 Task: Look for space in Vanves, France from 8th June, 2023 to 19th June, 2023 for 1 adult in price range Rs.5000 to Rs.12000. Place can be shared room with 1  bedroom having 1 bed and 1 bathroom. Property type can be house, flat, guest house, hotel. Booking option can be shelf check-in. Required host language is English.
Action: Mouse moved to (473, 98)
Screenshot: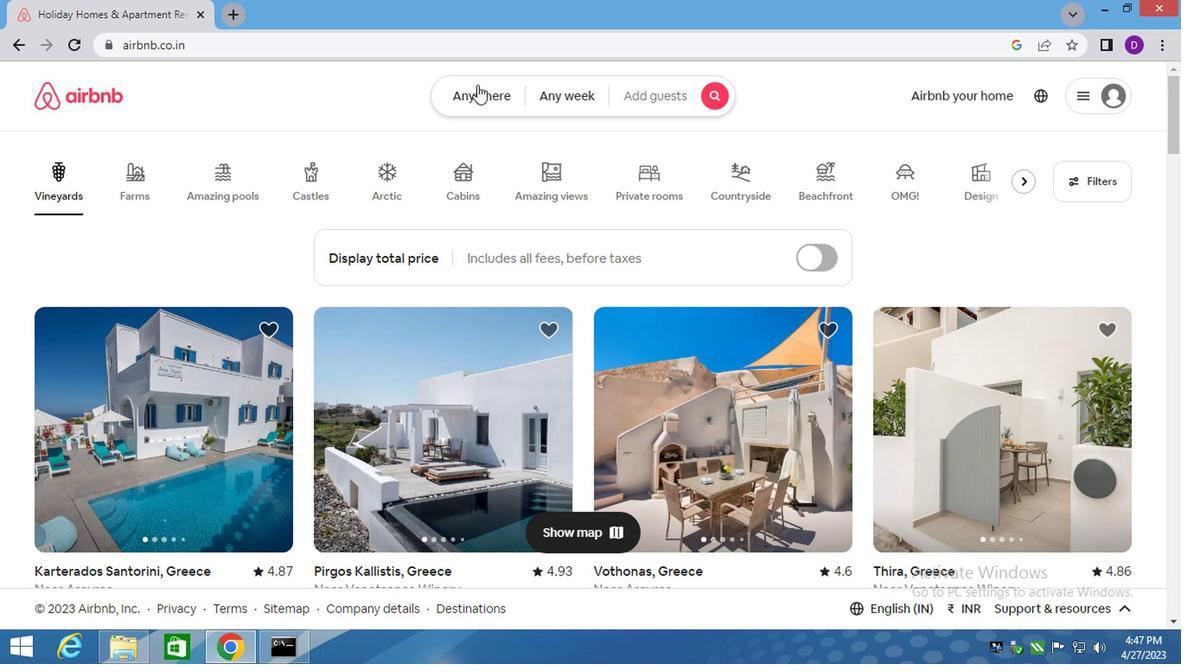 
Action: Mouse pressed left at (473, 98)
Screenshot: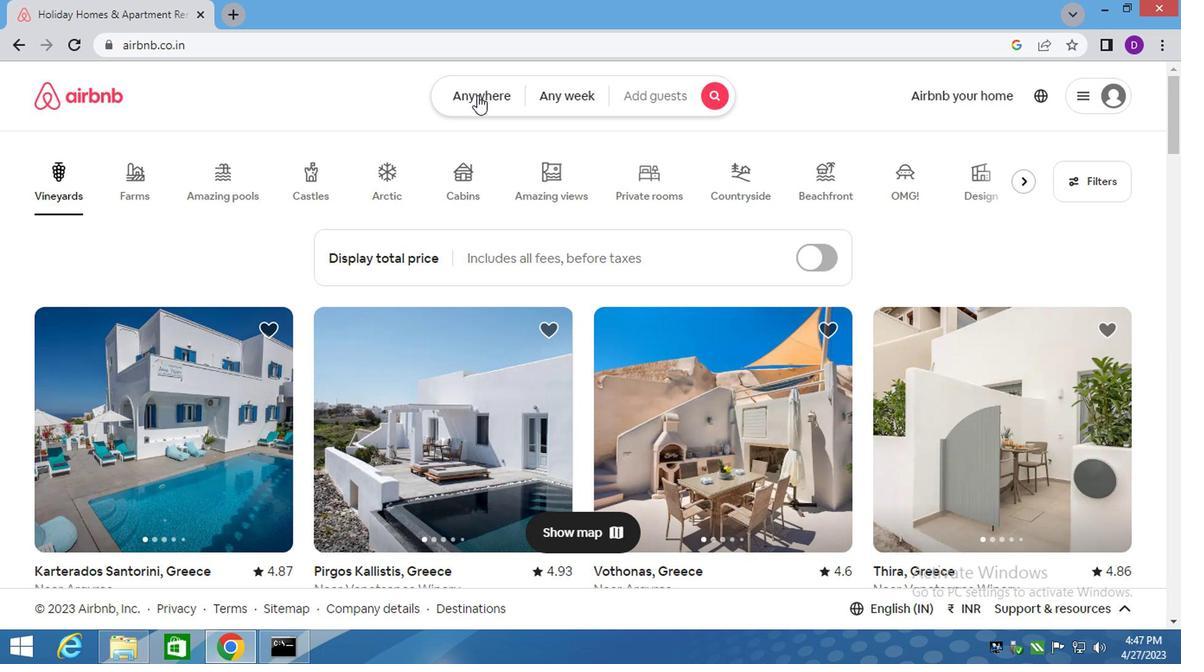 
Action: Mouse moved to (275, 170)
Screenshot: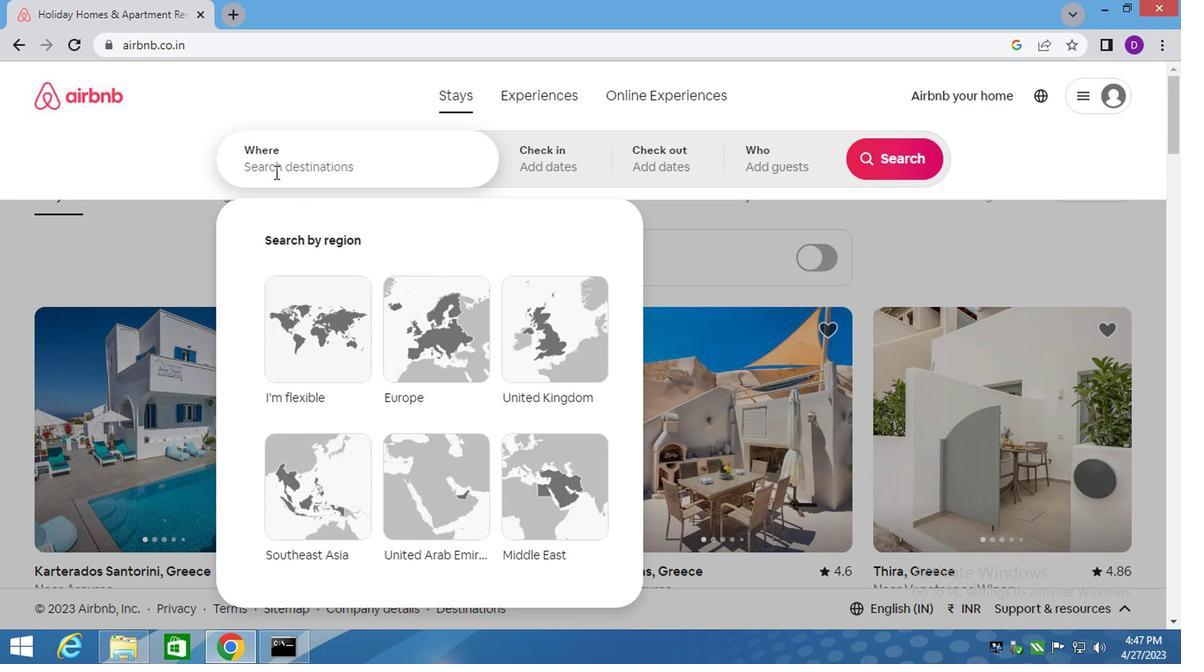 
Action: Mouse pressed left at (275, 170)
Screenshot: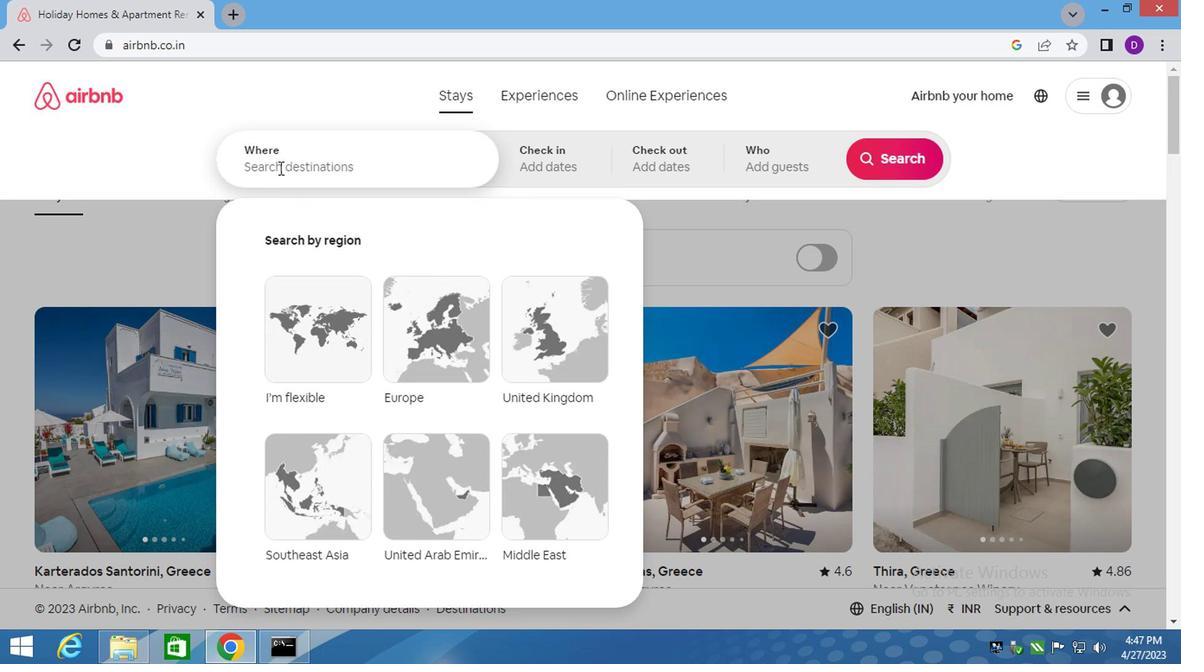 
Action: Key pressed <Key.shift>VANVES,<Key.shift>FRANCE<Key.down><Key.enter>
Screenshot: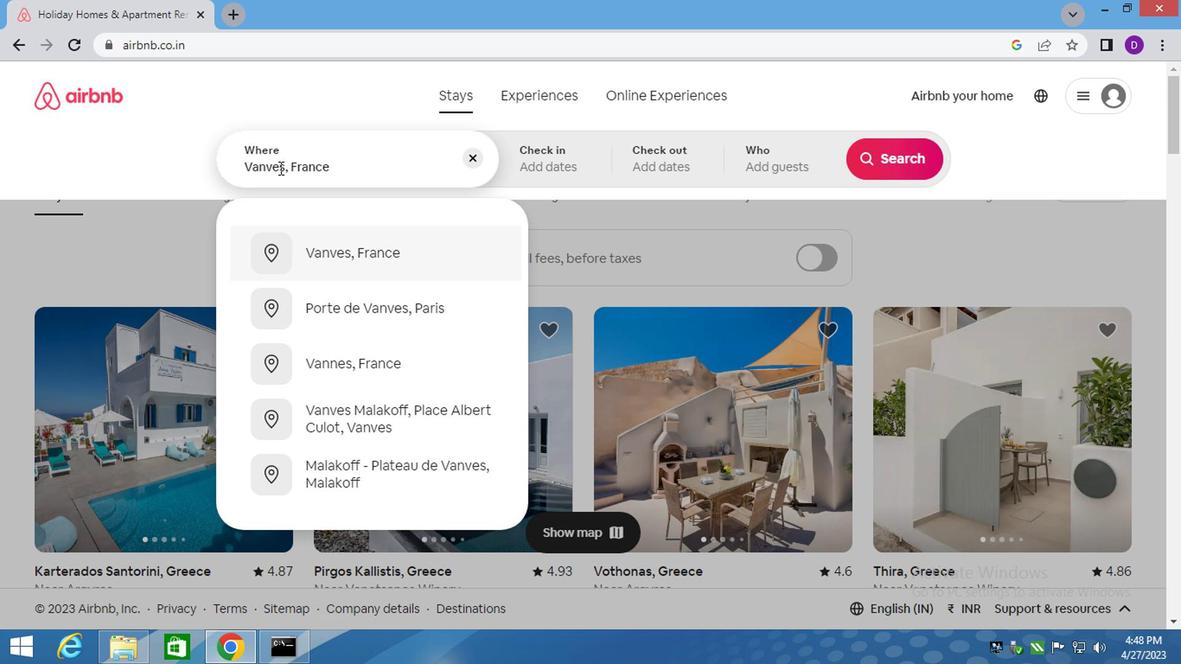 
Action: Mouse moved to (881, 295)
Screenshot: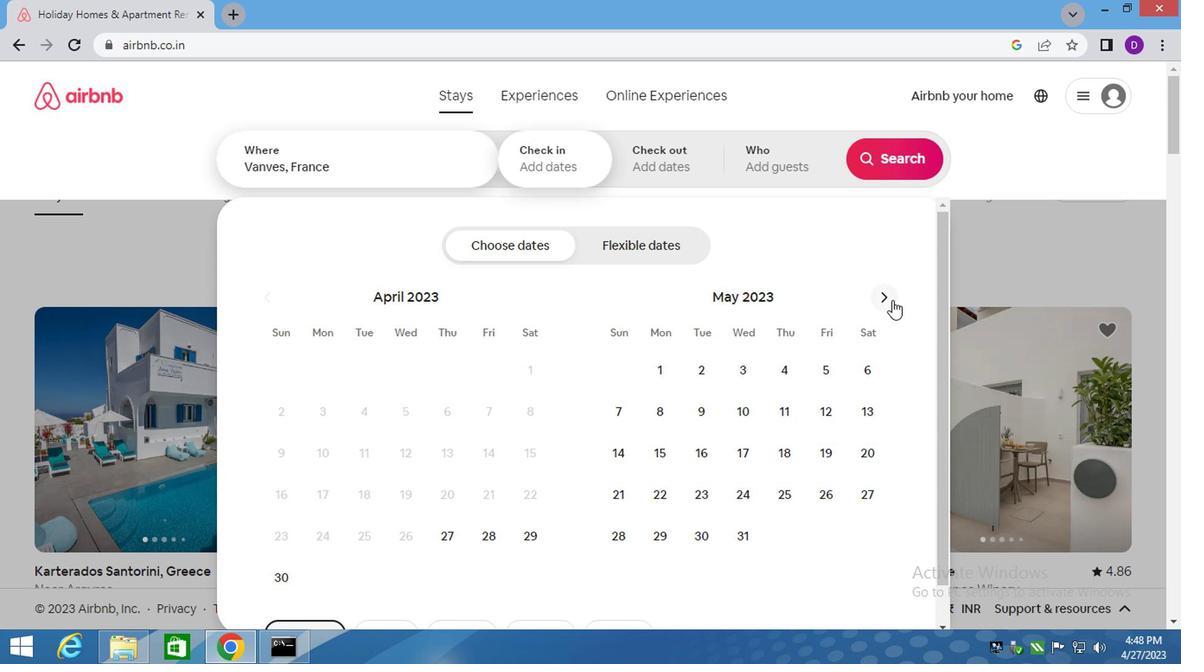 
Action: Mouse pressed left at (881, 295)
Screenshot: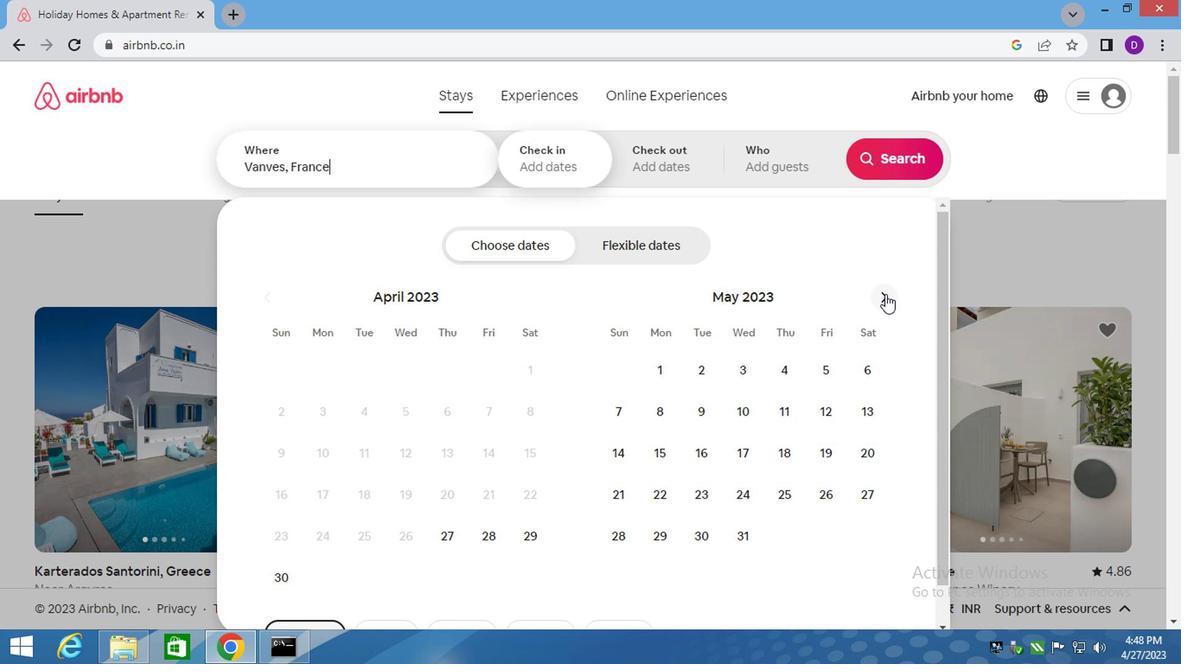 
Action: Mouse moved to (775, 409)
Screenshot: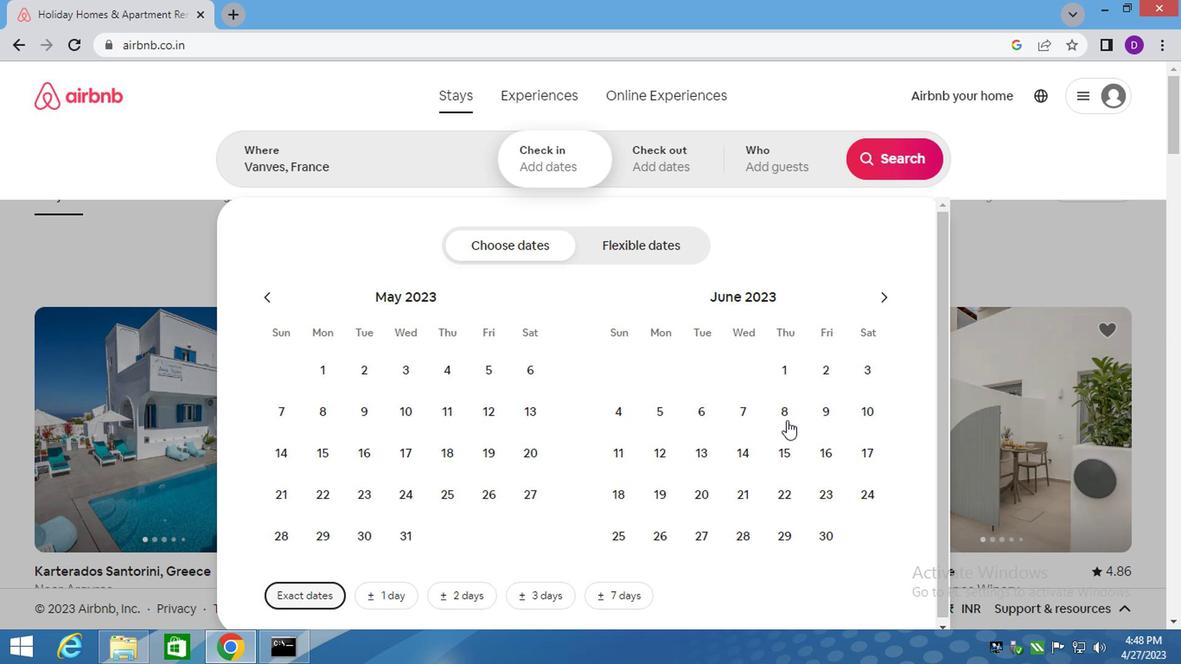 
Action: Mouse pressed left at (775, 409)
Screenshot: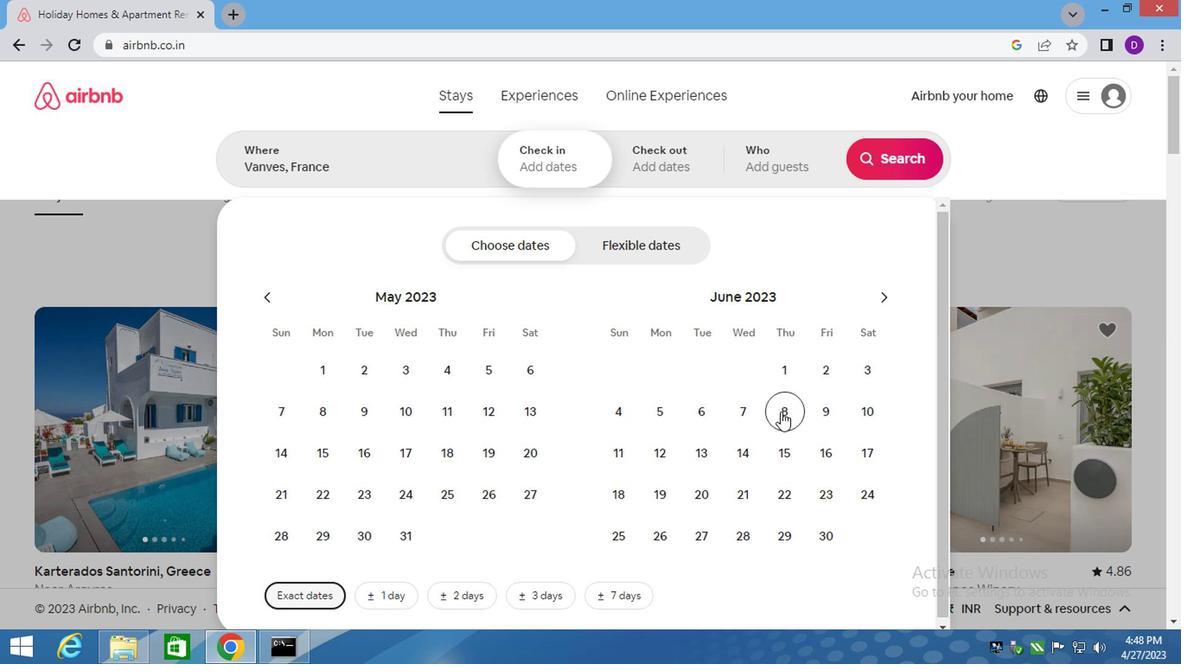 
Action: Mouse moved to (659, 494)
Screenshot: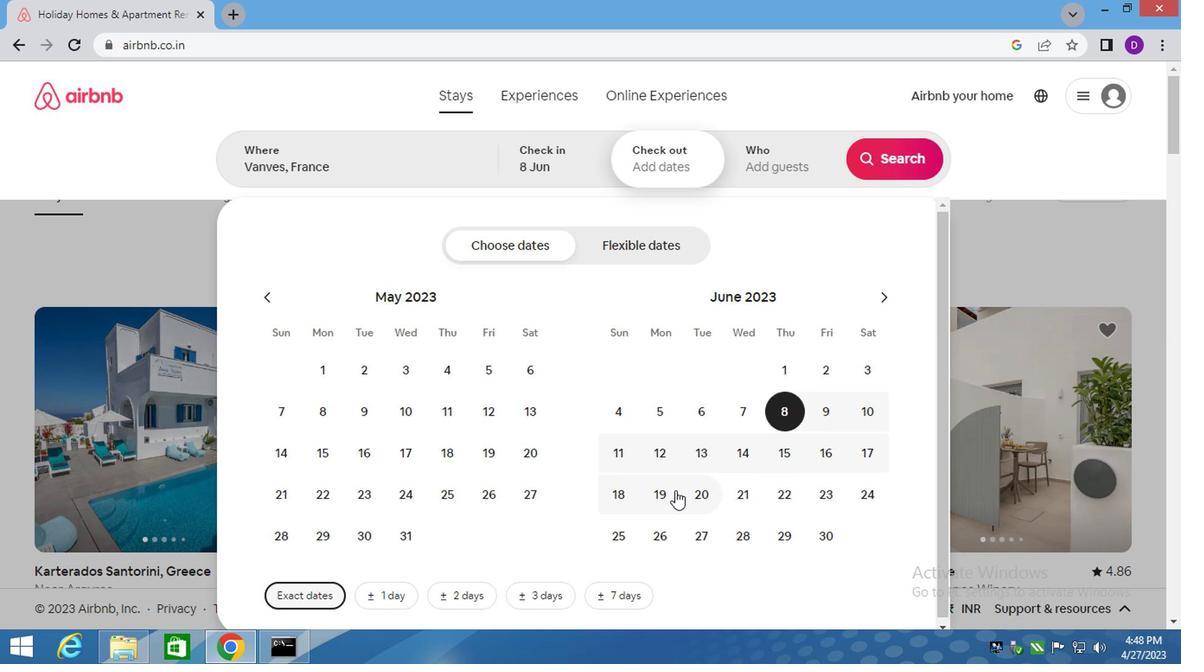 
Action: Mouse pressed left at (659, 494)
Screenshot: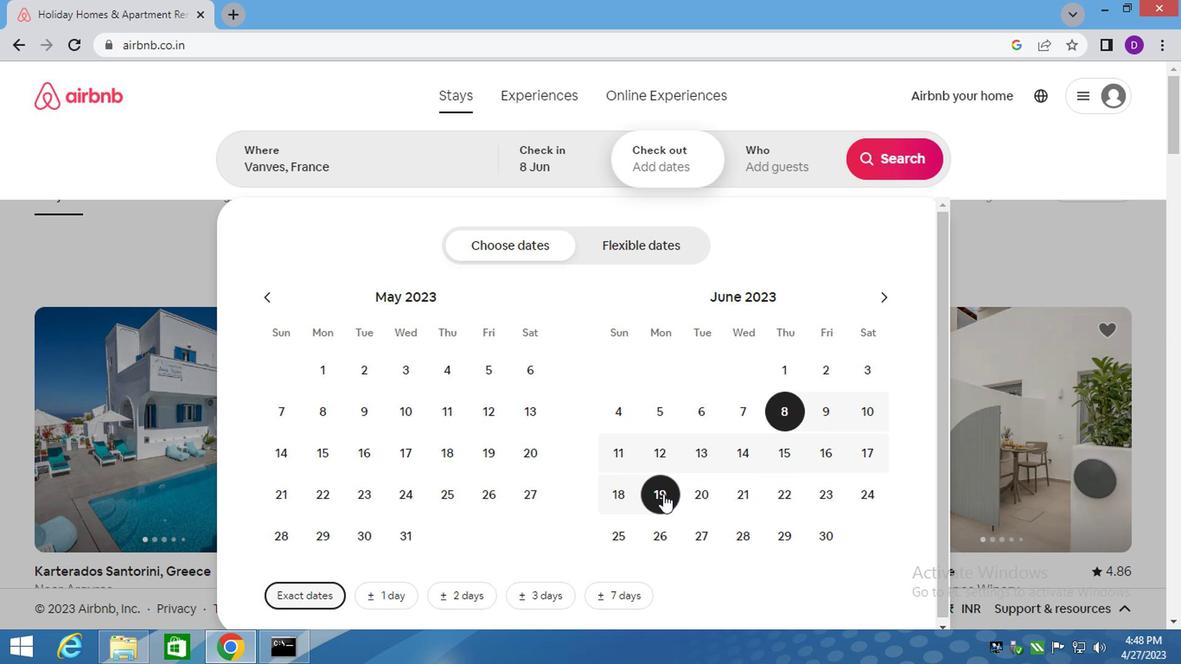 
Action: Mouse moved to (775, 167)
Screenshot: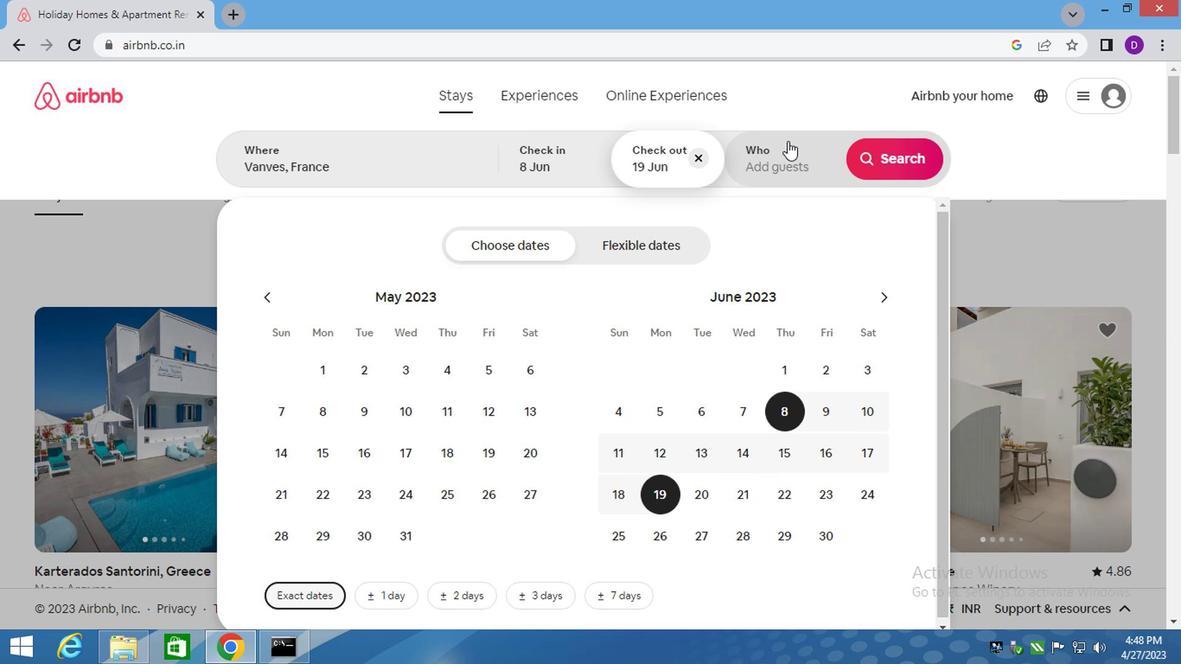 
Action: Mouse pressed left at (775, 167)
Screenshot: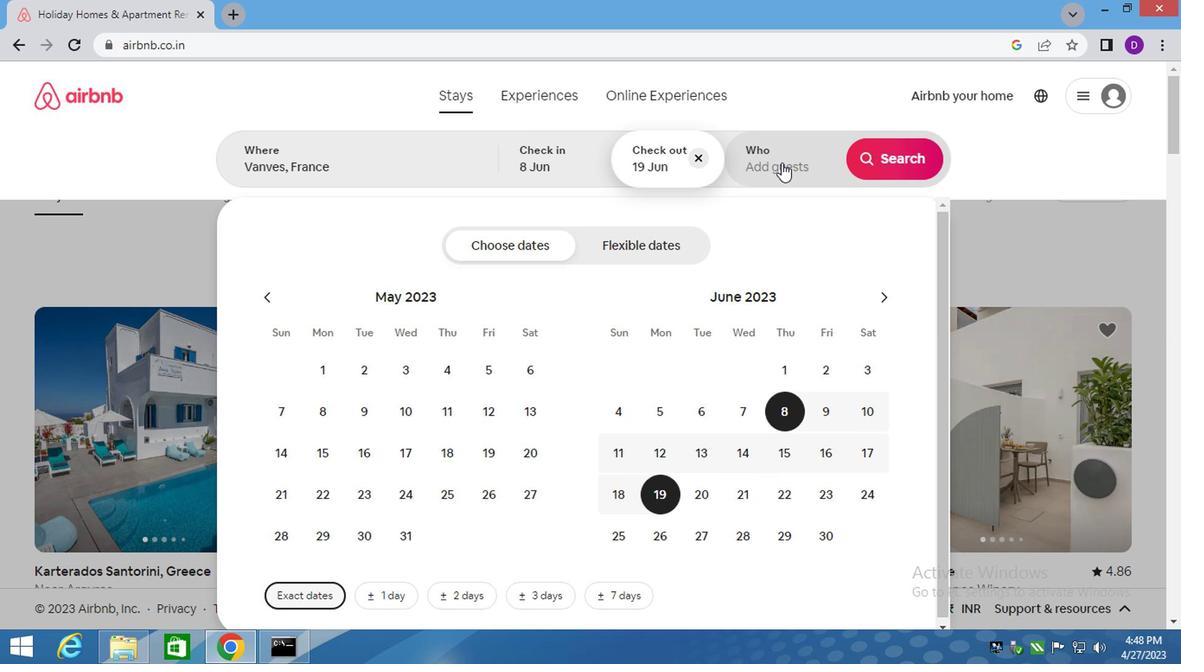 
Action: Mouse moved to (906, 246)
Screenshot: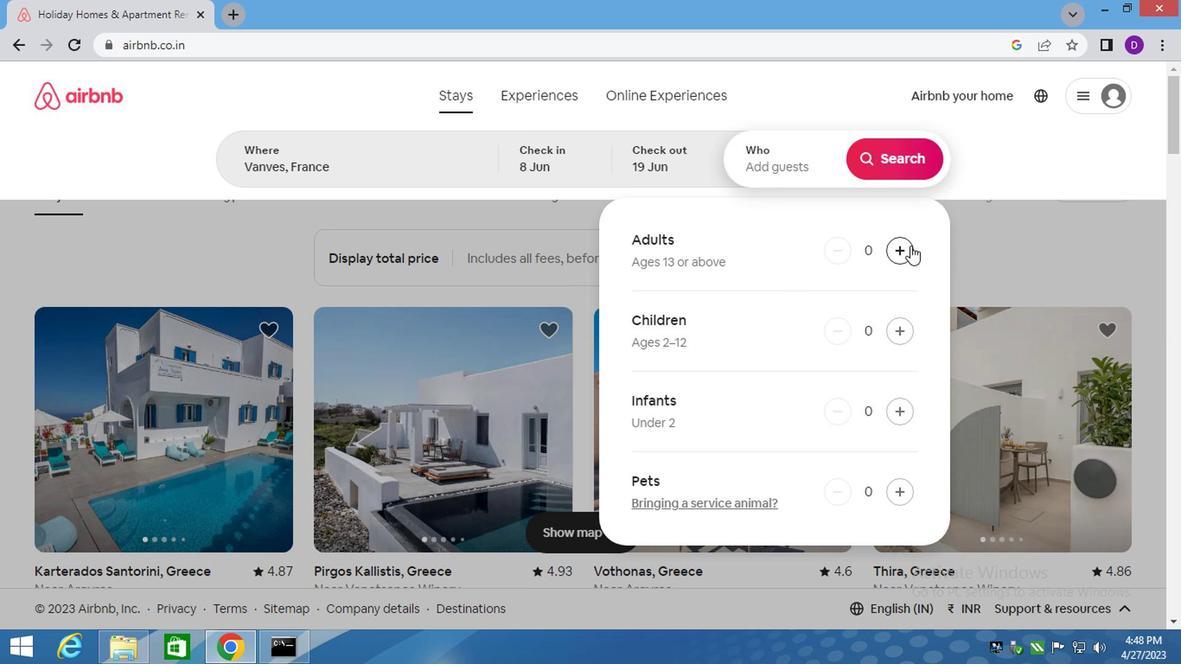 
Action: Mouse pressed left at (906, 246)
Screenshot: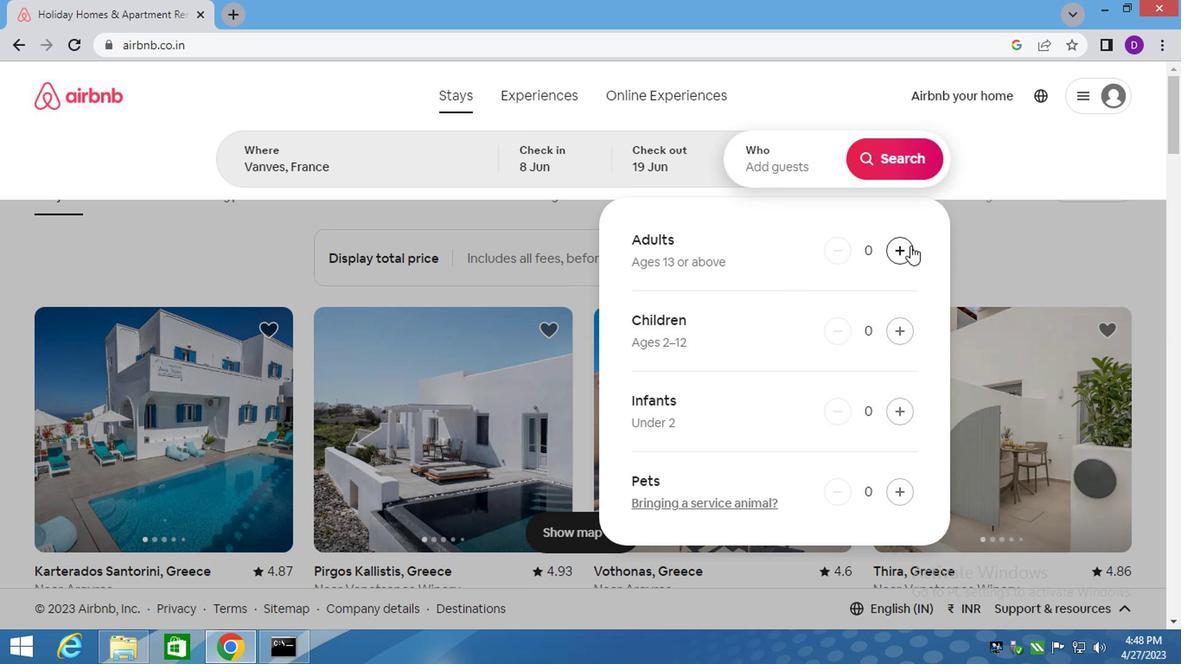 
Action: Mouse moved to (894, 169)
Screenshot: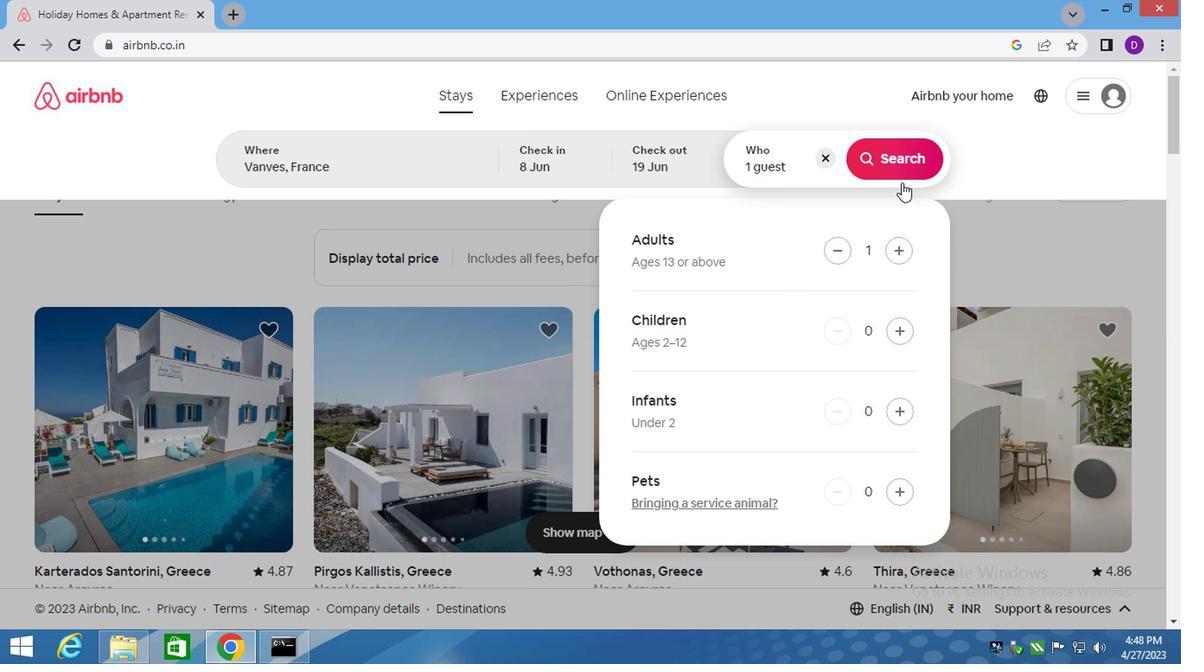 
Action: Mouse pressed left at (894, 169)
Screenshot: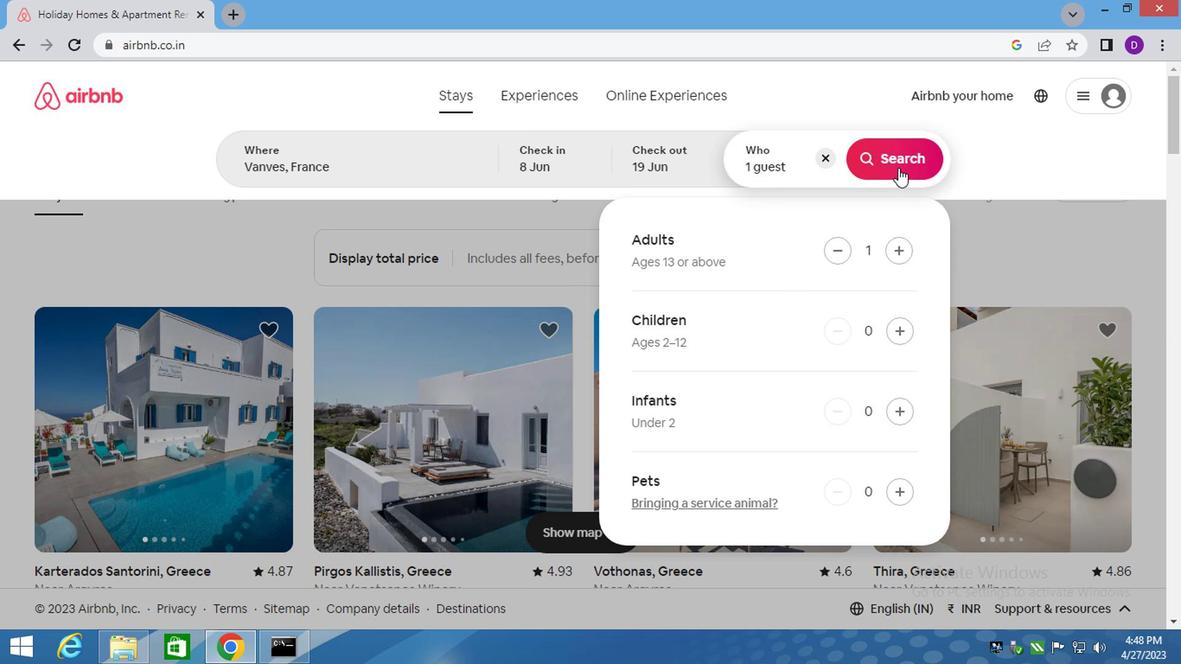 
Action: Mouse moved to (1099, 166)
Screenshot: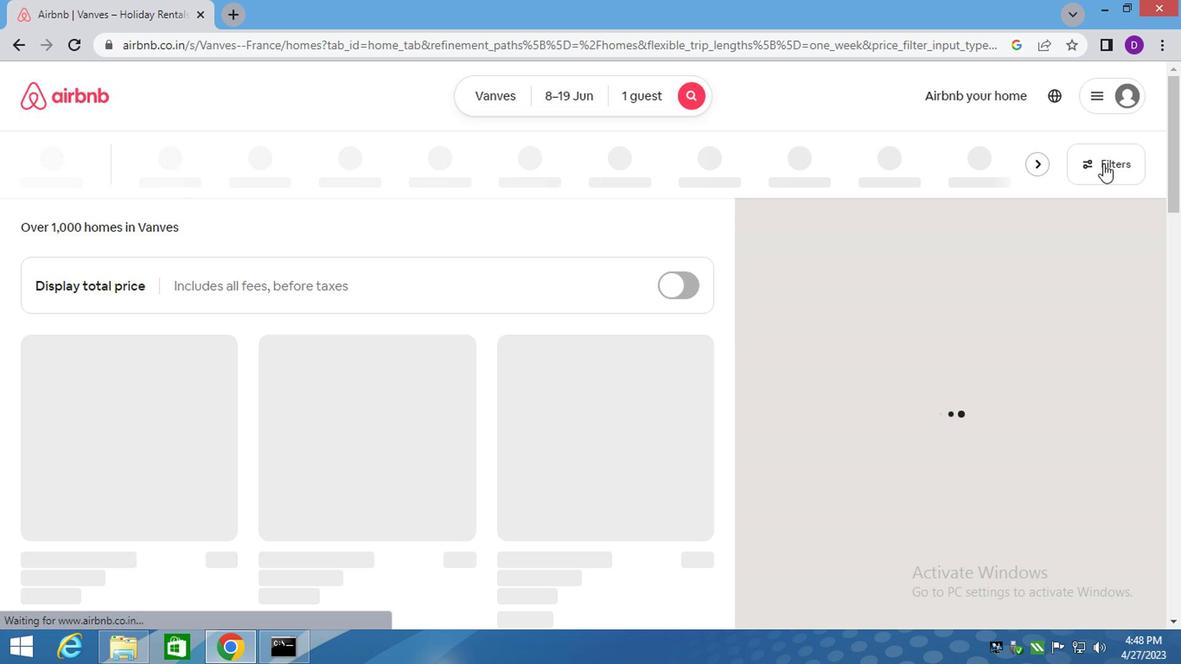 
Action: Mouse pressed left at (1099, 166)
Screenshot: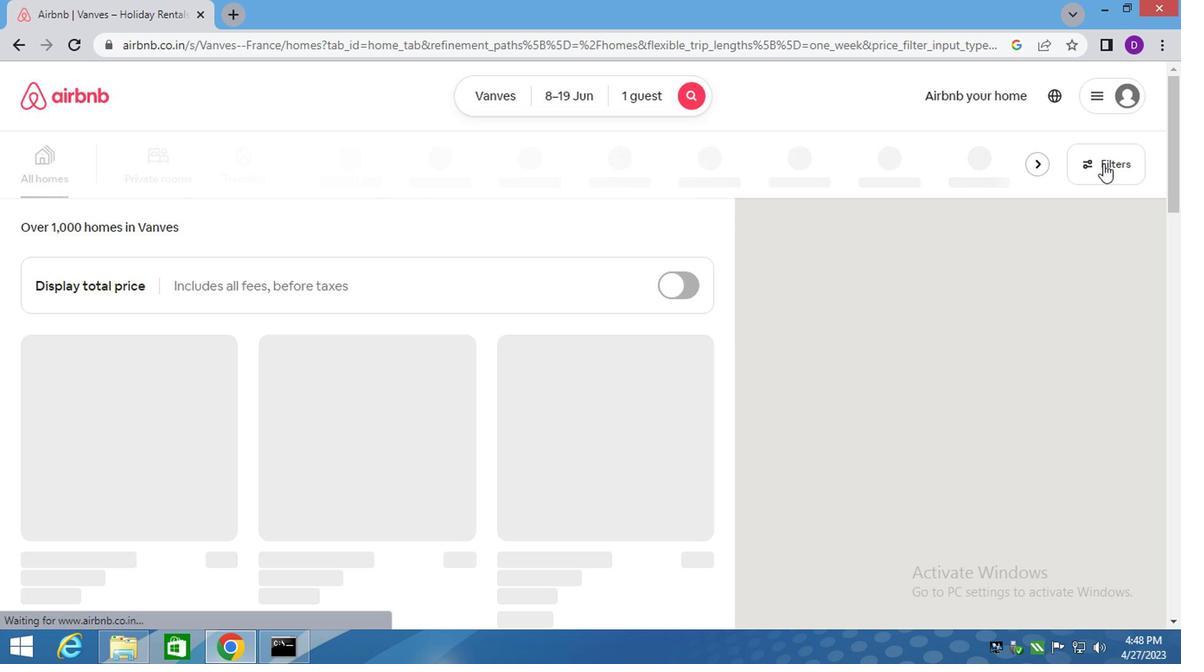 
Action: Mouse moved to (433, 379)
Screenshot: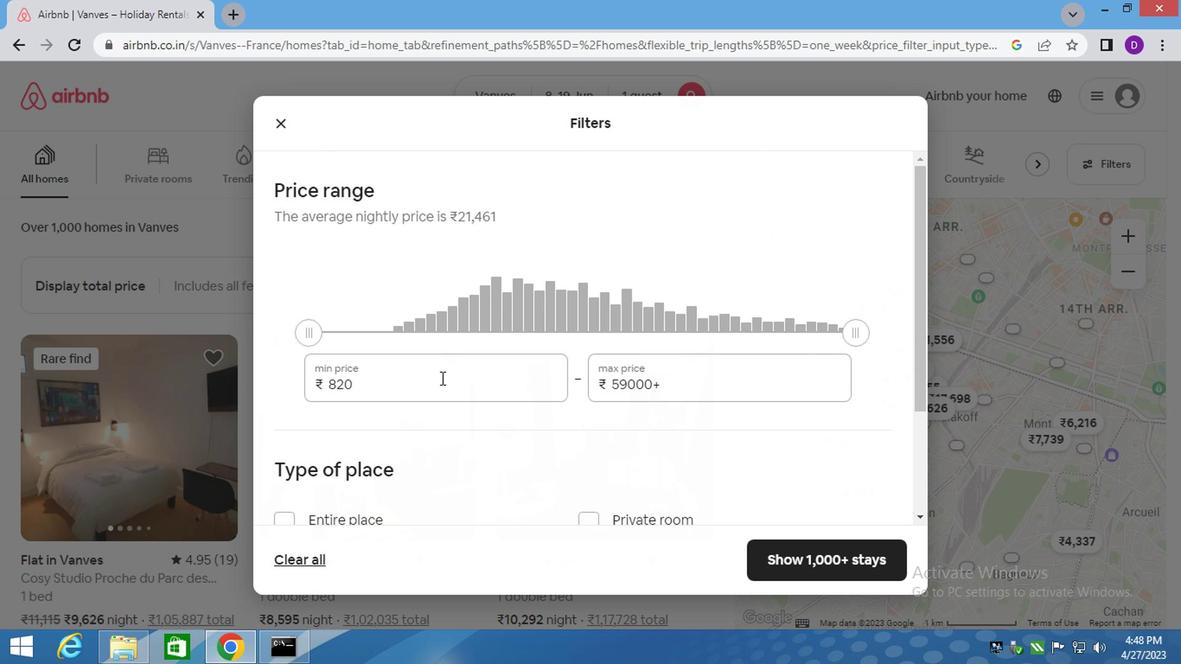 
Action: Mouse pressed left at (433, 379)
Screenshot: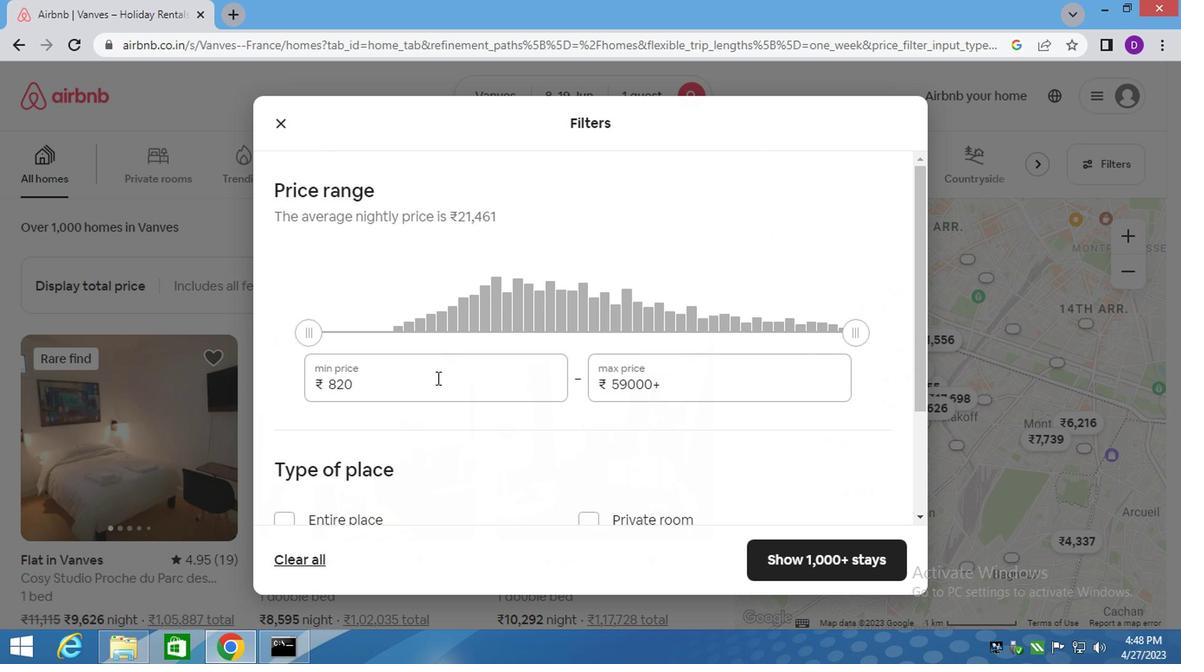 
Action: Mouse pressed left at (433, 379)
Screenshot: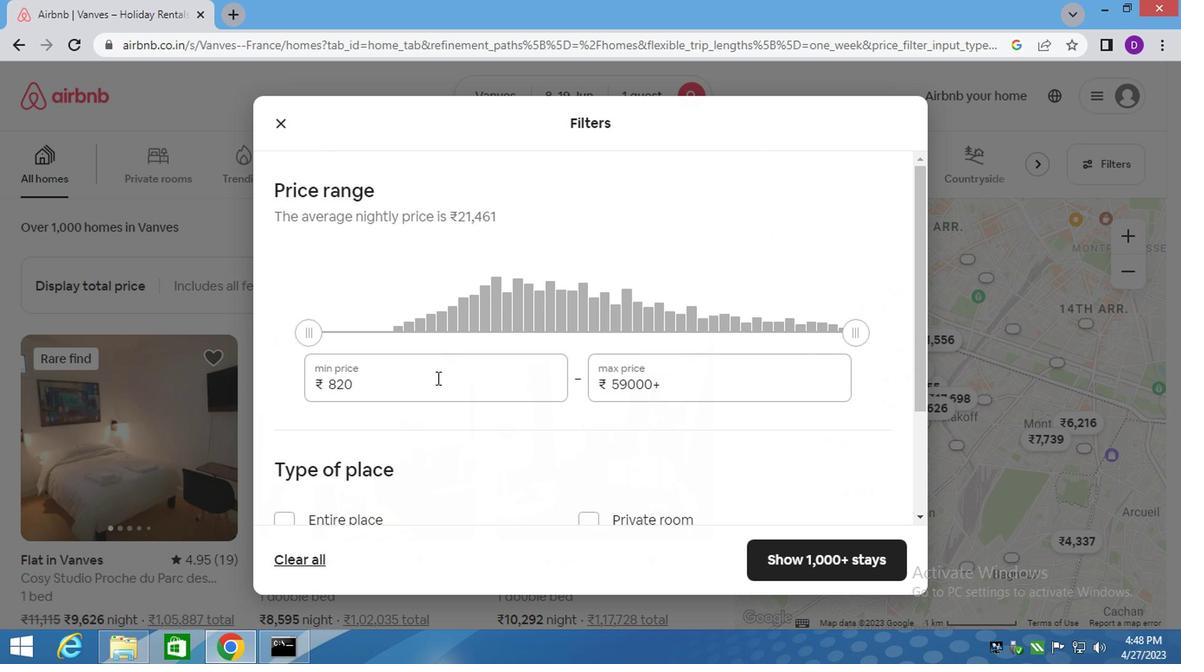 
Action: Mouse pressed left at (433, 379)
Screenshot: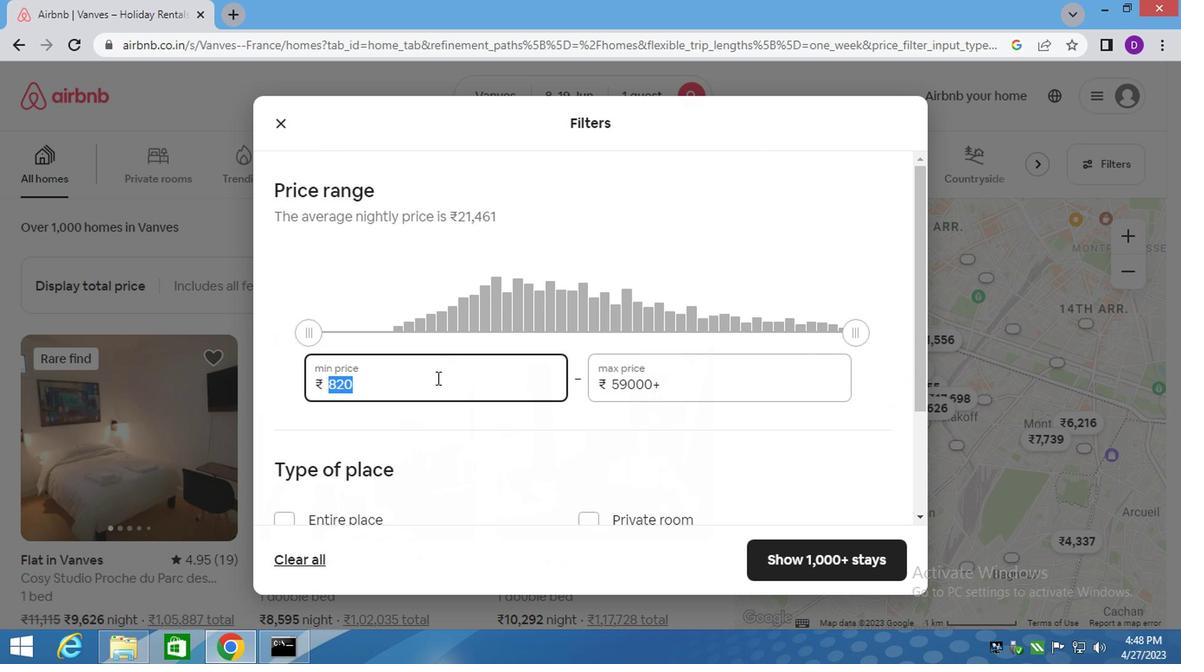 
Action: Key pressed 5000
Screenshot: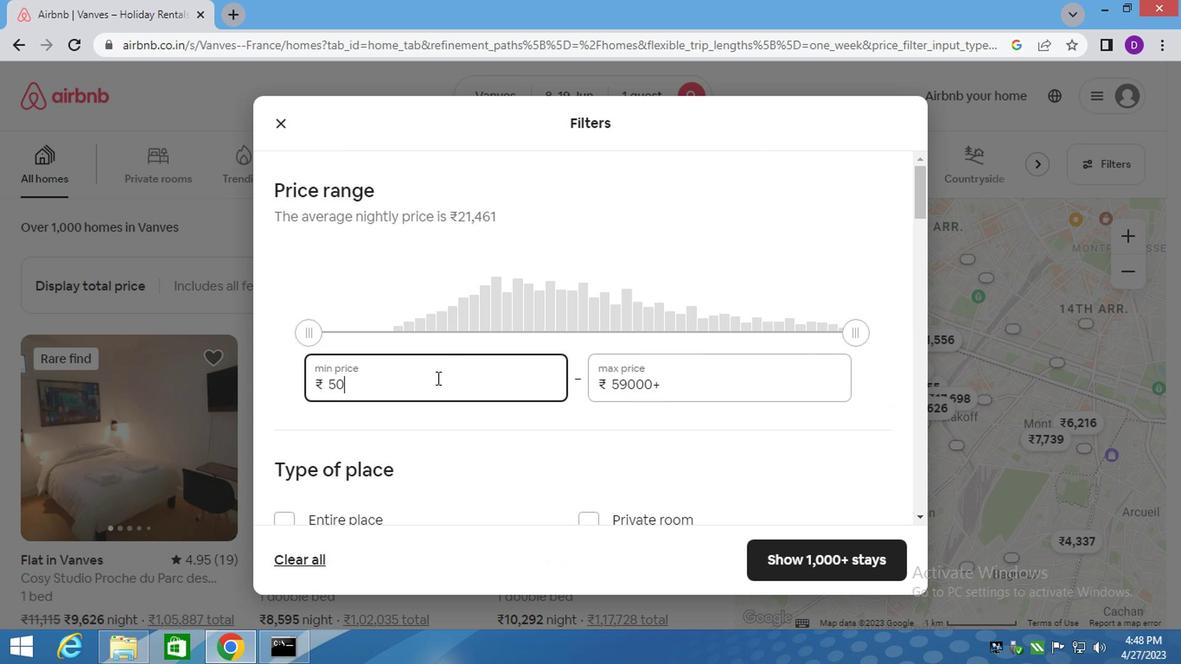 
Action: Mouse moved to (661, 382)
Screenshot: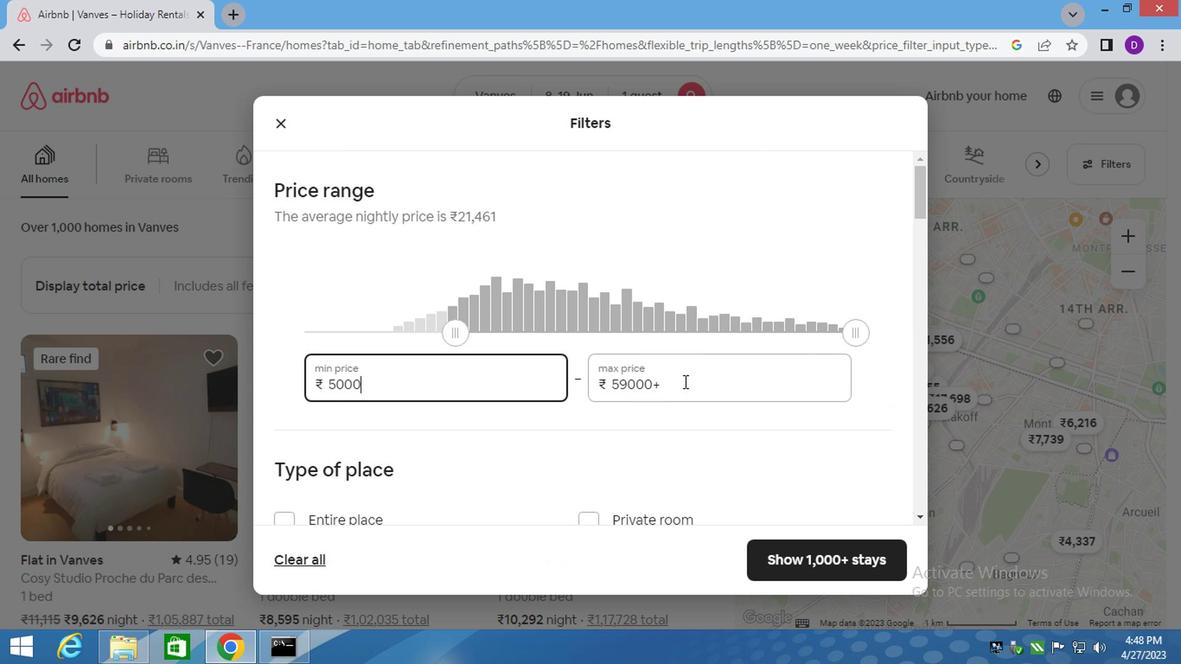 
Action: Mouse pressed left at (661, 382)
Screenshot: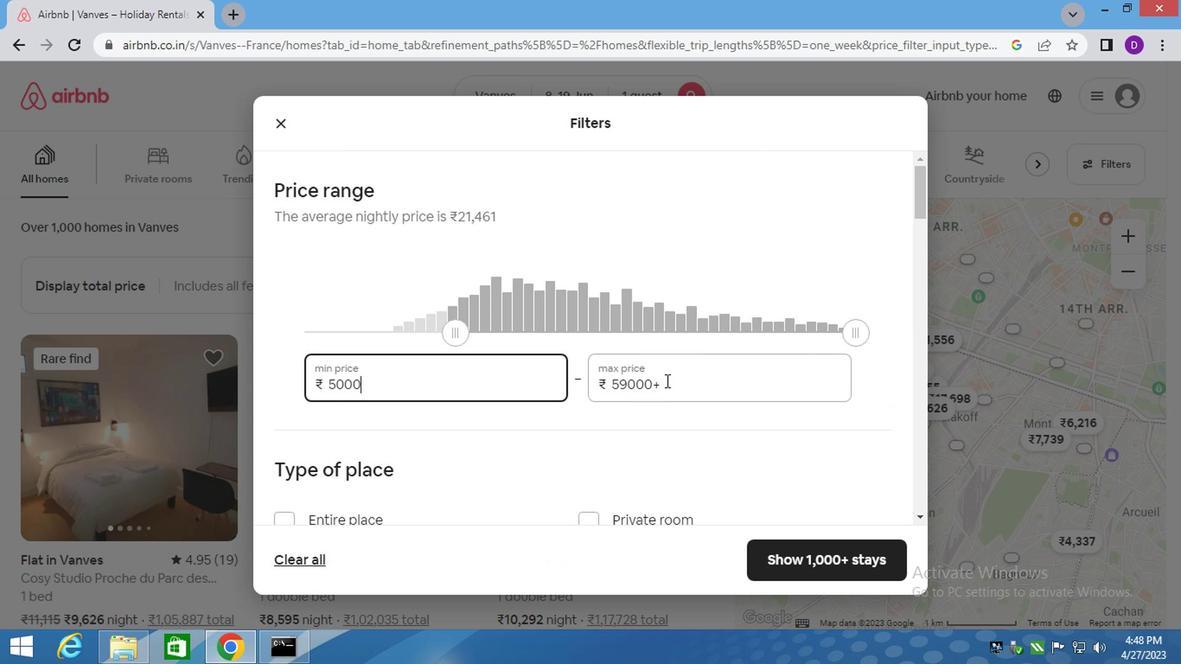 
Action: Mouse pressed left at (661, 382)
Screenshot: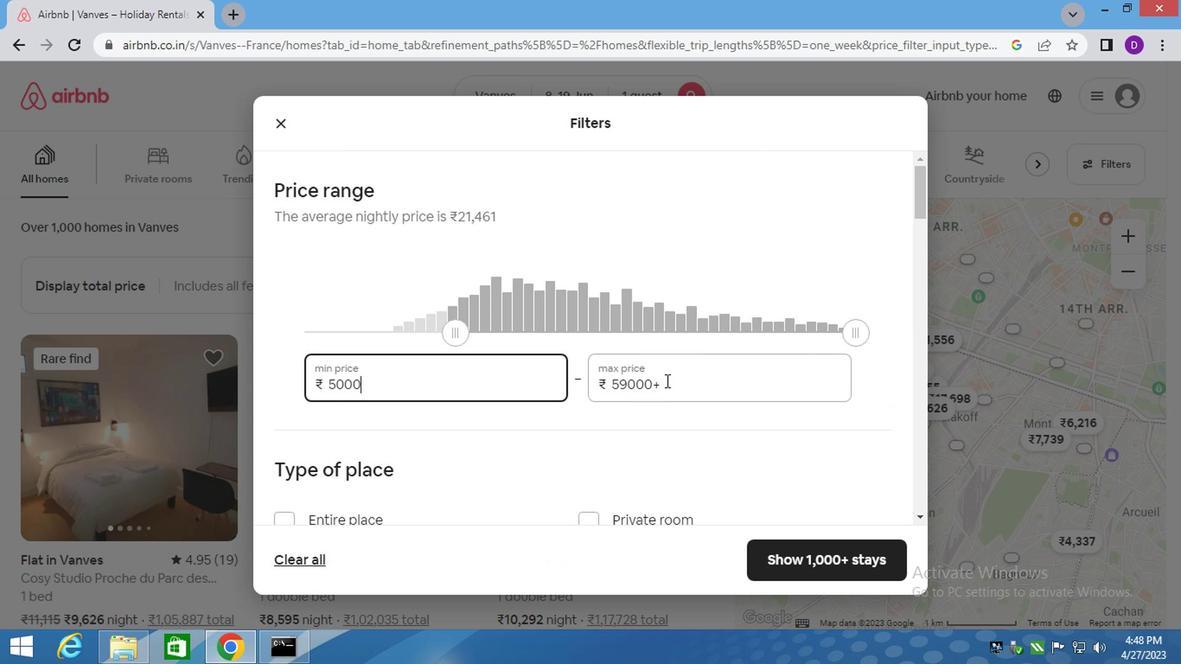 
Action: Mouse pressed left at (661, 382)
Screenshot: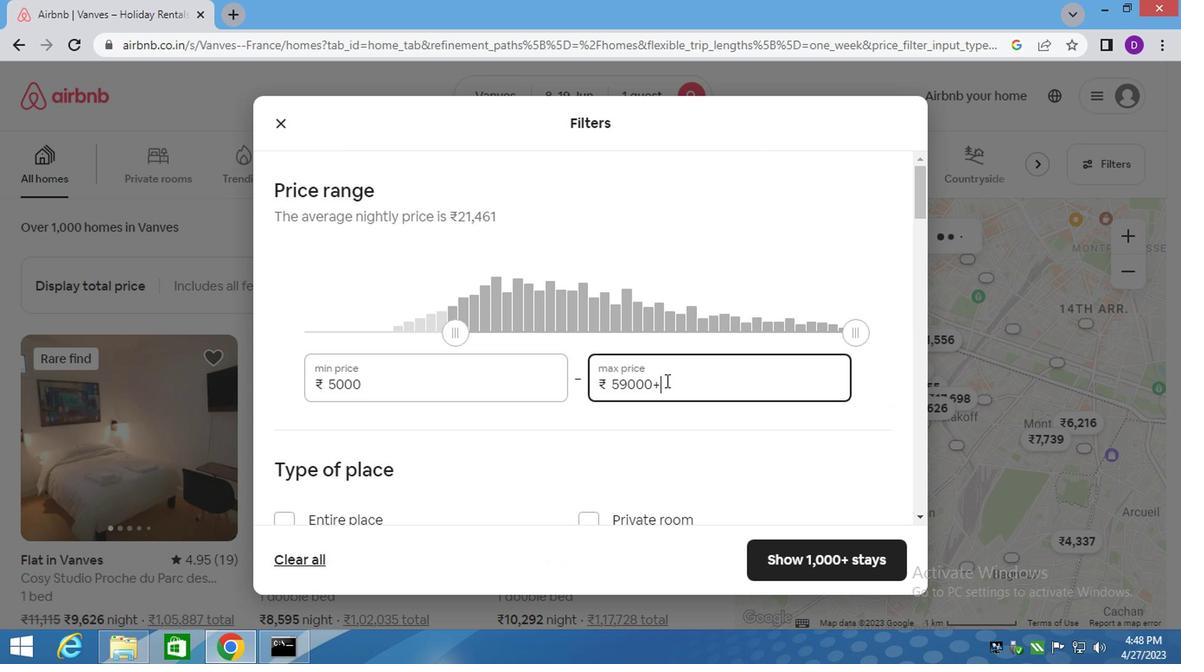 
Action: Key pressed 120
Screenshot: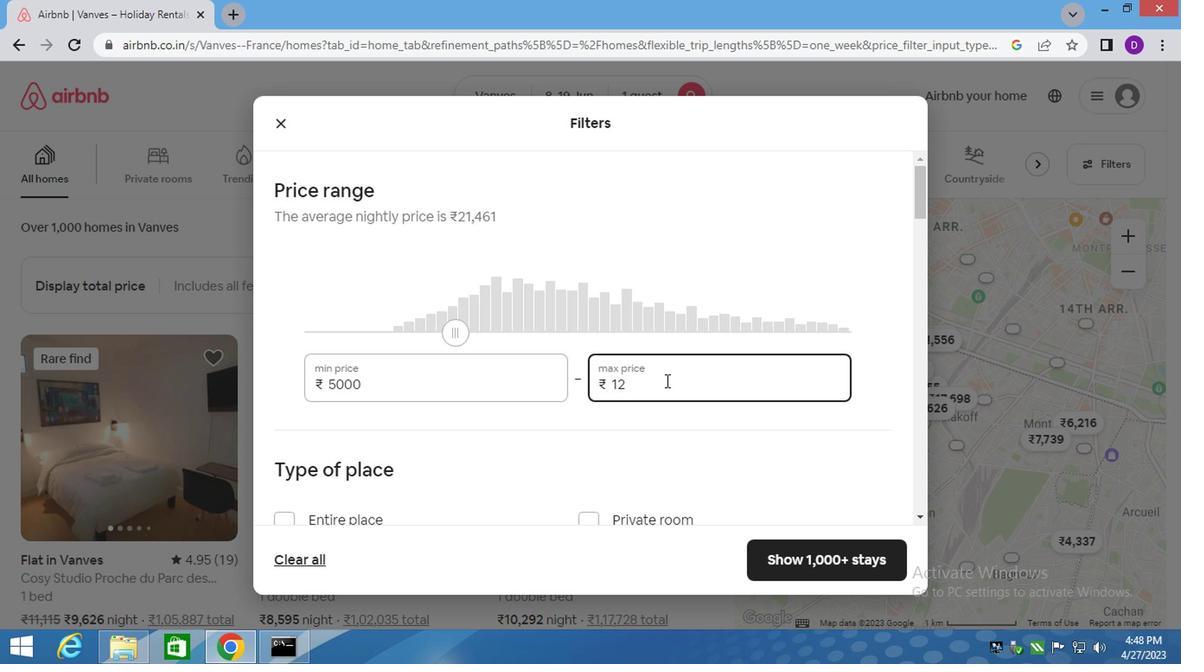 
Action: Mouse moved to (661, 382)
Screenshot: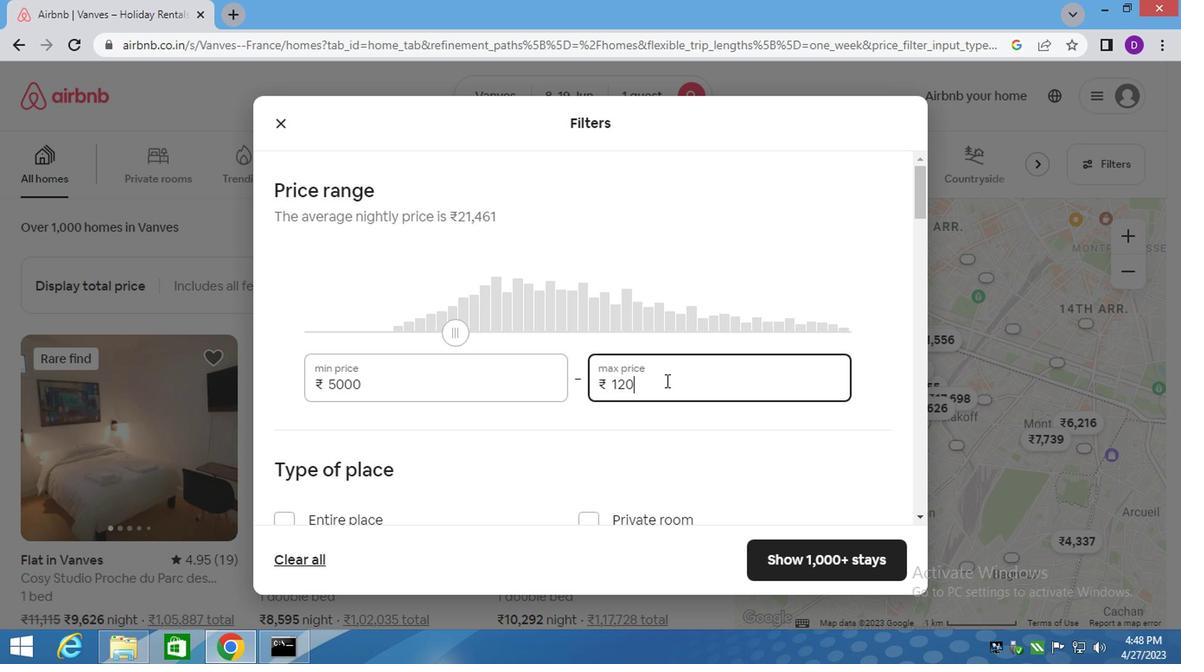 
Action: Key pressed 00
Screenshot: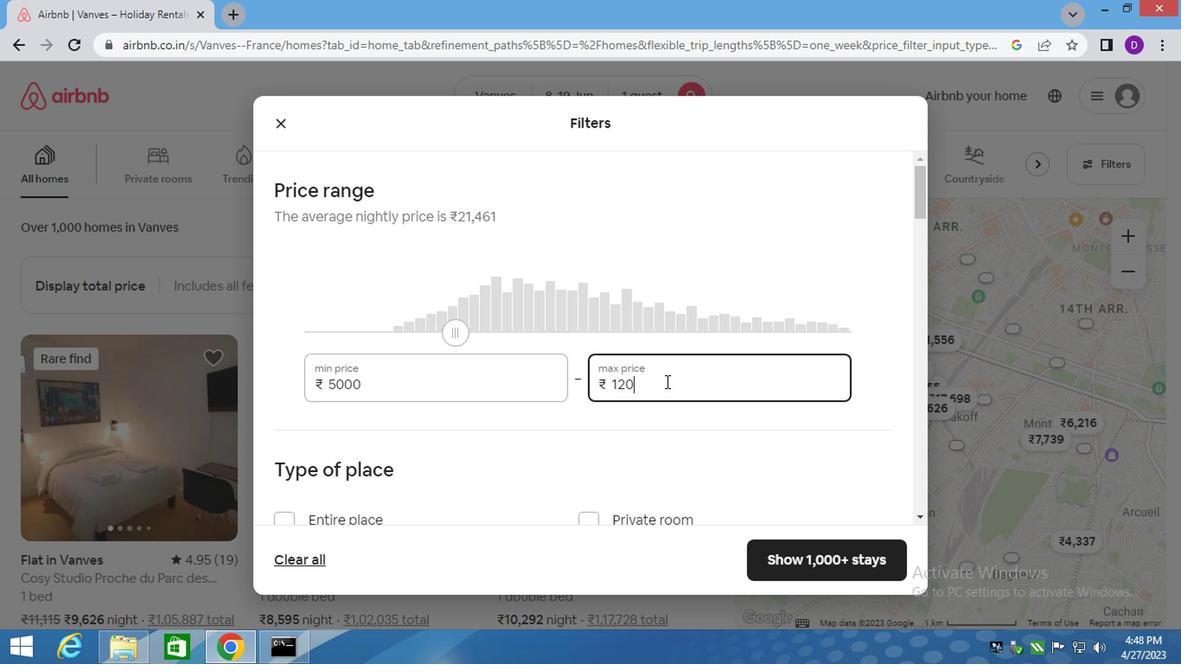 
Action: Mouse moved to (539, 436)
Screenshot: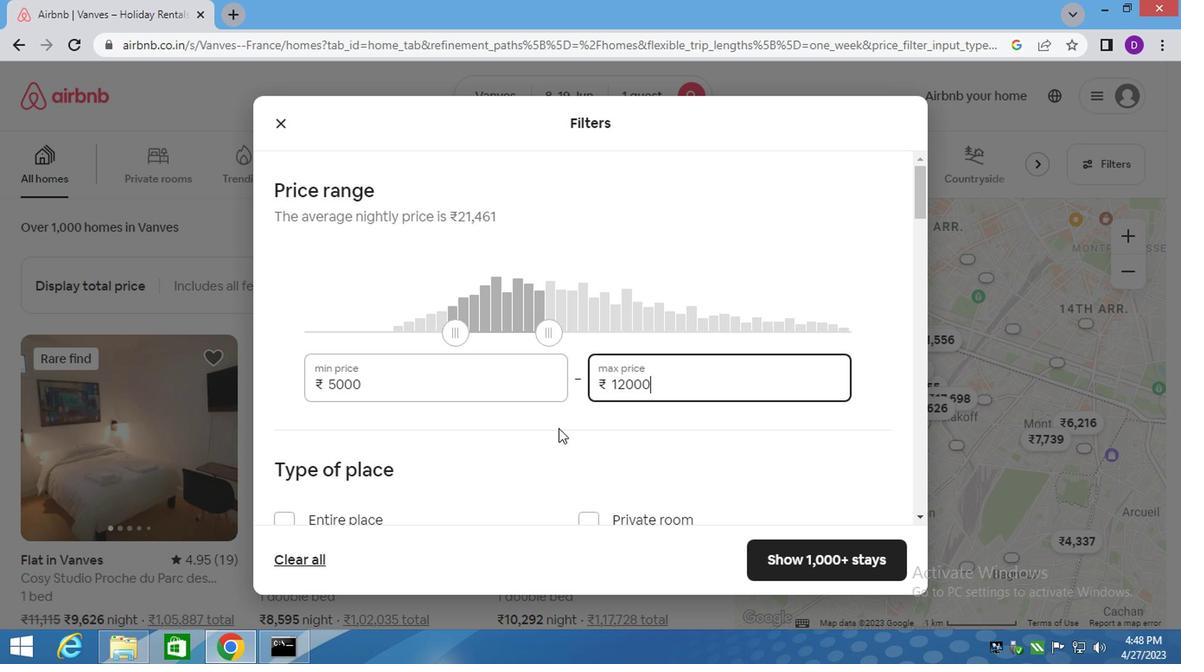 
Action: Mouse scrolled (539, 435) with delta (0, 0)
Screenshot: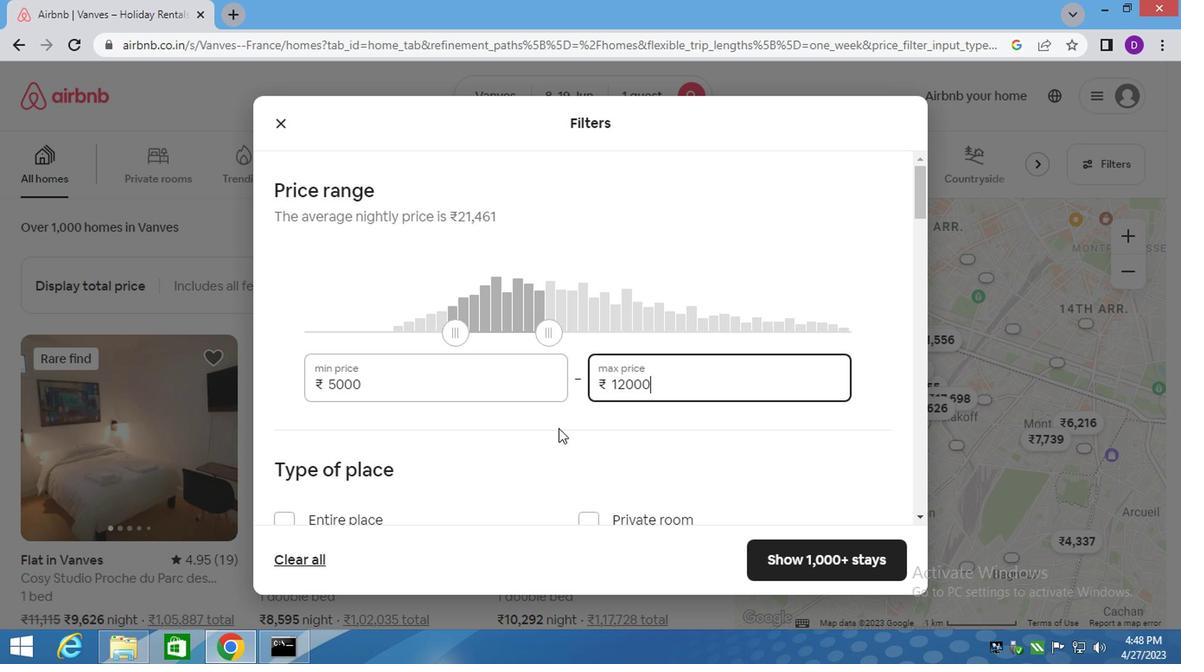 
Action: Mouse moved to (465, 492)
Screenshot: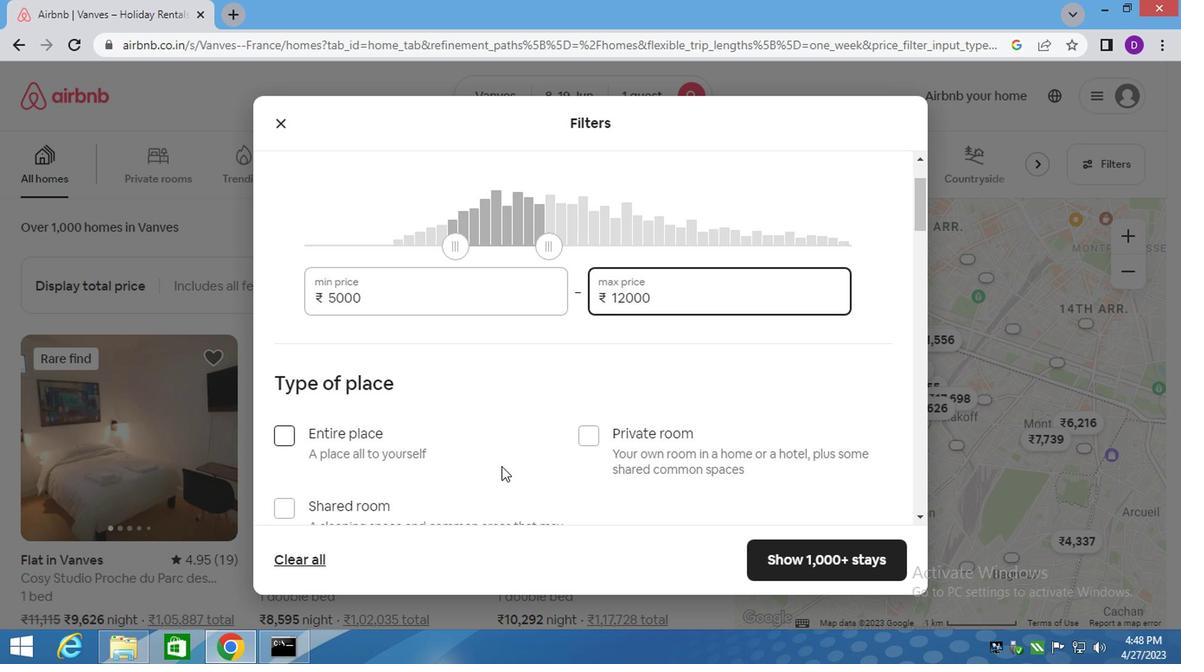 
Action: Mouse scrolled (465, 492) with delta (0, 0)
Screenshot: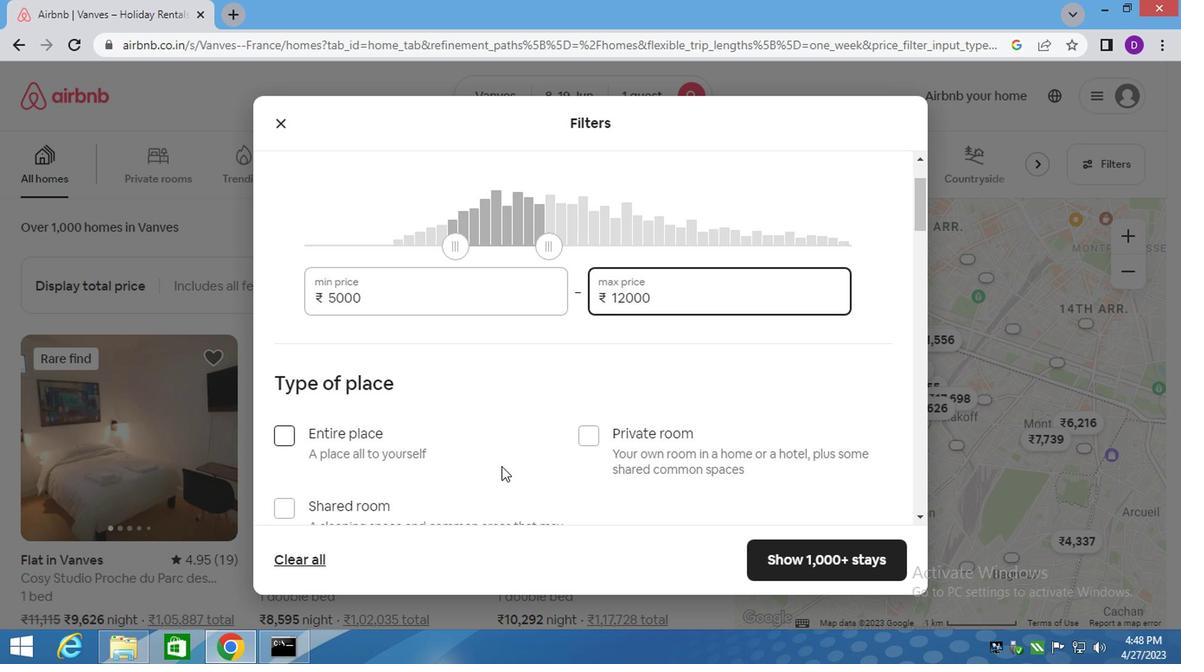 
Action: Mouse scrolled (465, 492) with delta (0, 0)
Screenshot: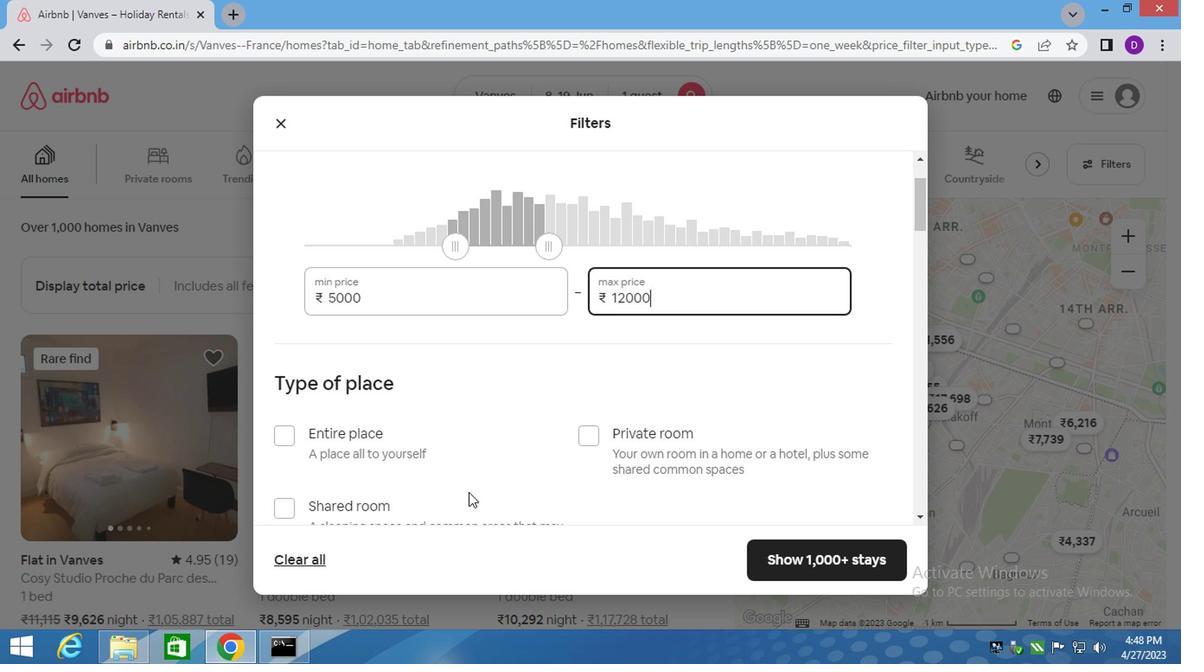 
Action: Mouse moved to (373, 356)
Screenshot: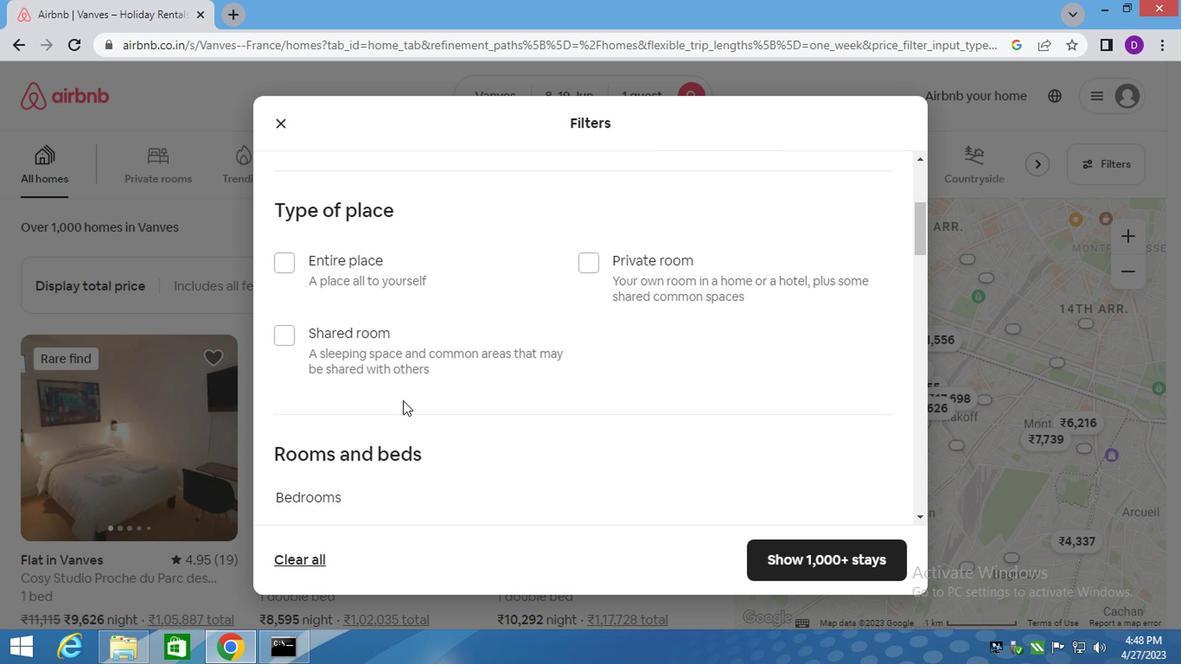 
Action: Mouse pressed left at (373, 356)
Screenshot: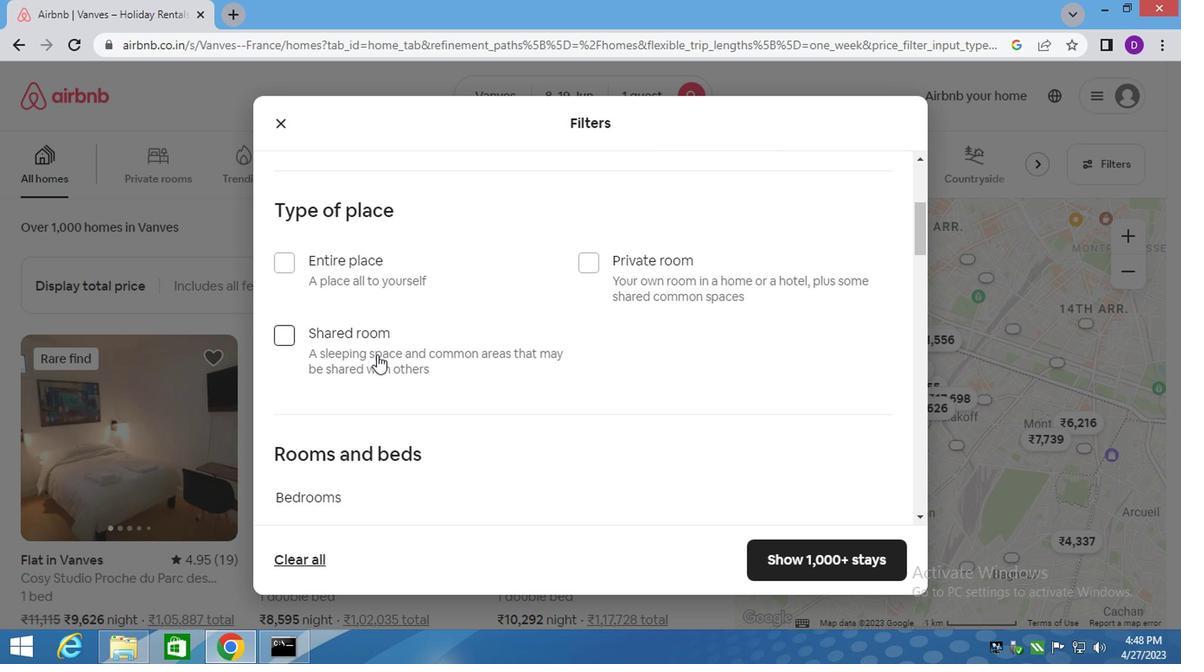 
Action: Mouse scrolled (373, 355) with delta (0, 0)
Screenshot: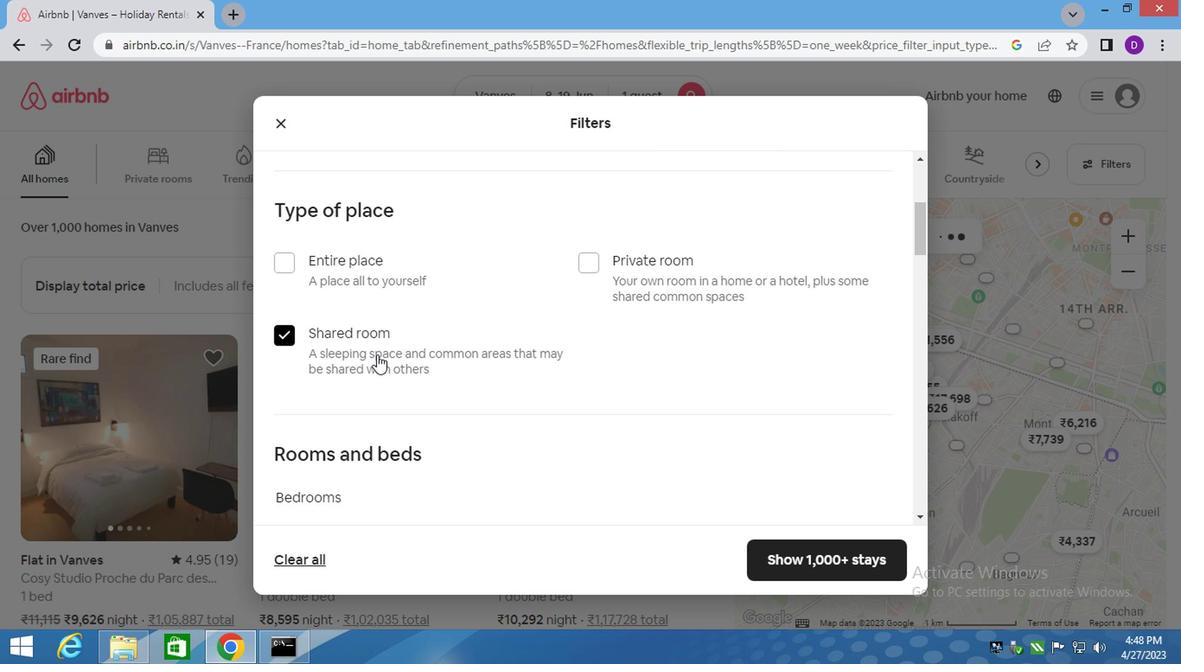 
Action: Mouse scrolled (373, 355) with delta (0, 0)
Screenshot: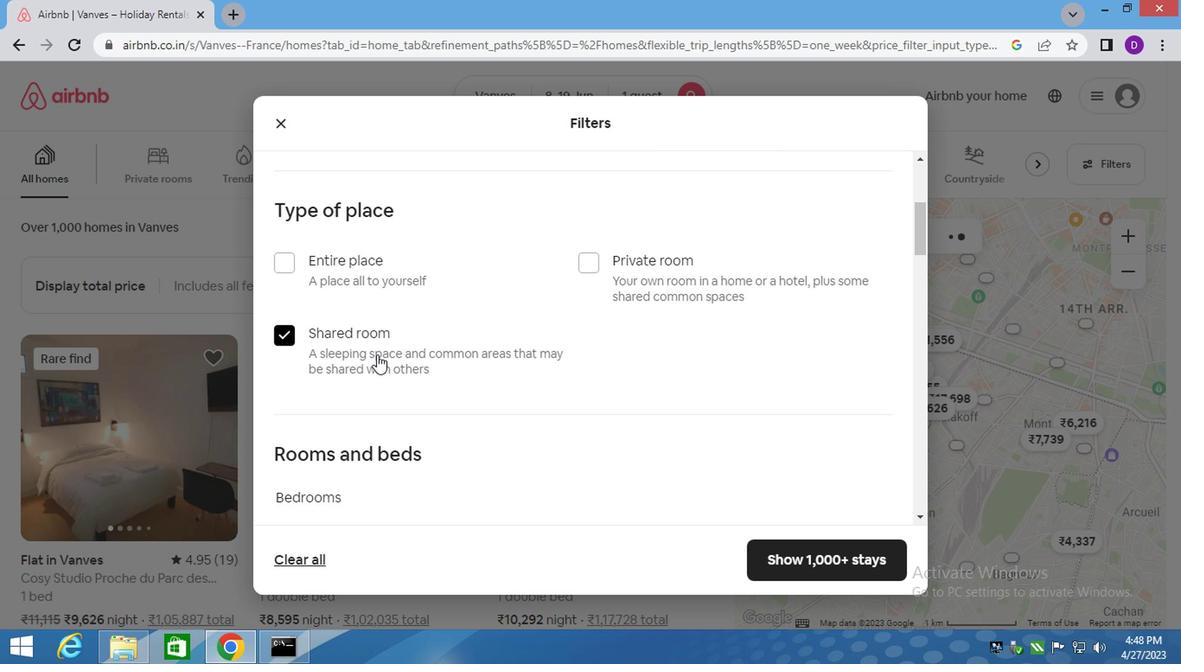 
Action: Mouse scrolled (373, 355) with delta (0, 0)
Screenshot: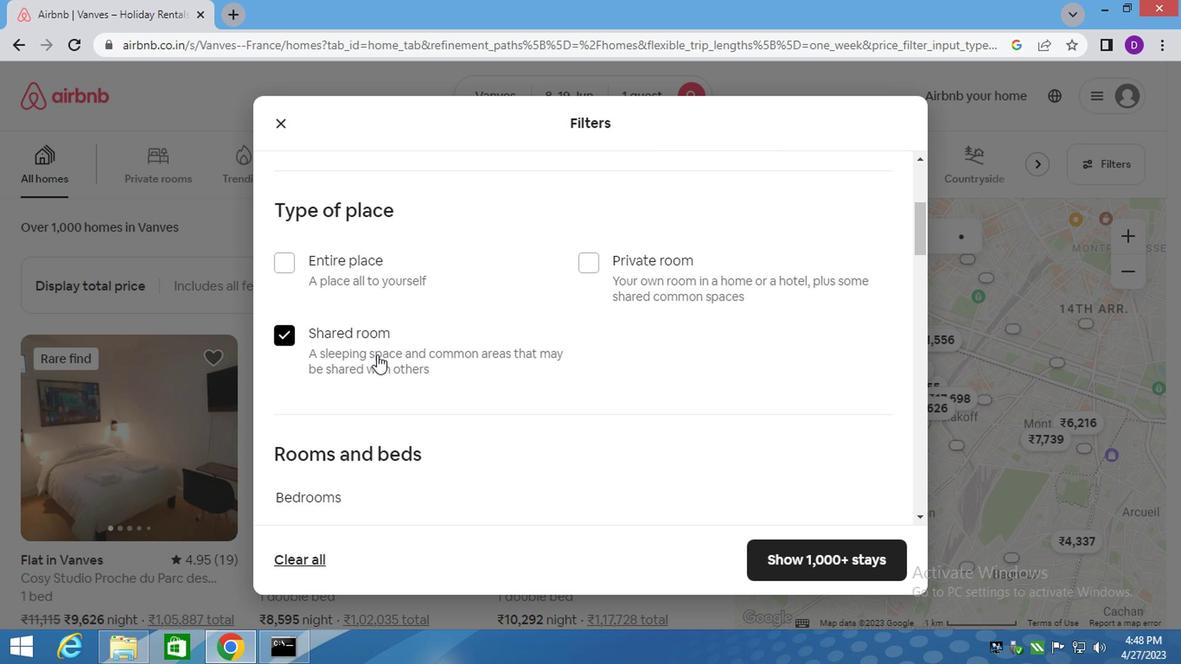 
Action: Mouse moved to (380, 295)
Screenshot: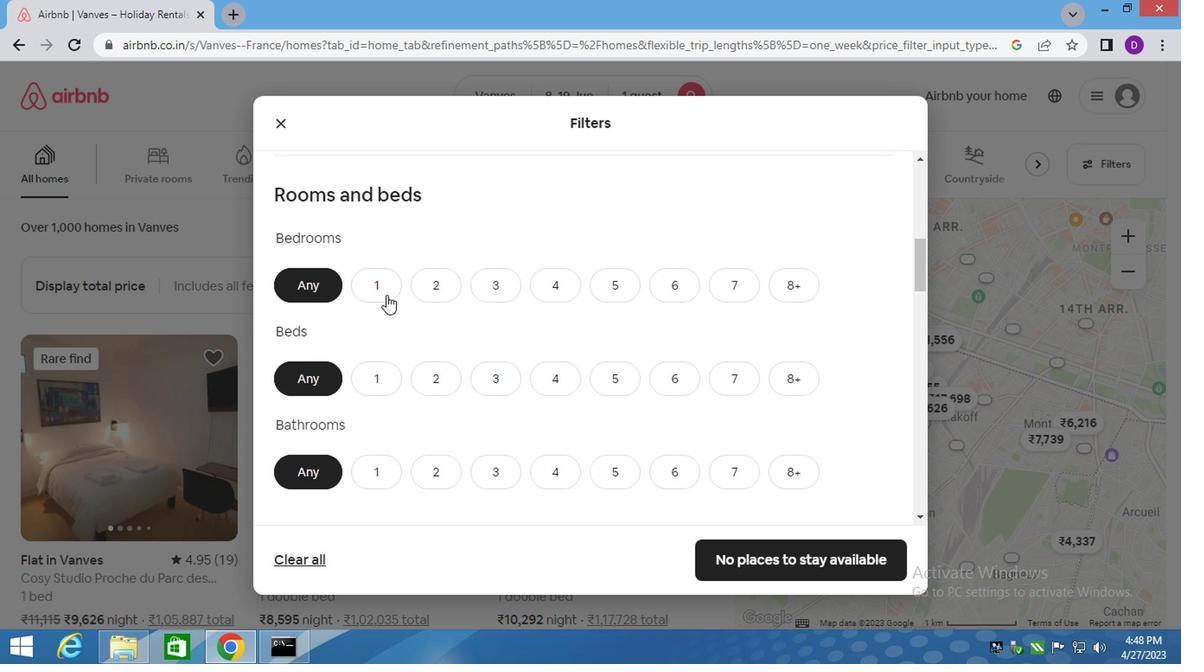 
Action: Mouse pressed left at (380, 295)
Screenshot: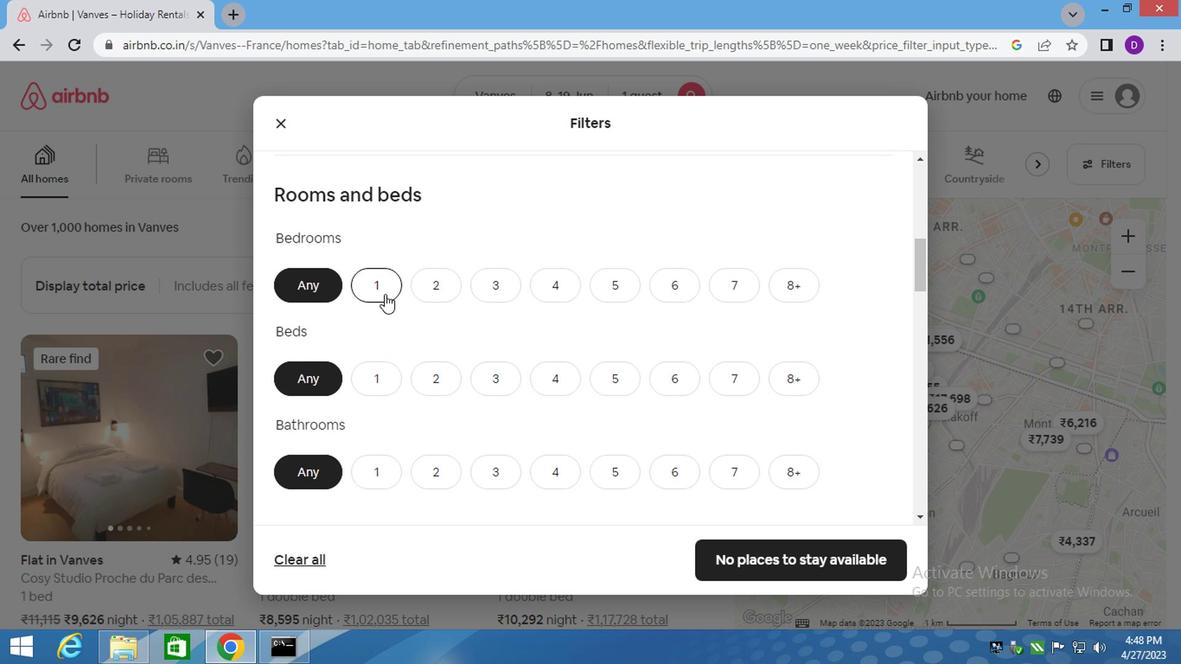 
Action: Mouse moved to (377, 388)
Screenshot: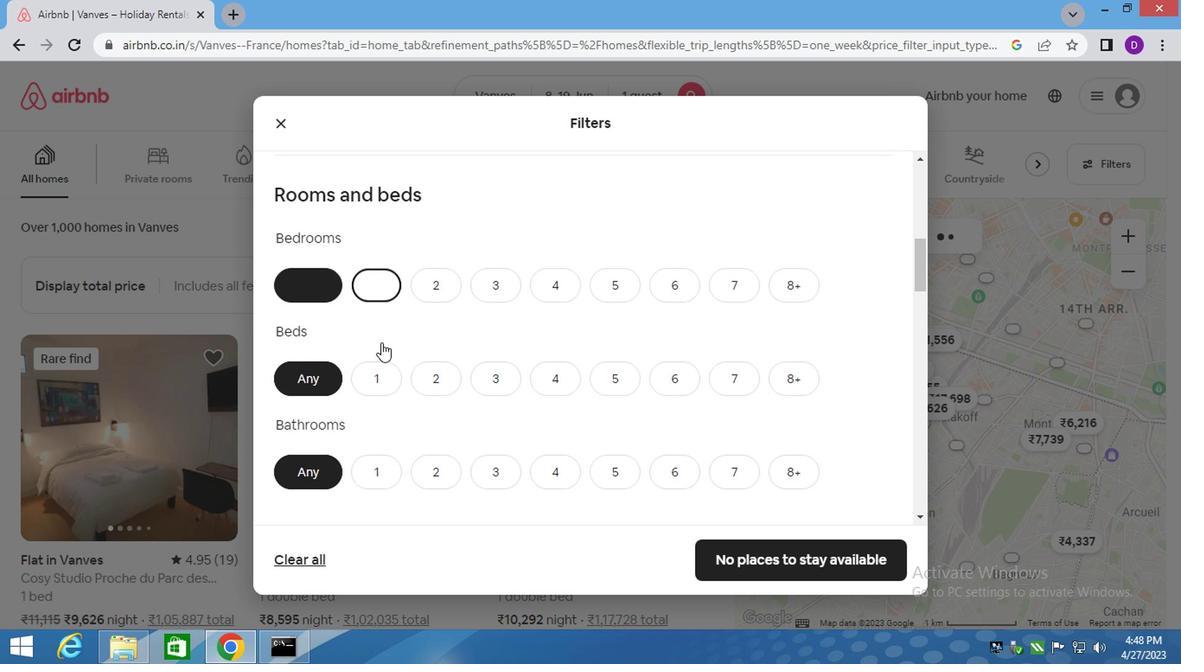 
Action: Mouse pressed left at (377, 388)
Screenshot: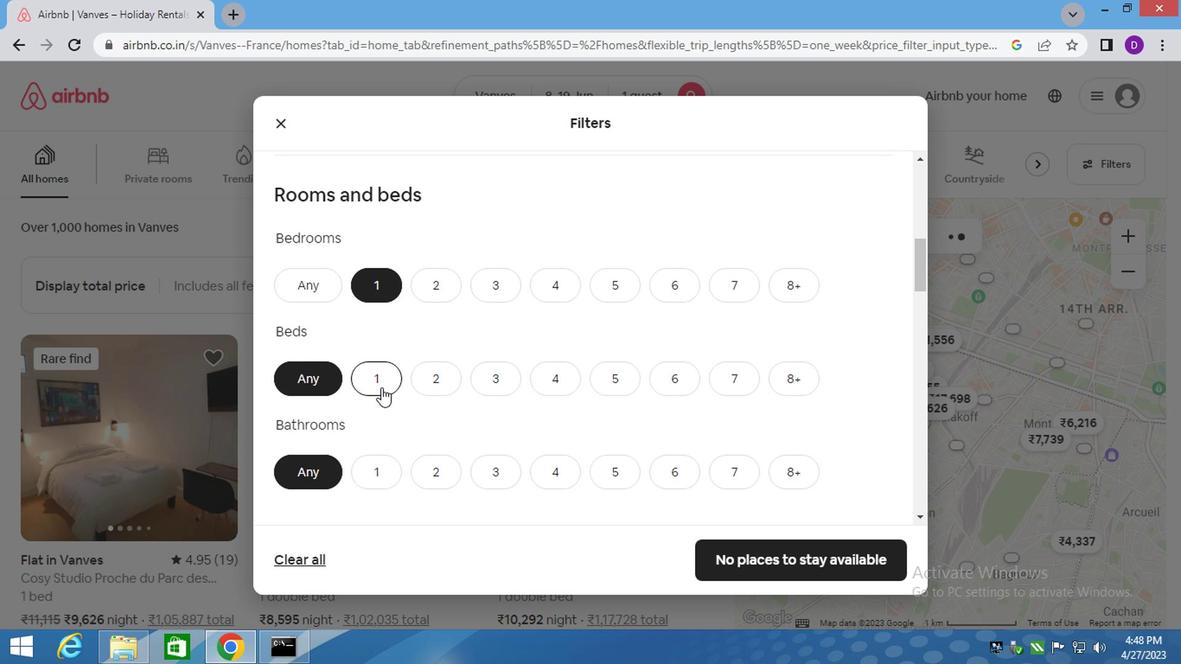 
Action: Mouse moved to (384, 471)
Screenshot: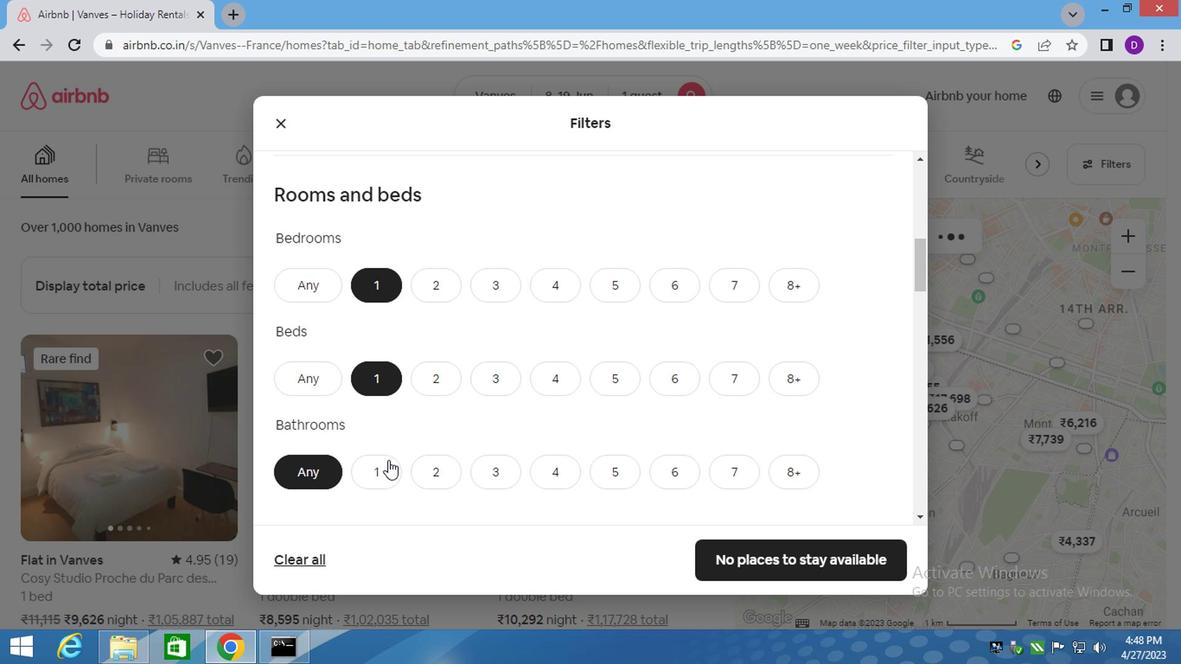 
Action: Mouse pressed left at (384, 471)
Screenshot: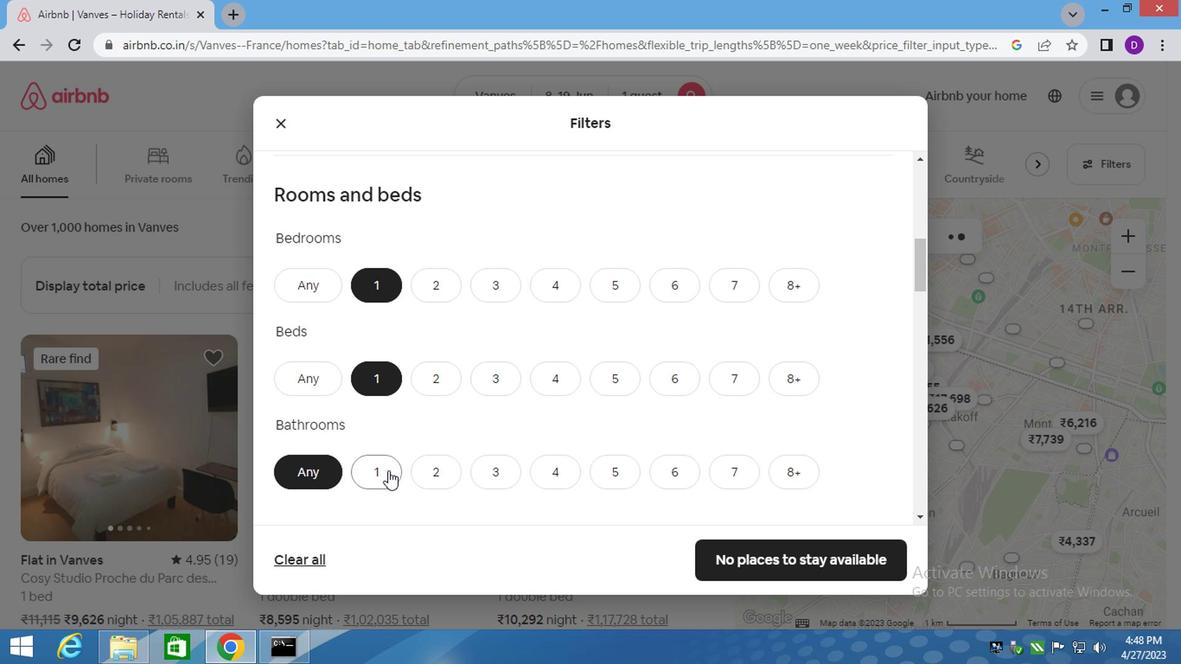 
Action: Mouse scrolled (384, 470) with delta (0, 0)
Screenshot: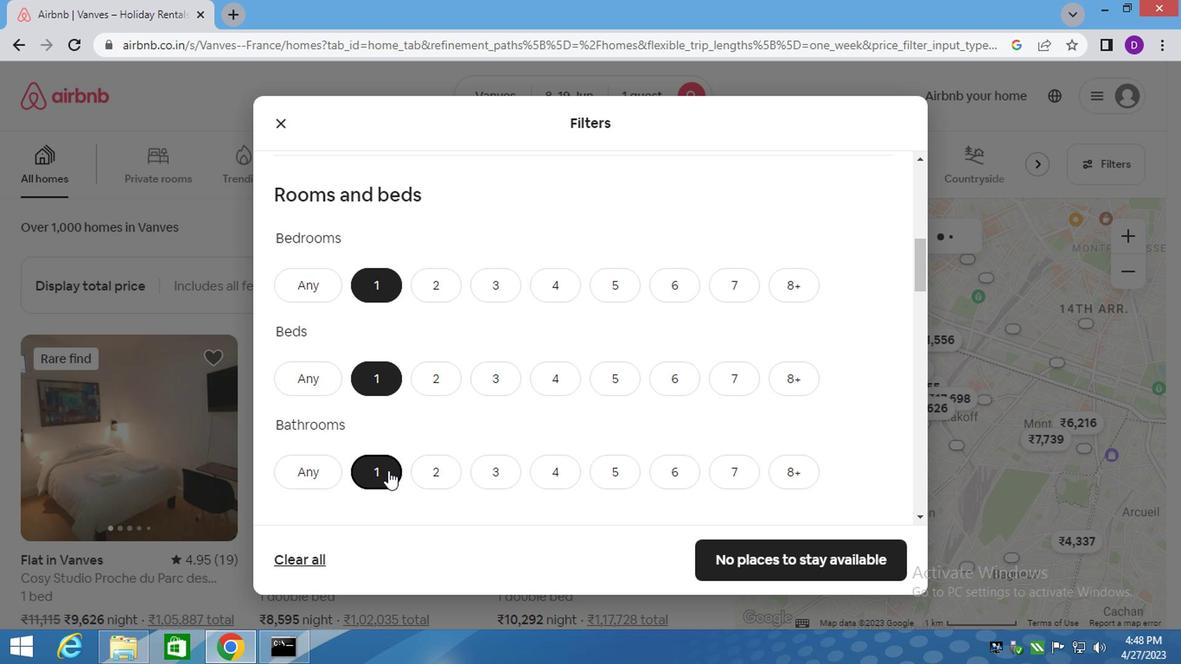 
Action: Mouse scrolled (384, 470) with delta (0, 0)
Screenshot: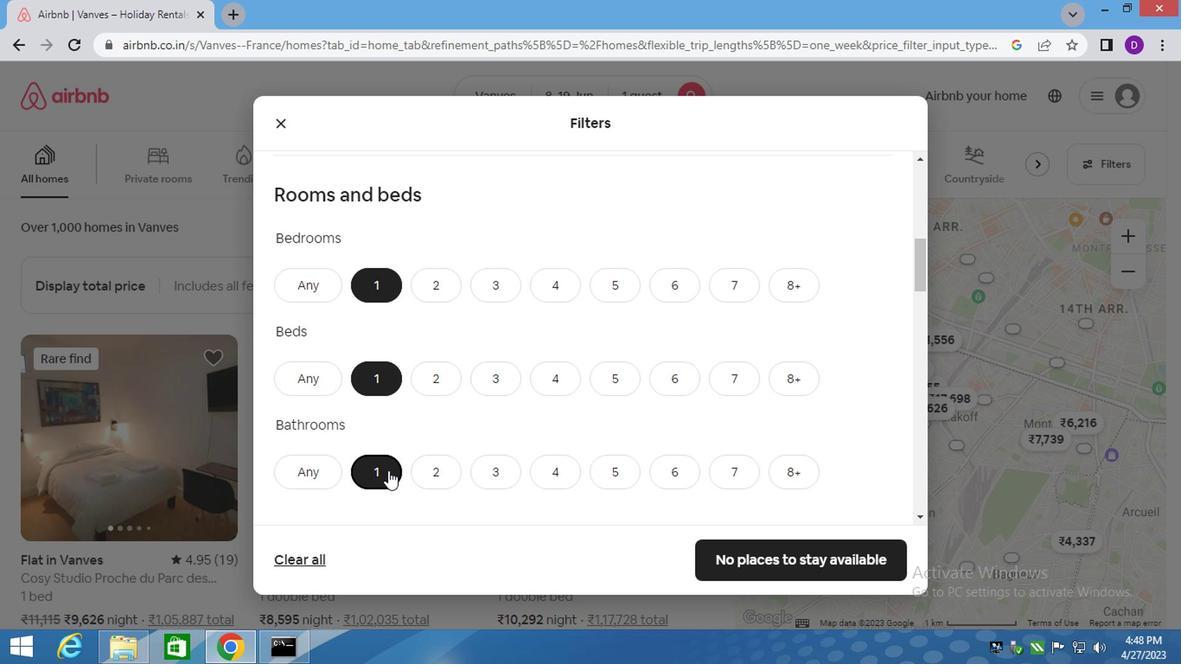 
Action: Mouse moved to (369, 496)
Screenshot: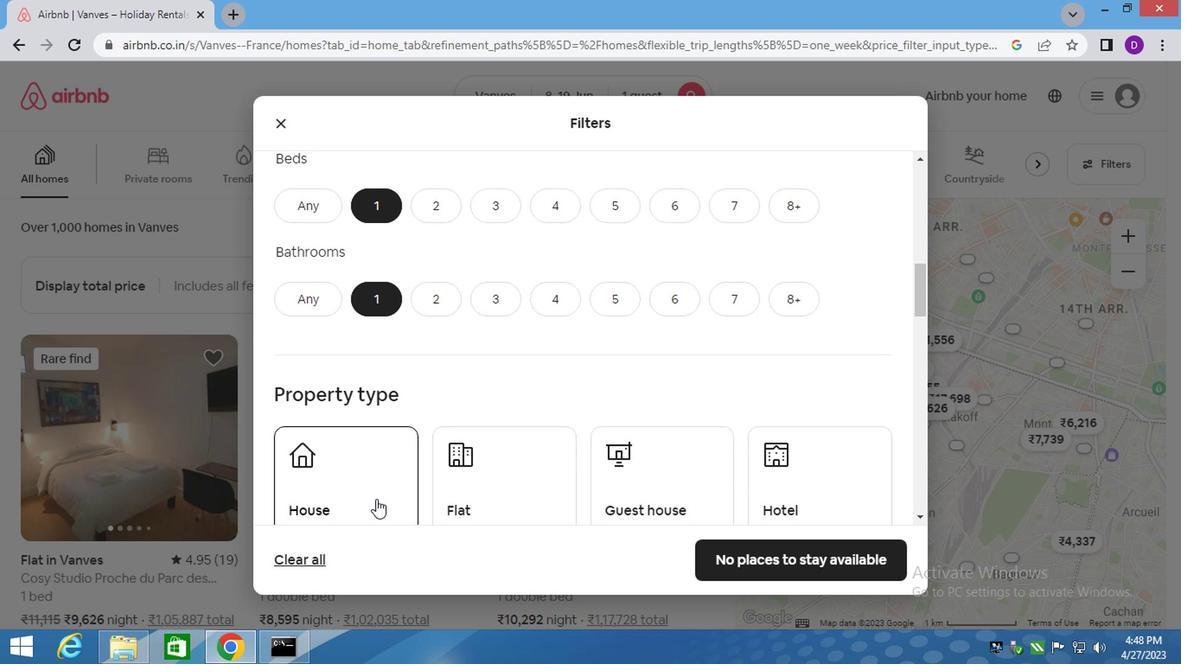 
Action: Mouse pressed left at (369, 496)
Screenshot: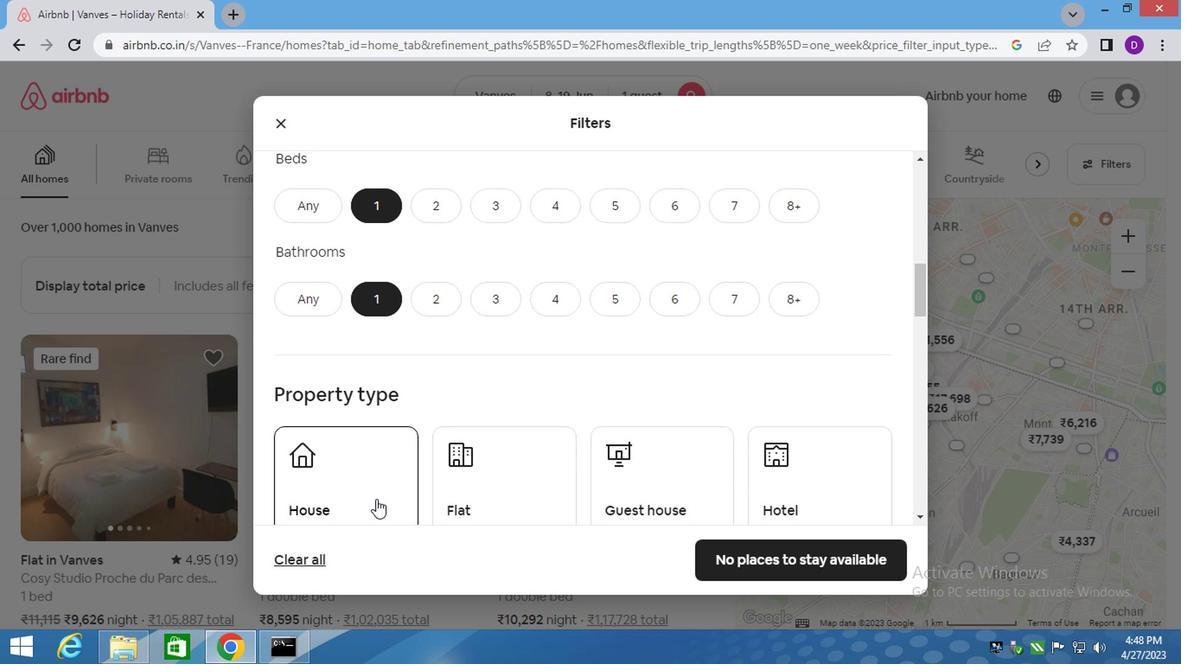 
Action: Mouse moved to (462, 487)
Screenshot: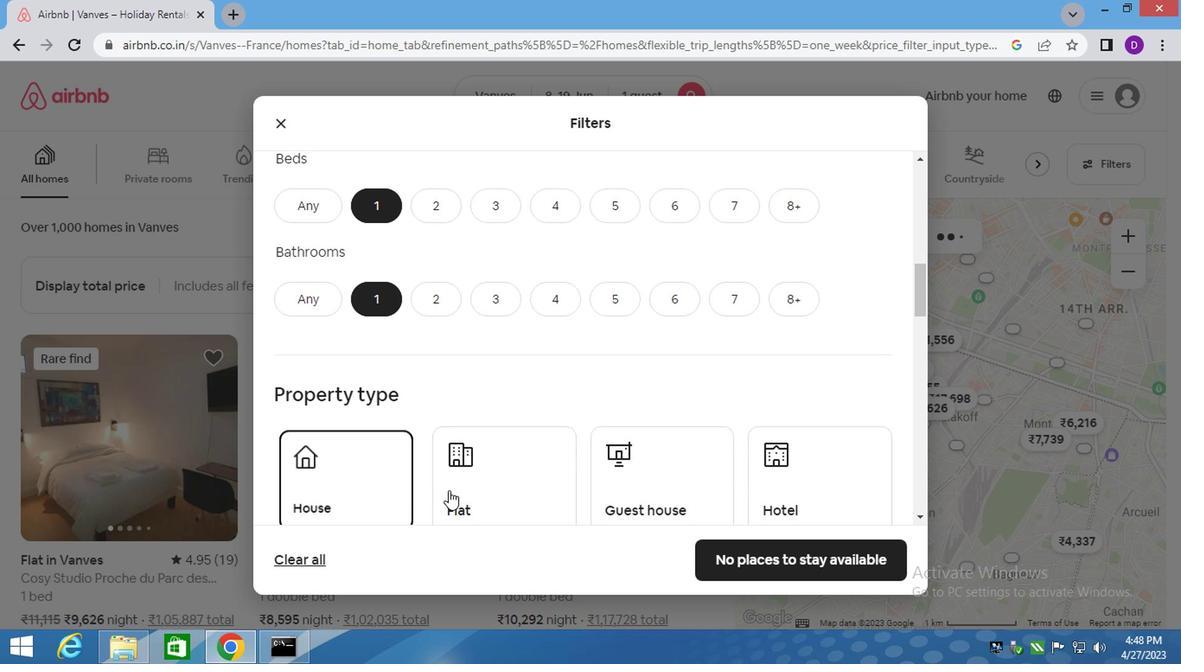 
Action: Mouse pressed left at (462, 487)
Screenshot: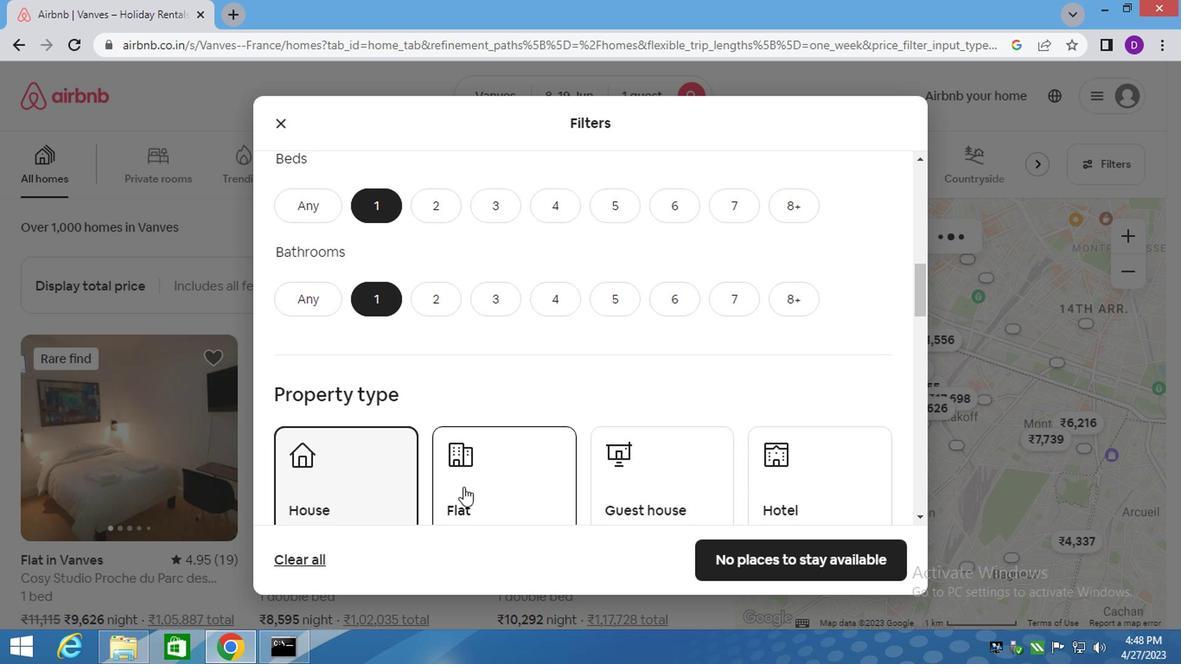 
Action: Mouse moved to (620, 489)
Screenshot: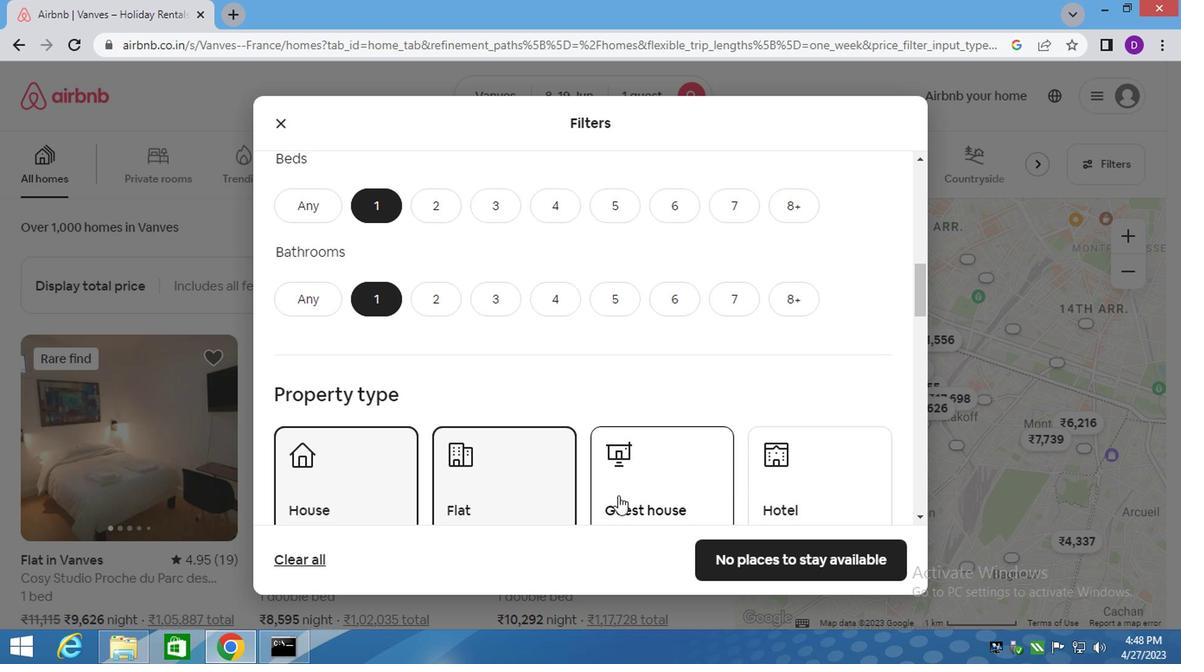 
Action: Mouse pressed left at (620, 489)
Screenshot: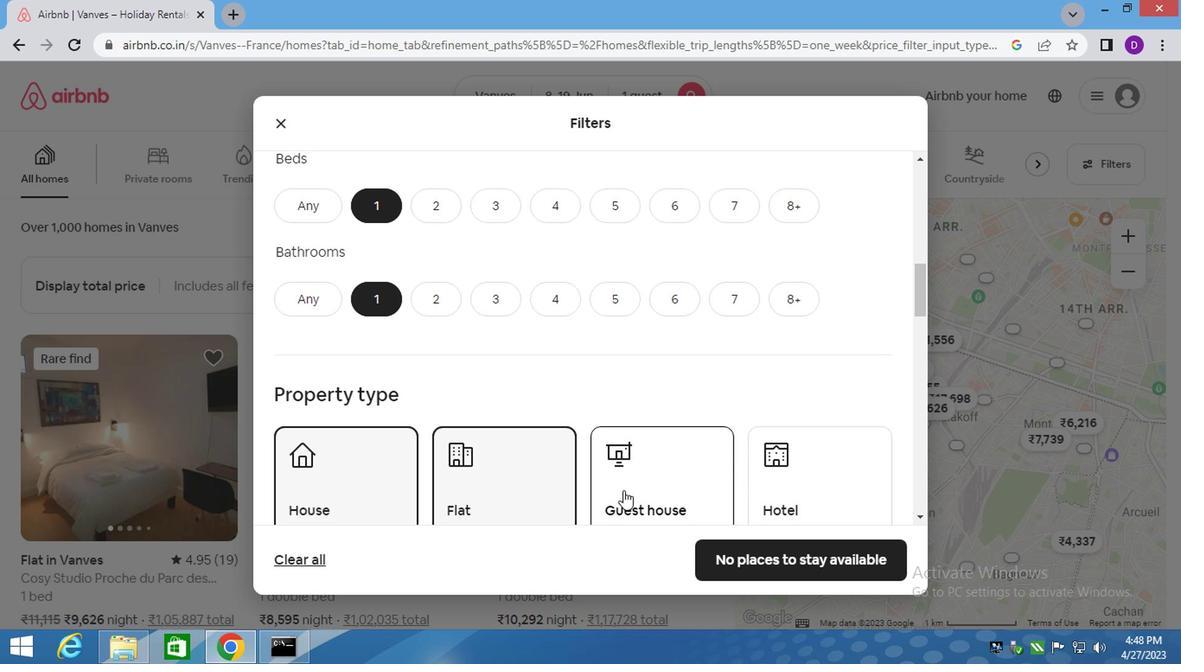
Action: Mouse moved to (794, 487)
Screenshot: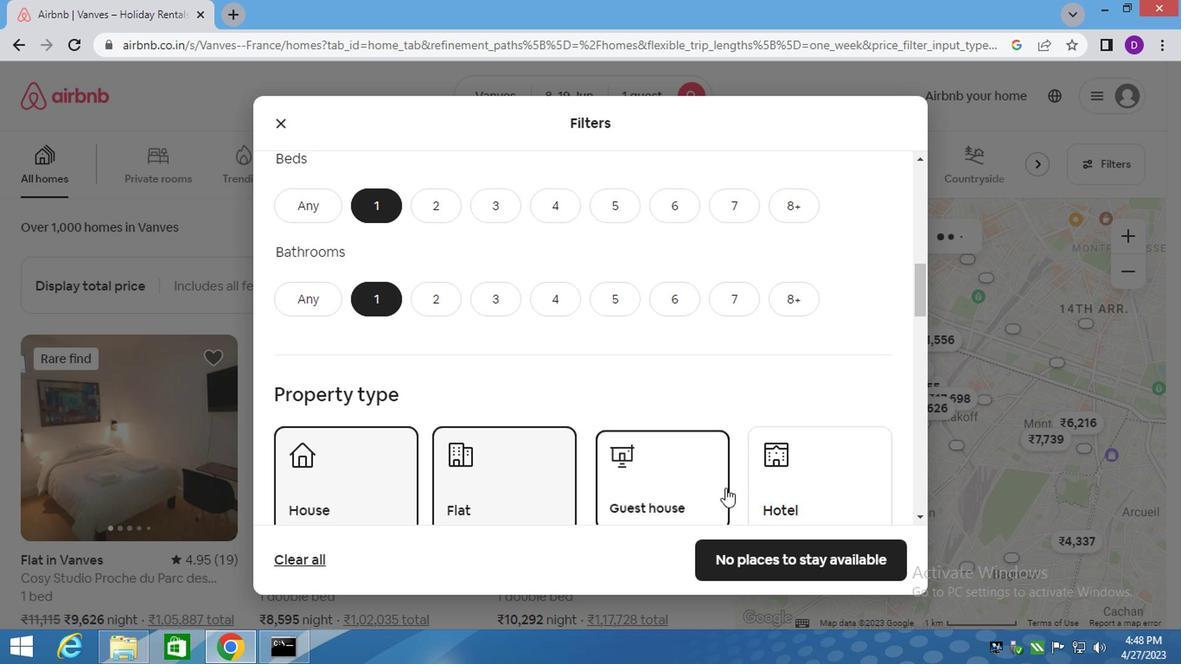 
Action: Mouse pressed left at (794, 487)
Screenshot: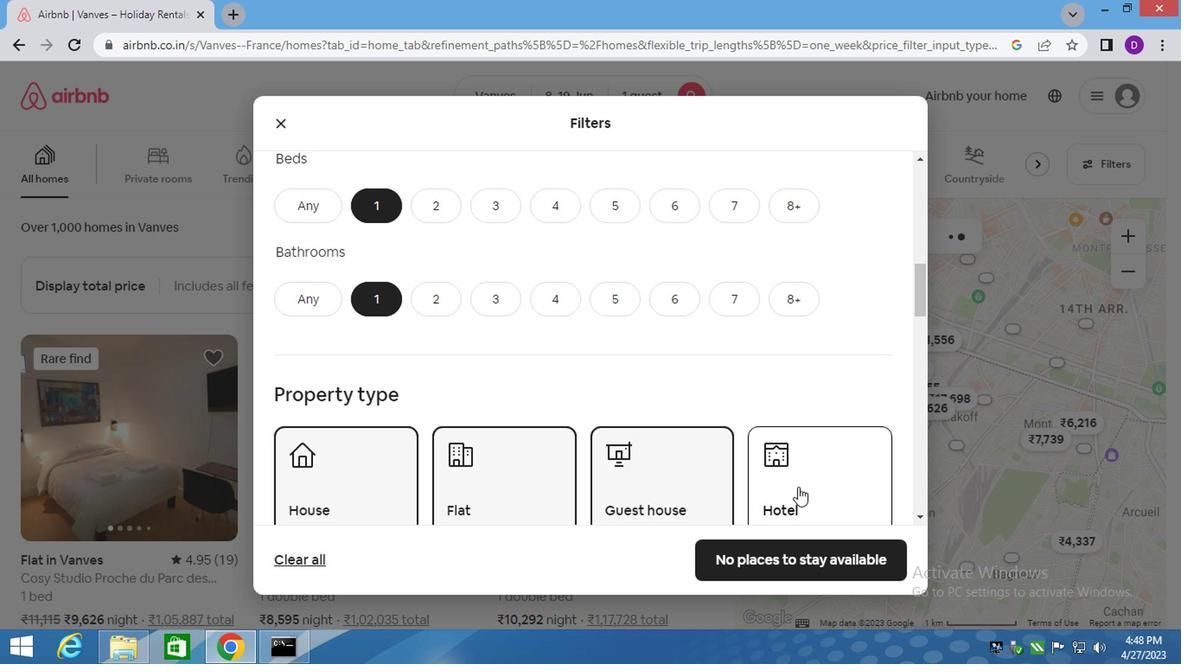
Action: Mouse moved to (666, 457)
Screenshot: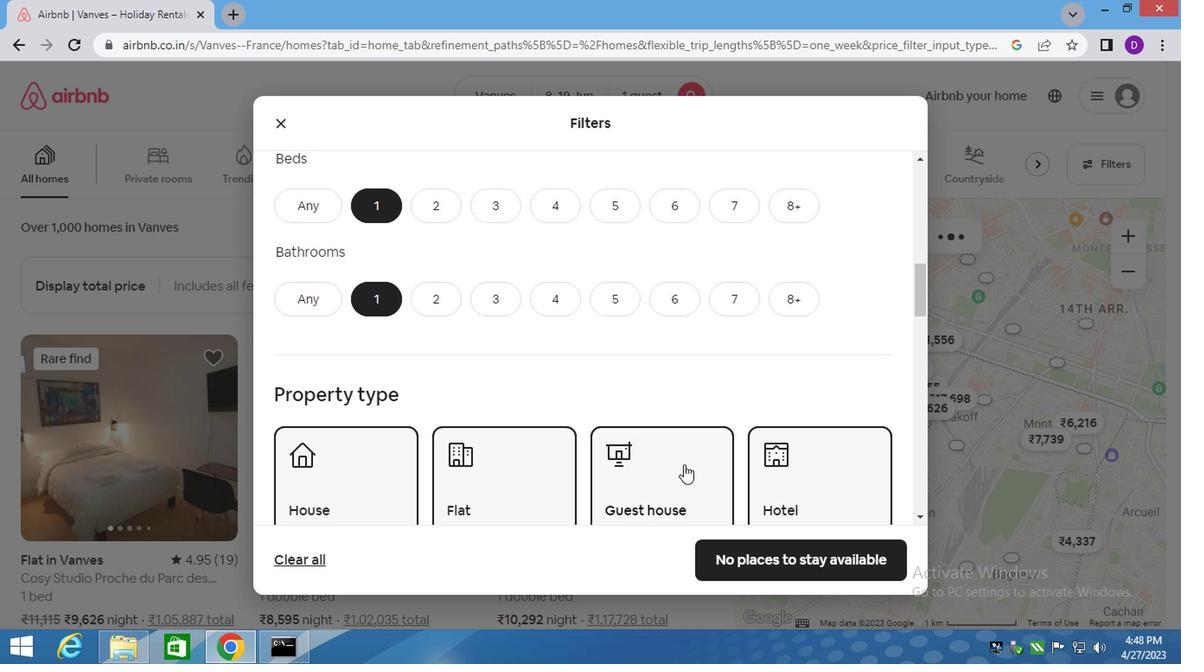 
Action: Mouse scrolled (666, 455) with delta (0, -1)
Screenshot: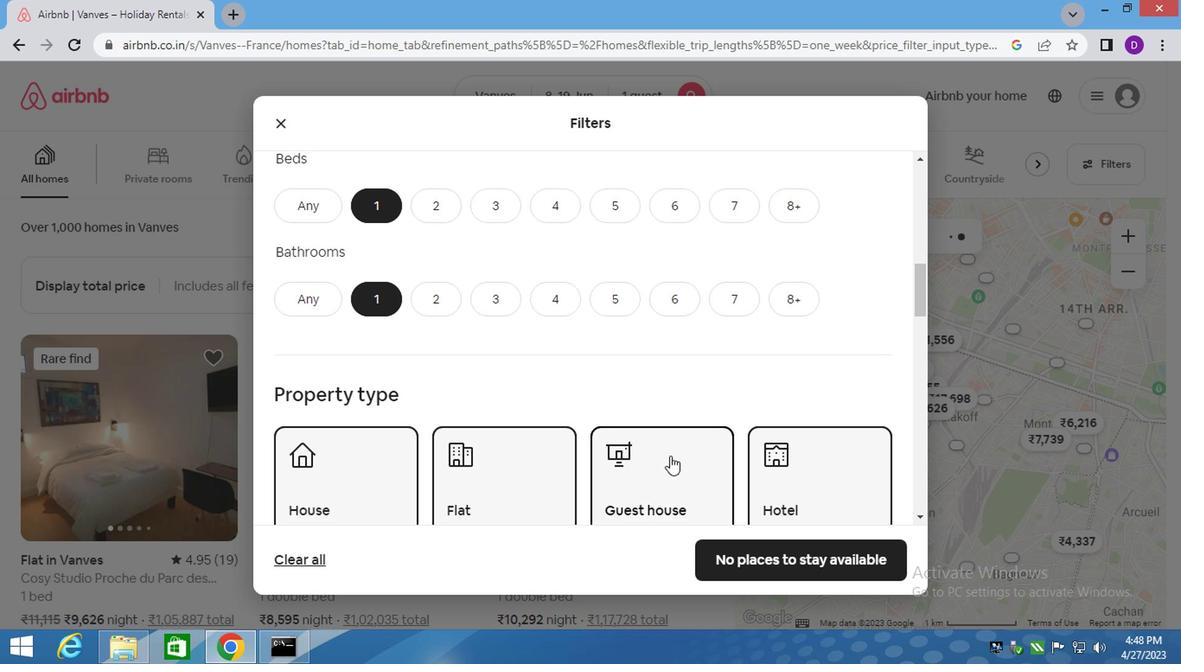 
Action: Mouse scrolled (666, 455) with delta (0, -1)
Screenshot: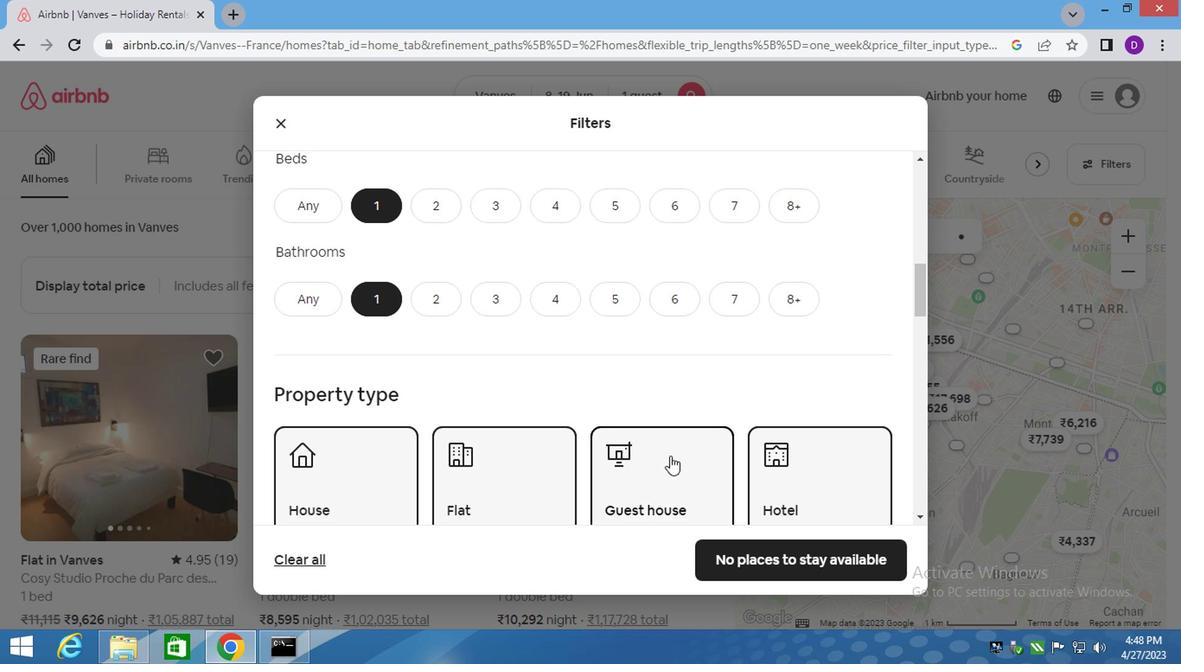
Action: Mouse scrolled (666, 455) with delta (0, -1)
Screenshot: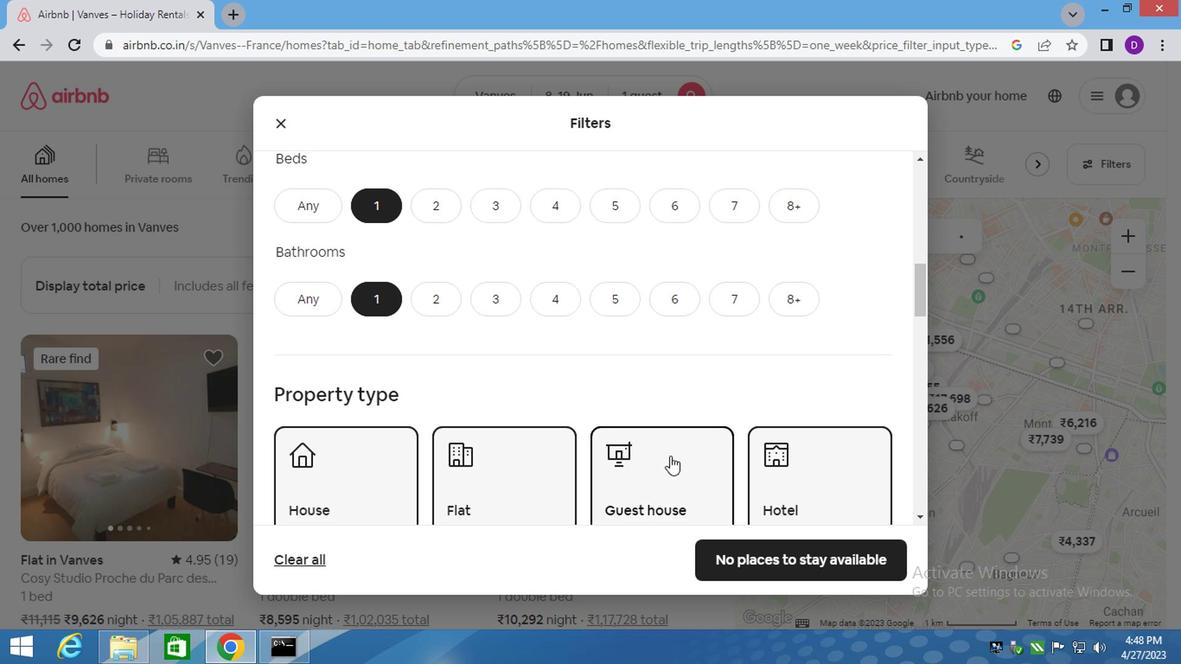 
Action: Mouse scrolled (666, 455) with delta (0, -1)
Screenshot: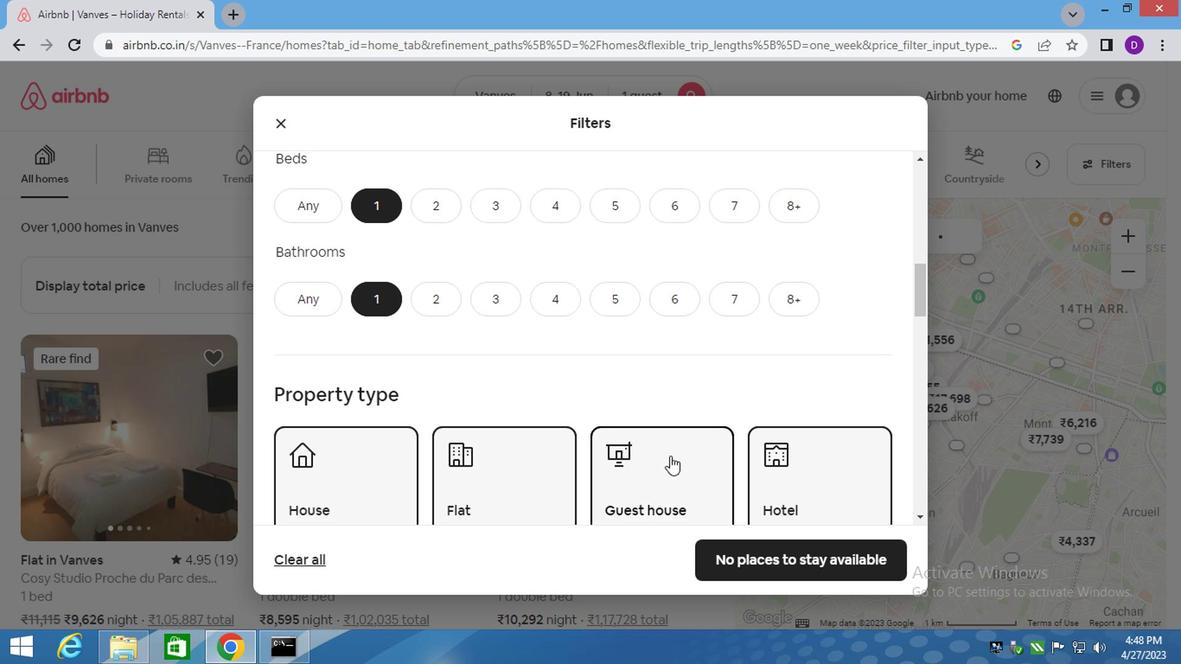 
Action: Mouse scrolled (666, 455) with delta (0, -1)
Screenshot: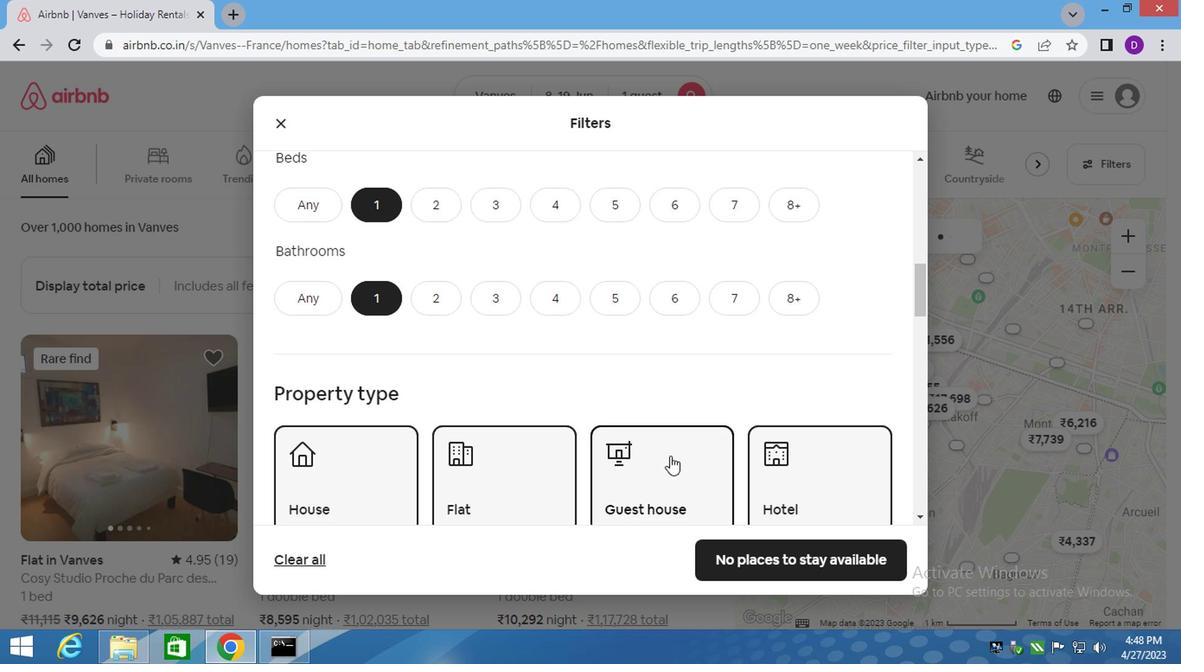 
Action: Mouse moved to (805, 420)
Screenshot: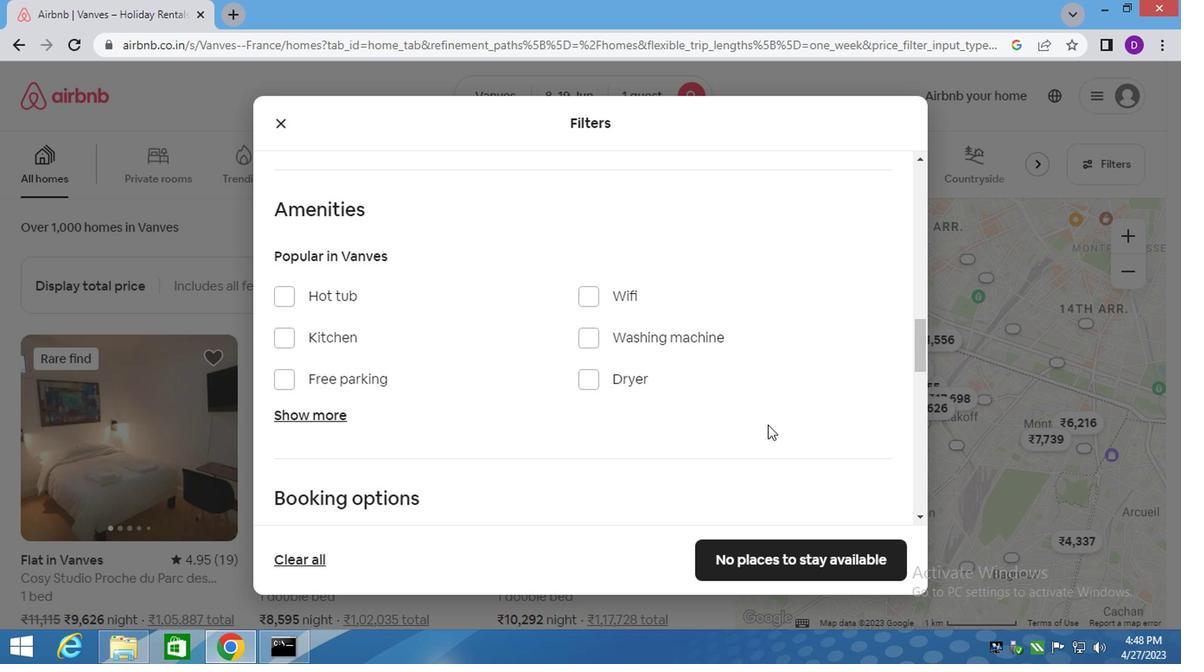 
Action: Mouse scrolled (805, 418) with delta (0, -1)
Screenshot: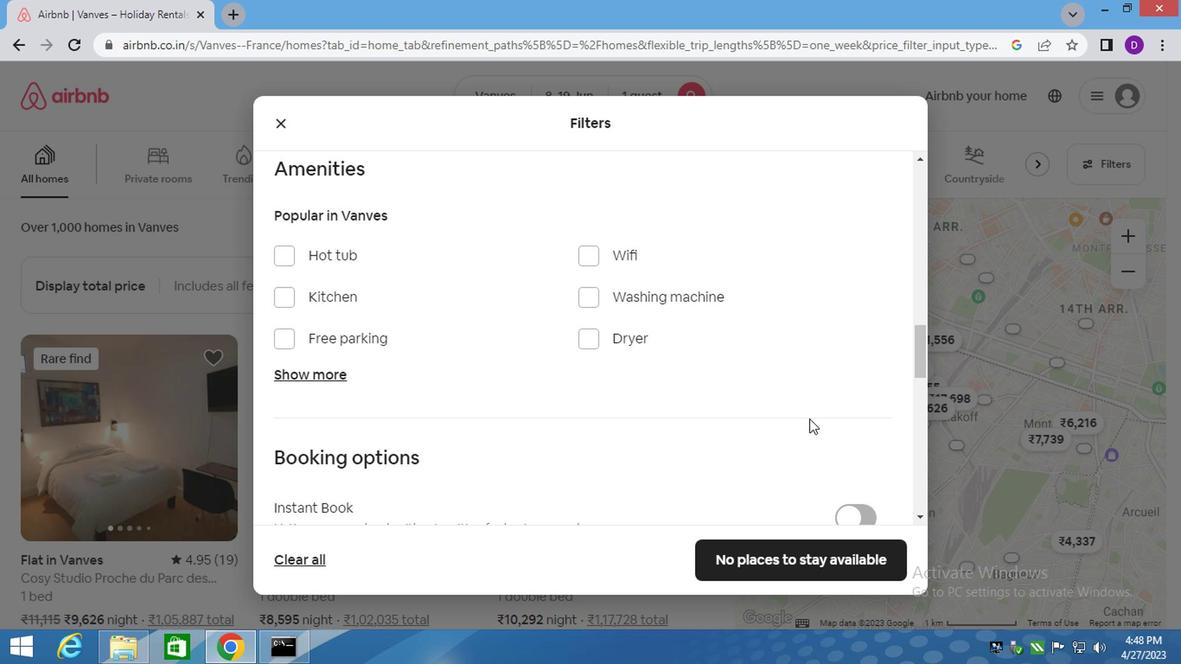 
Action: Mouse scrolled (805, 418) with delta (0, -1)
Screenshot: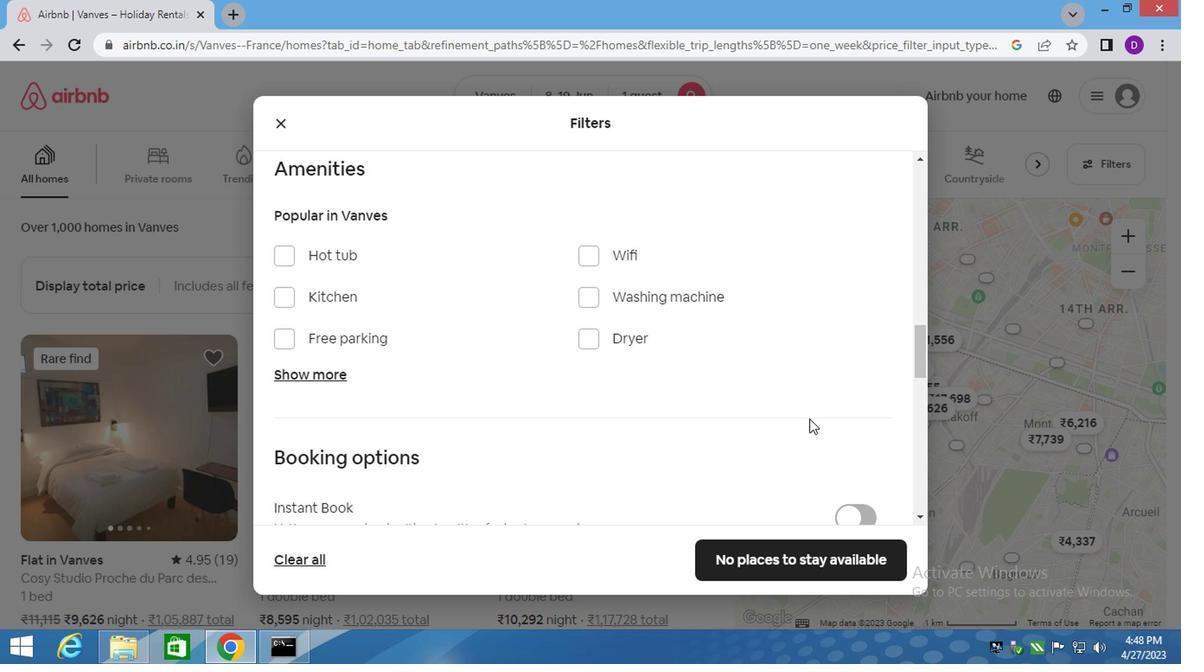 
Action: Mouse scrolled (805, 418) with delta (0, -1)
Screenshot: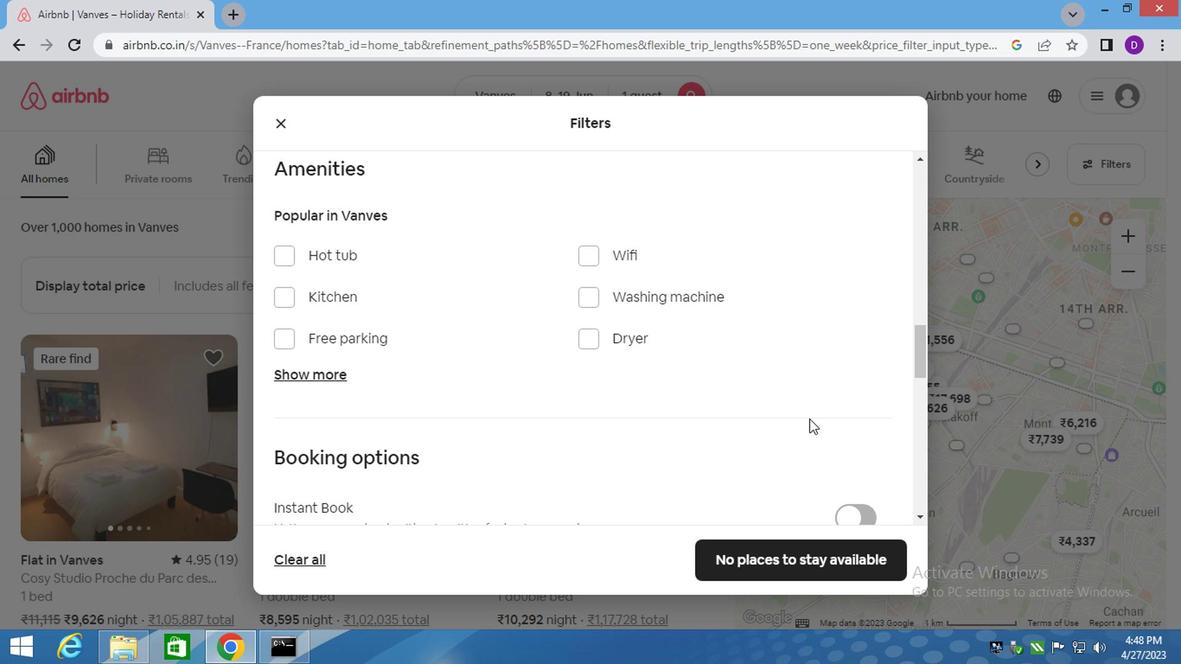 
Action: Mouse moved to (854, 330)
Screenshot: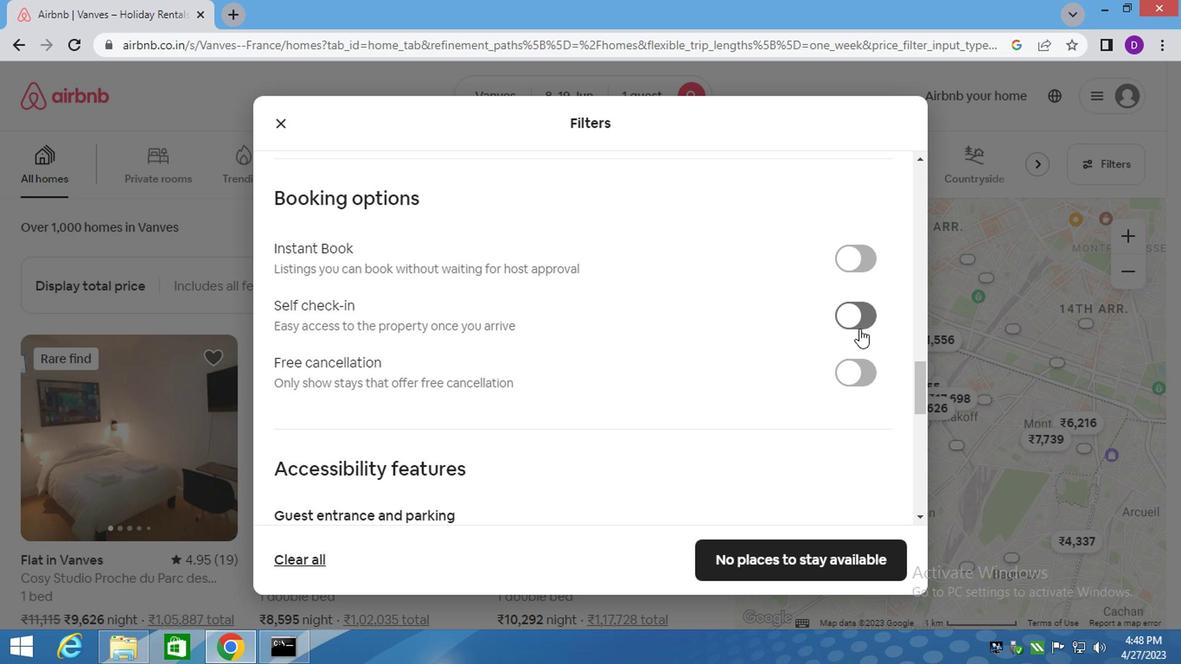 
Action: Mouse pressed left at (854, 330)
Screenshot: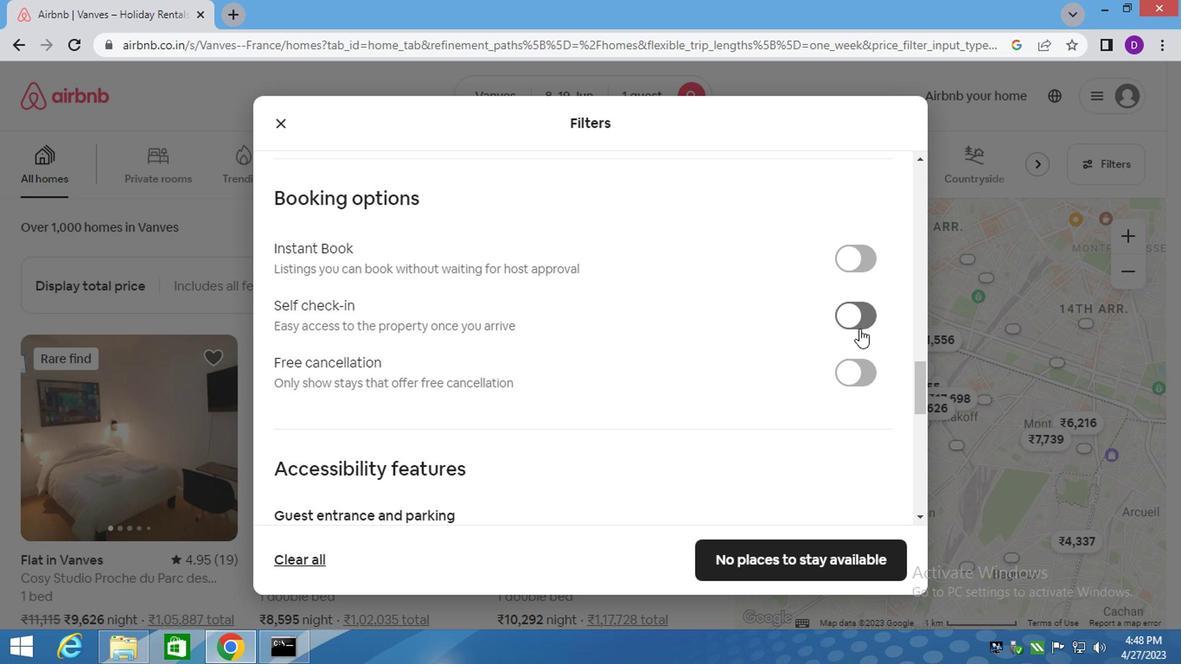 
Action: Mouse moved to (839, 394)
Screenshot: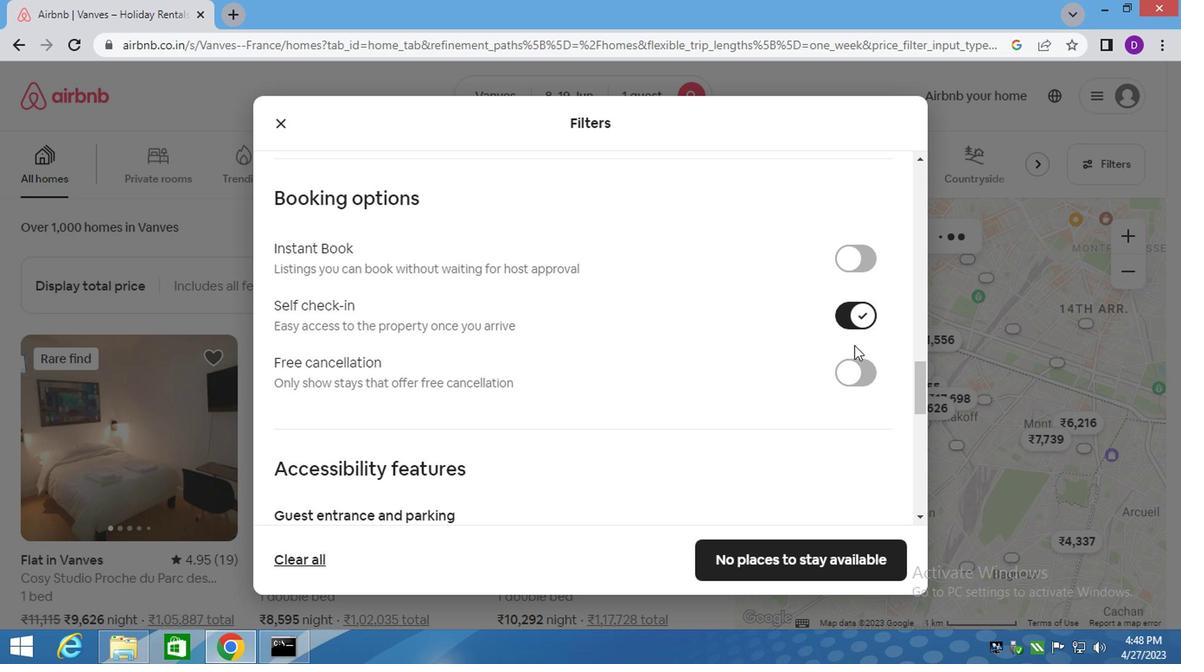 
Action: Mouse scrolled (839, 393) with delta (0, -1)
Screenshot: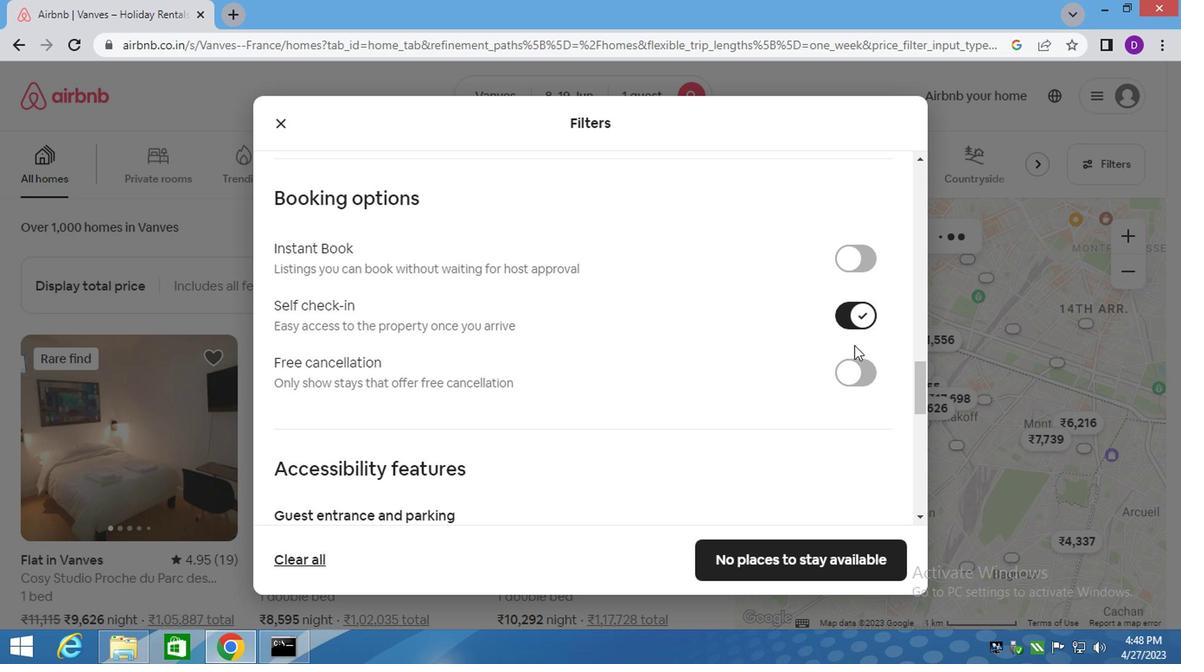 
Action: Mouse moved to (834, 411)
Screenshot: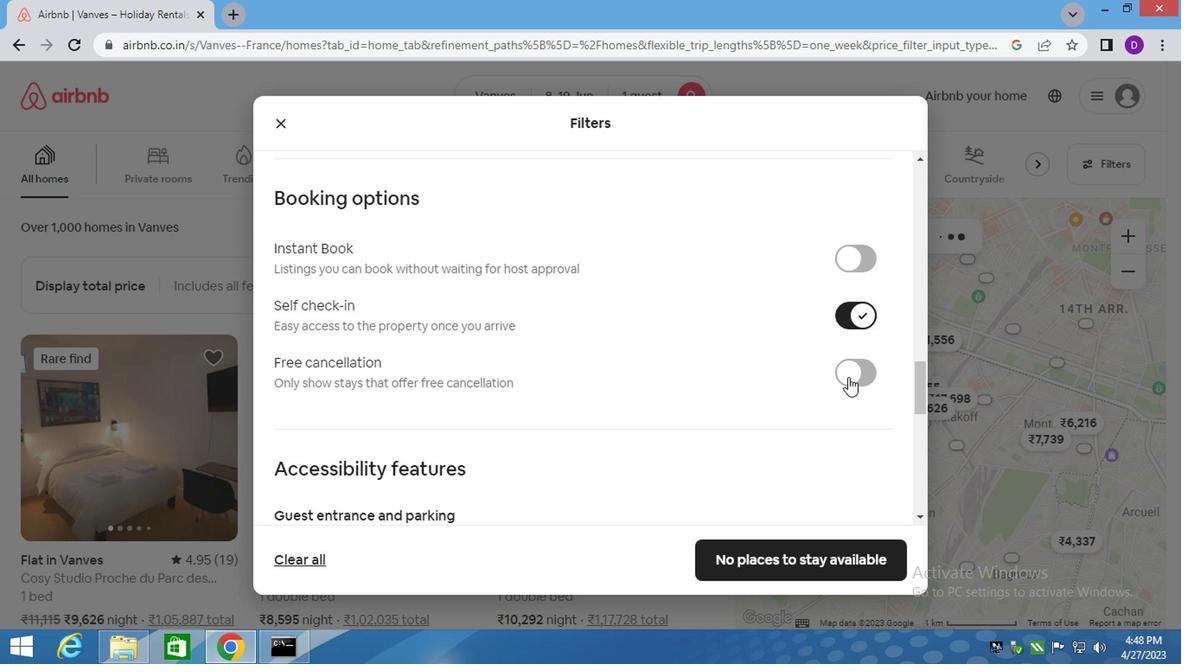 
Action: Mouse scrolled (835, 406) with delta (0, -1)
Screenshot: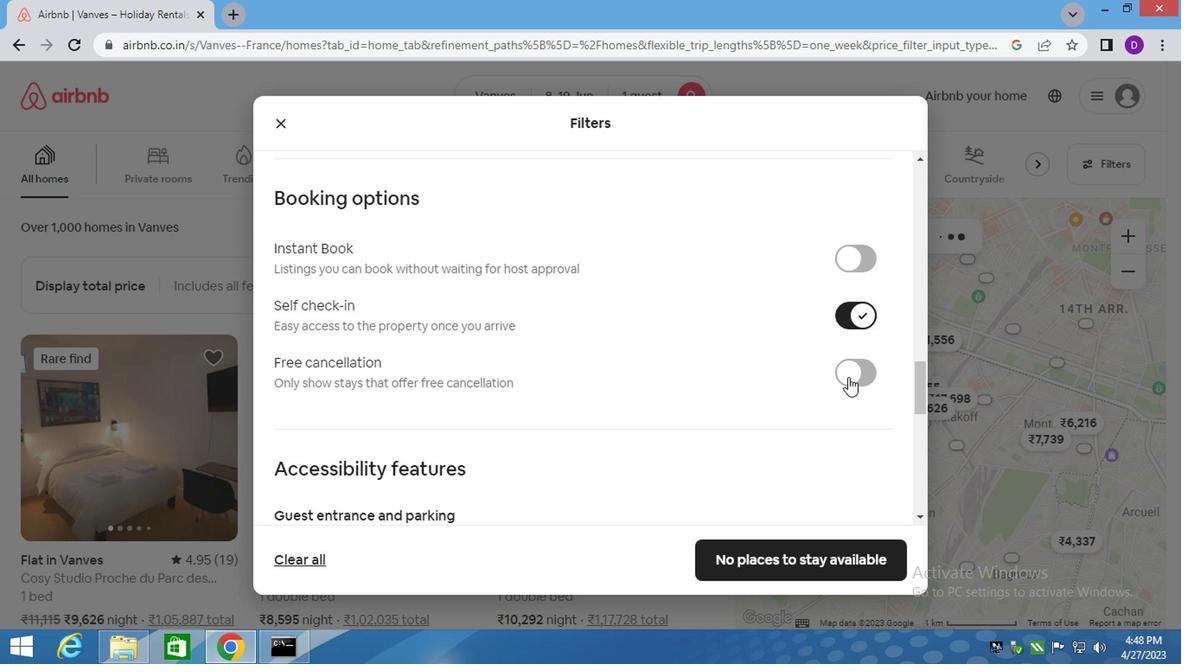 
Action: Mouse scrolled (834, 410) with delta (0, -1)
Screenshot: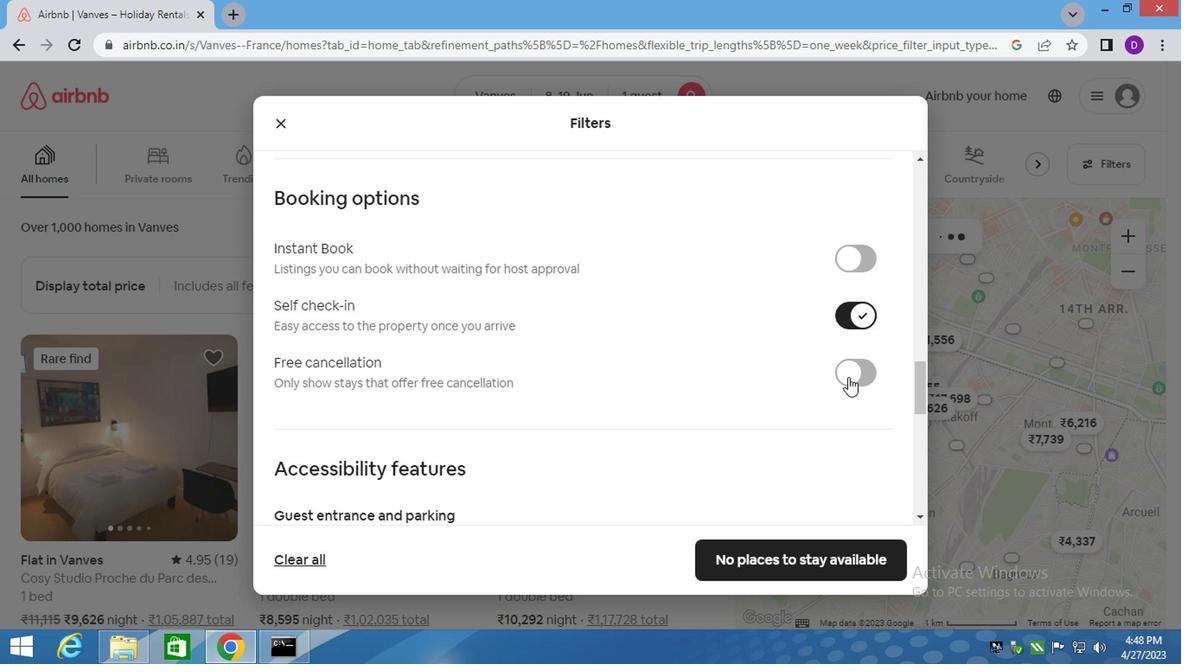 
Action: Mouse moved to (834, 412)
Screenshot: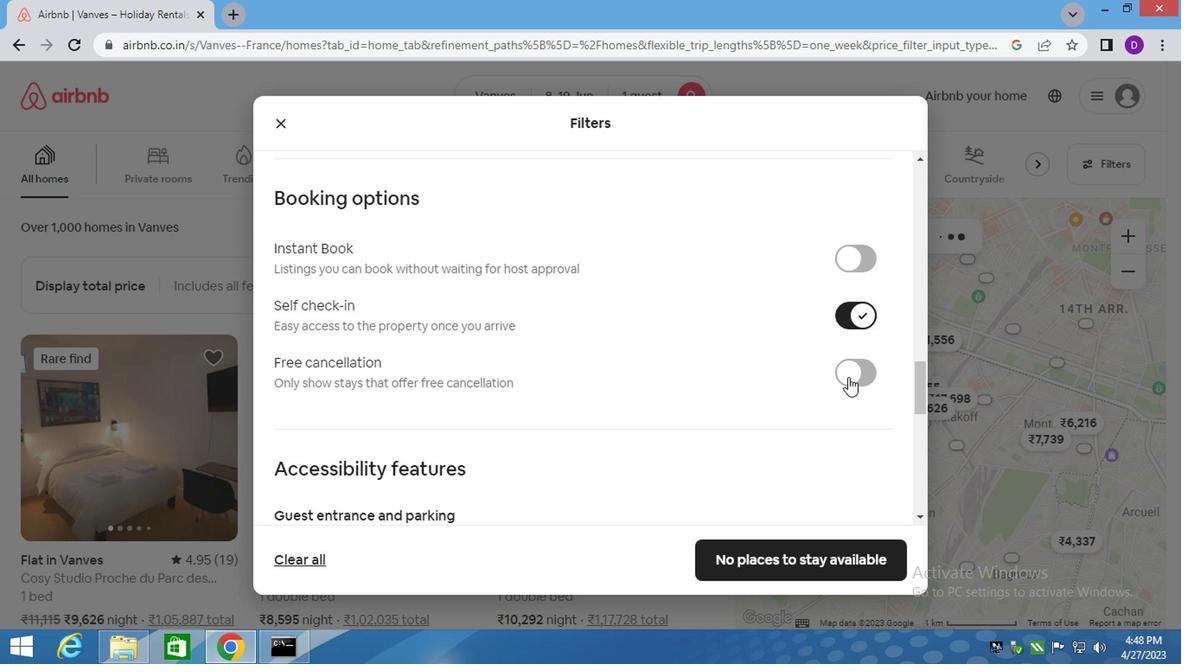 
Action: Mouse scrolled (834, 412) with delta (0, 0)
Screenshot: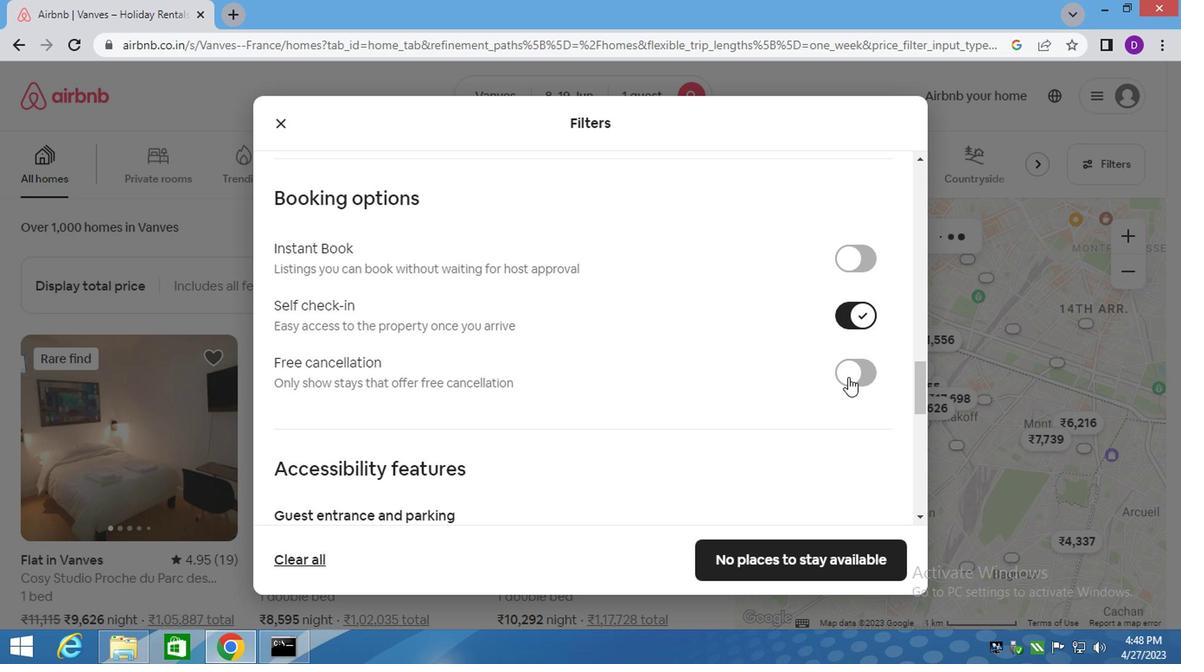 
Action: Mouse moved to (716, 431)
Screenshot: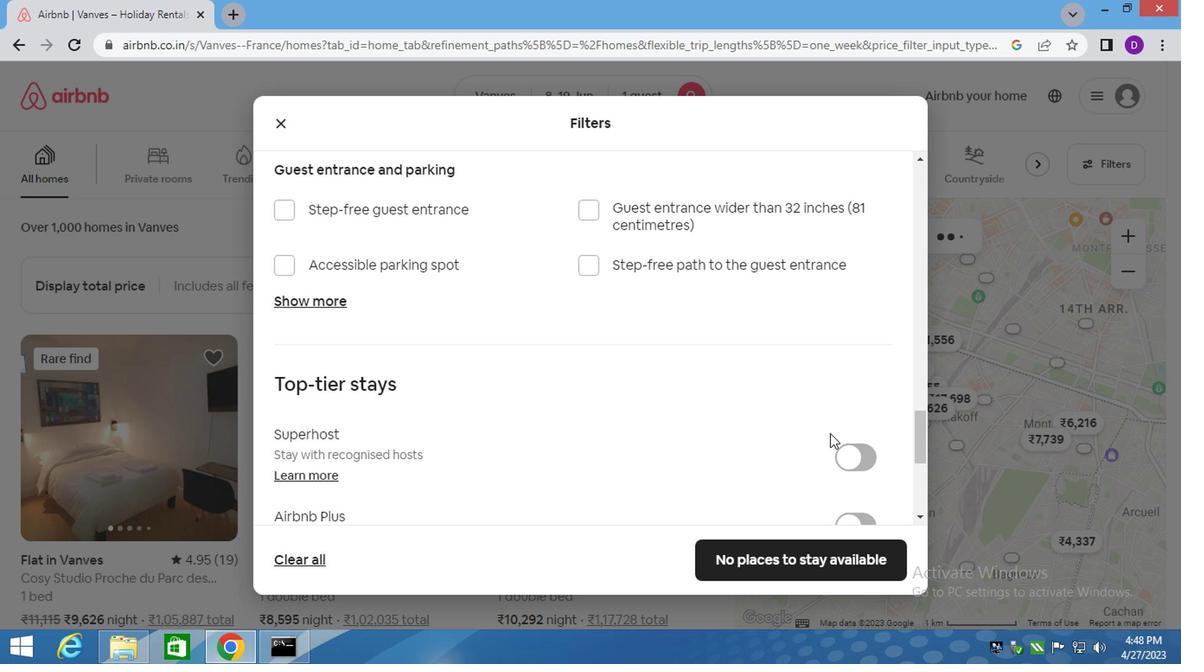 
Action: Mouse scrolled (729, 431) with delta (0, 0)
Screenshot: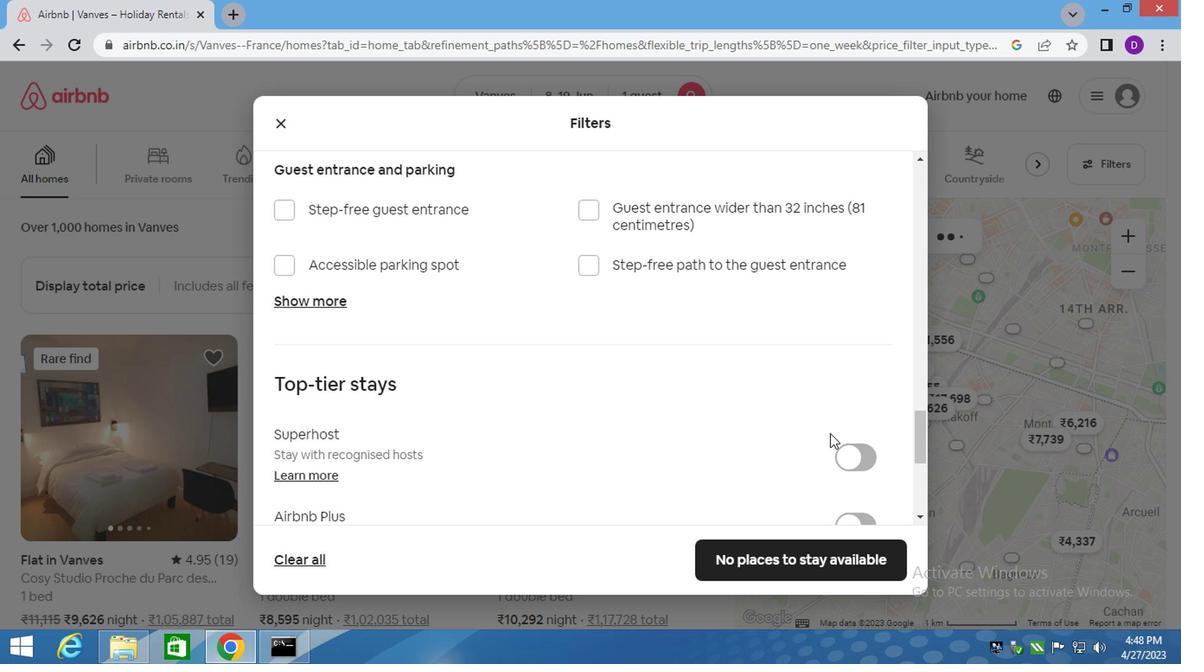 
Action: Mouse moved to (713, 431)
Screenshot: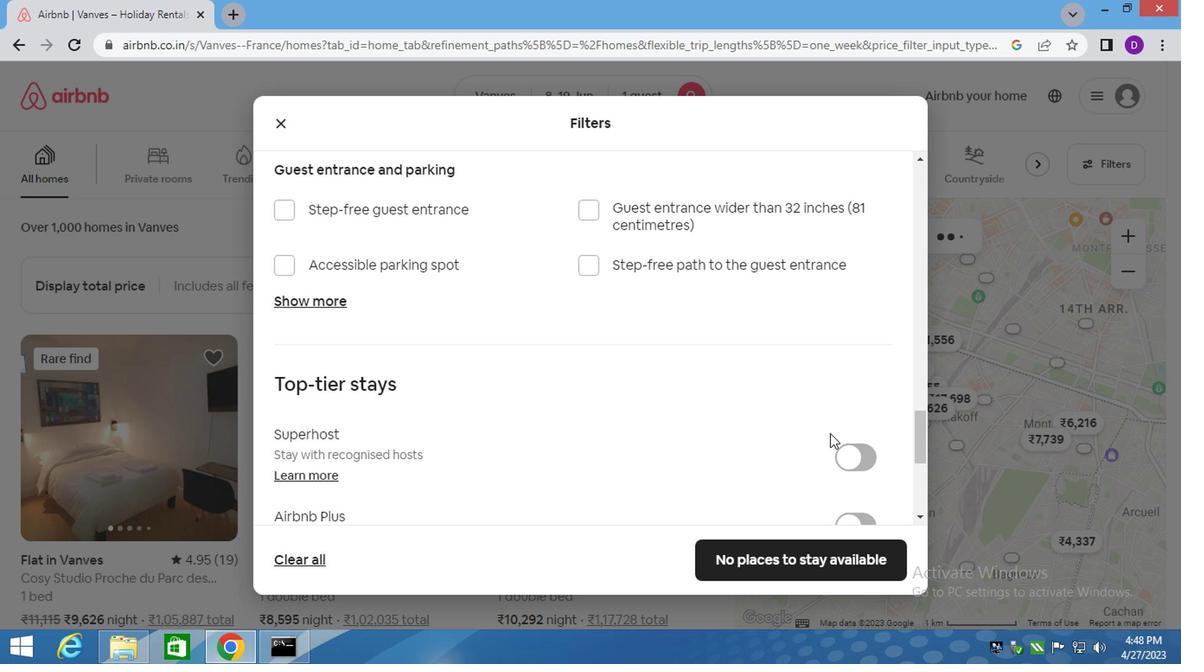 
Action: Mouse scrolled (725, 431) with delta (0, 0)
Screenshot: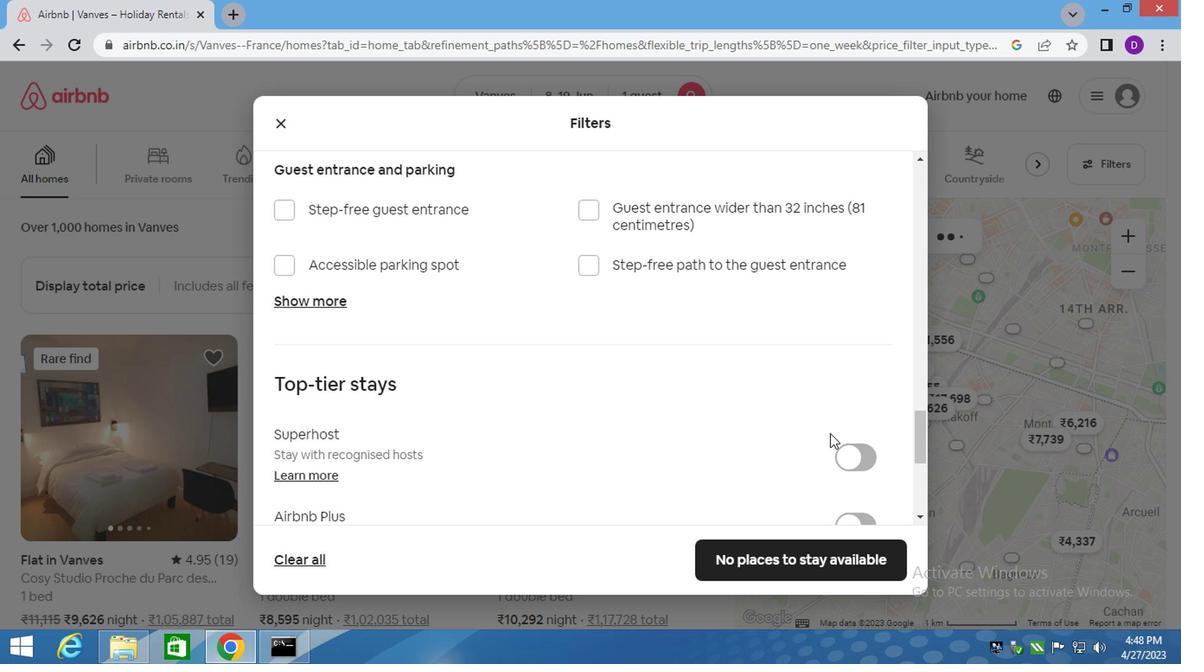 
Action: Mouse moved to (700, 432)
Screenshot: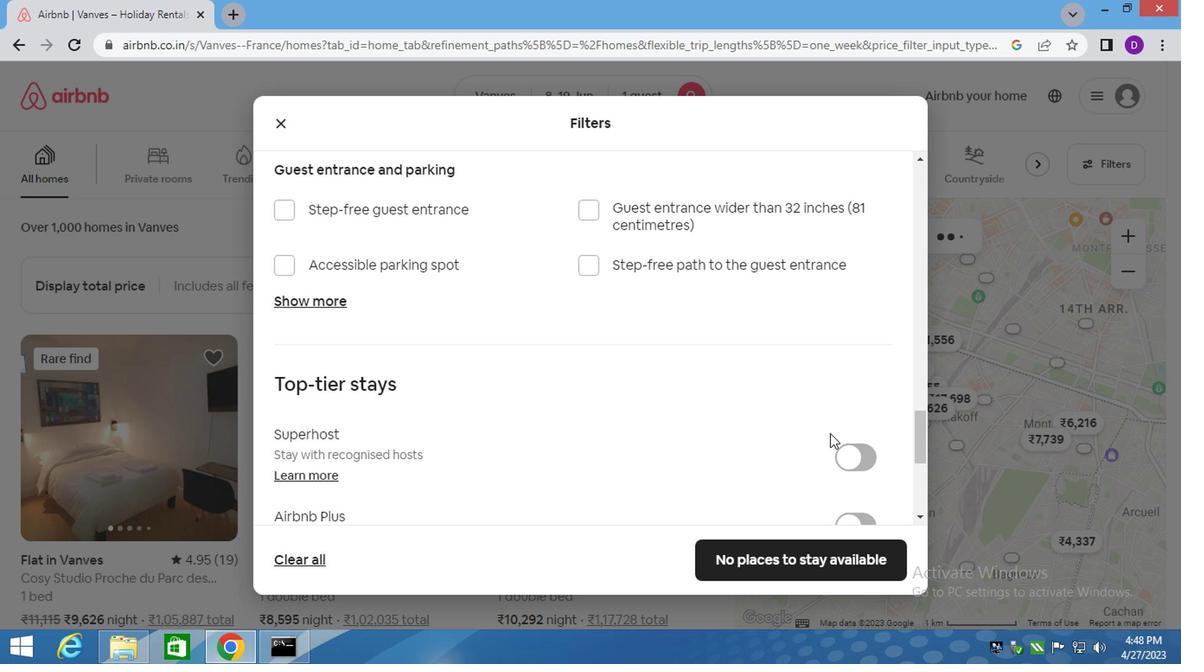 
Action: Mouse scrolled (713, 431) with delta (0, 0)
Screenshot: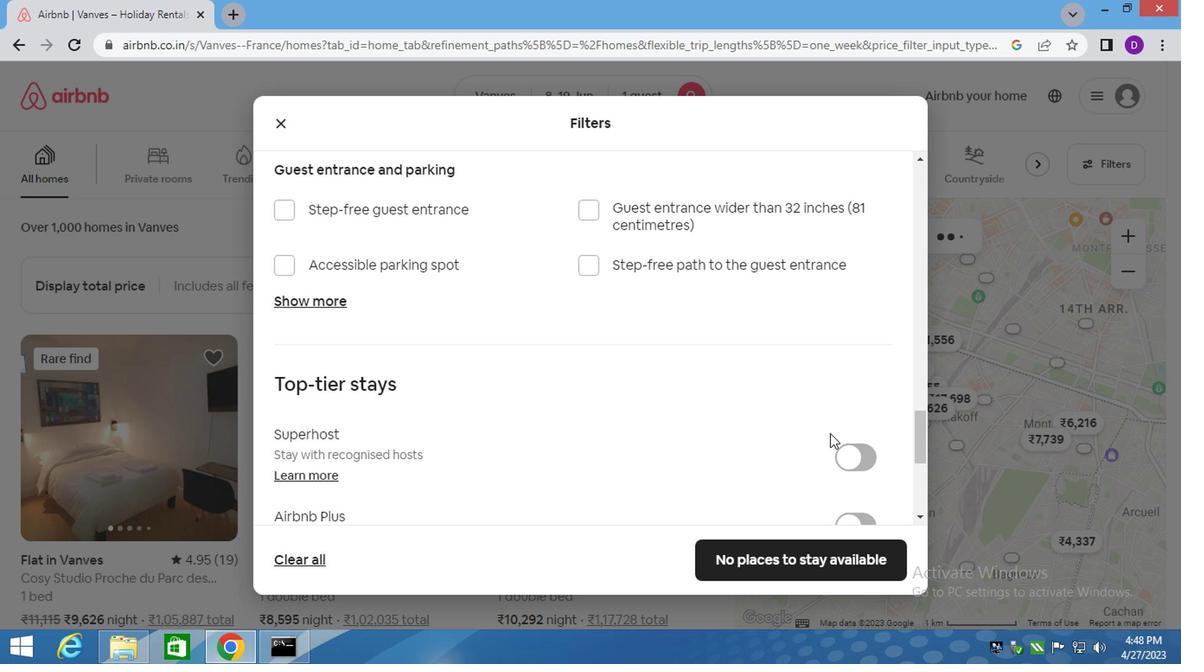 
Action: Mouse moved to (662, 435)
Screenshot: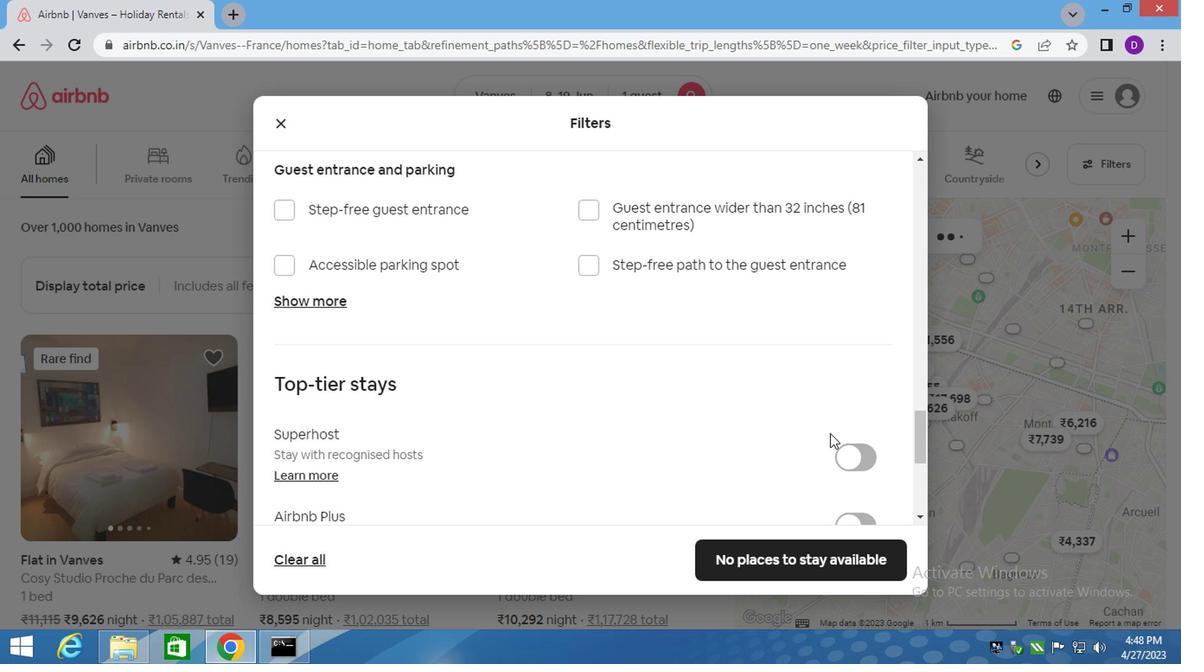
Action: Mouse scrolled (694, 431) with delta (0, 0)
Screenshot: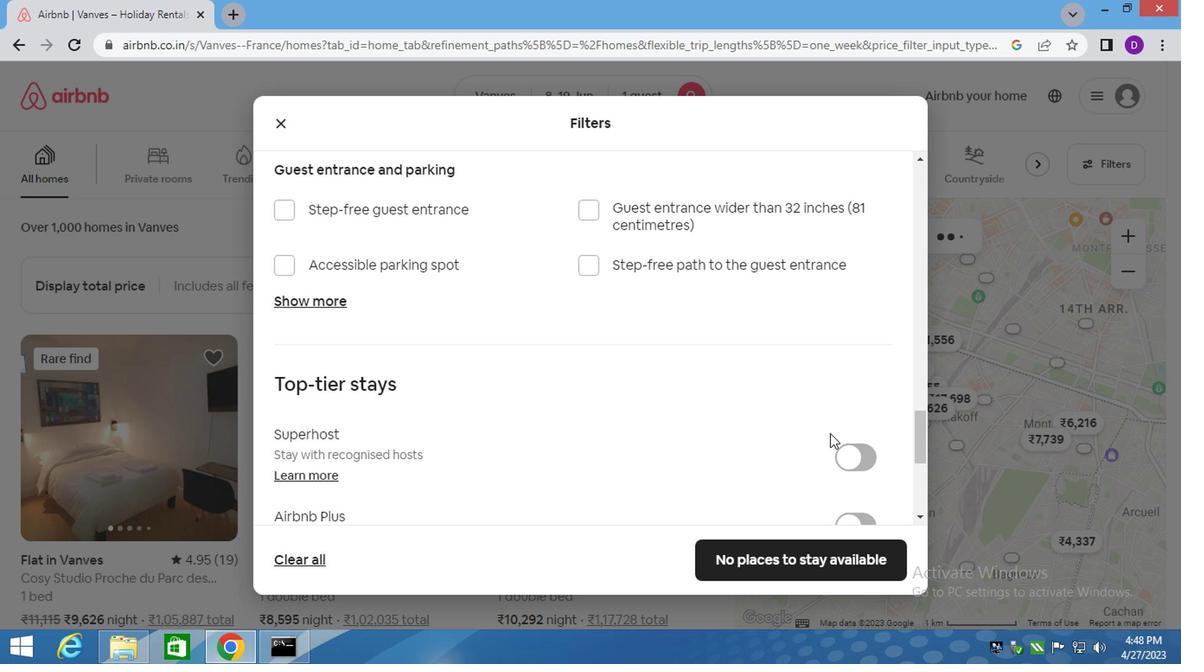 
Action: Mouse moved to (303, 407)
Screenshot: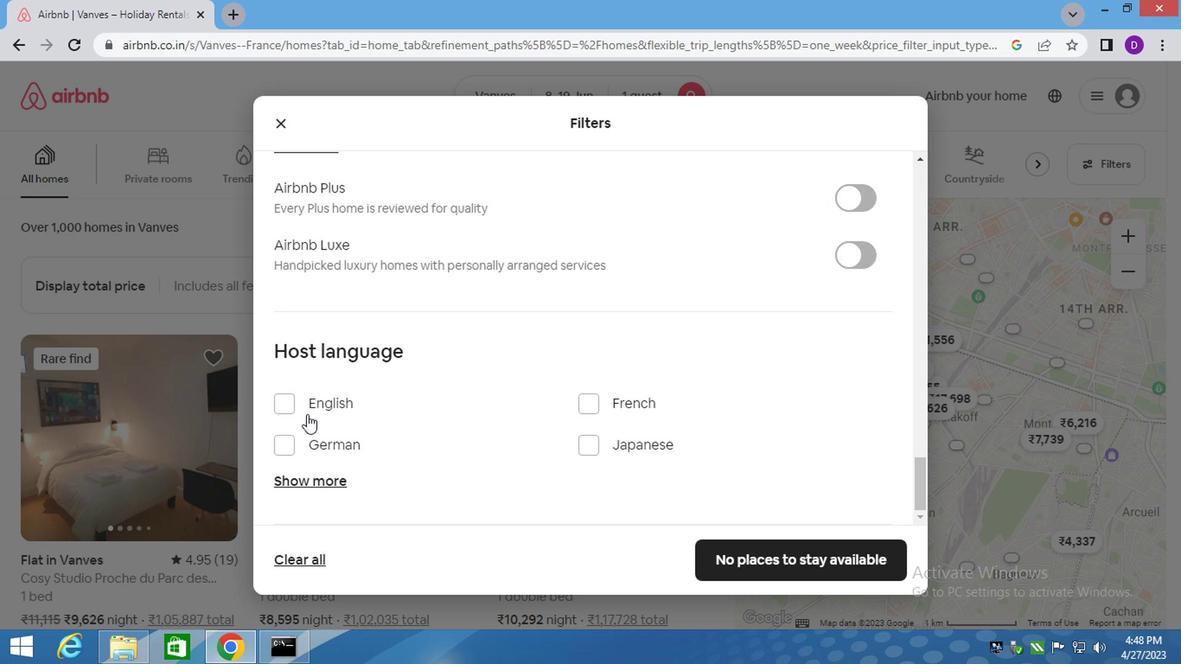 
Action: Mouse pressed left at (303, 407)
Screenshot: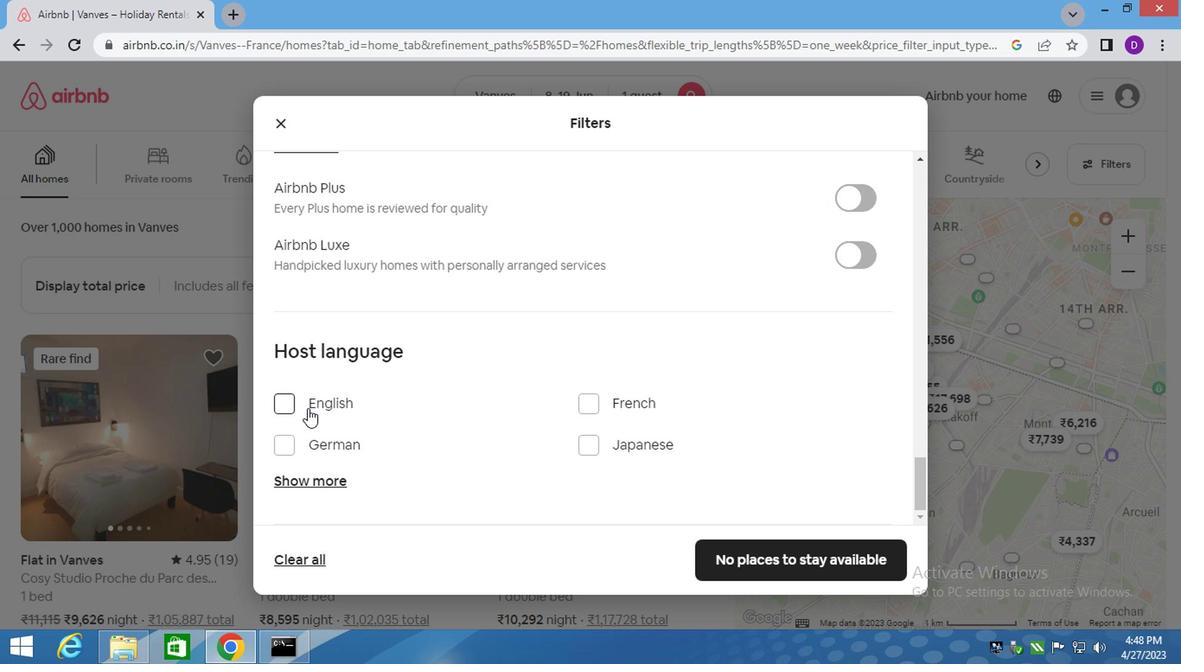 
Action: Mouse moved to (711, 565)
Screenshot: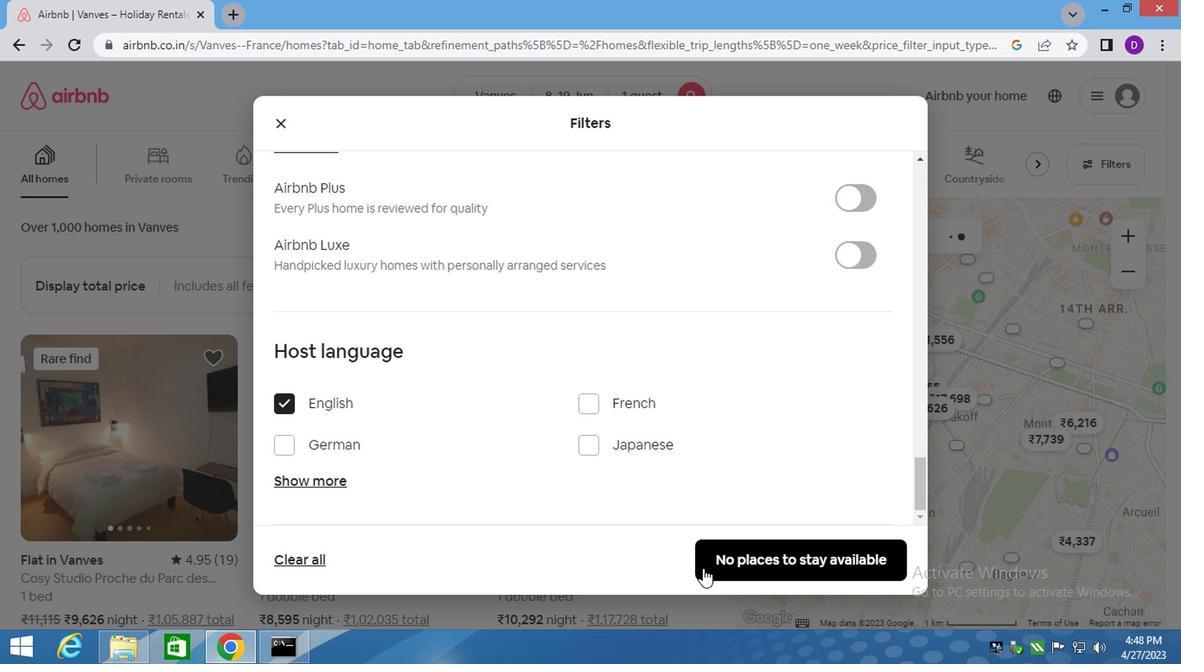 
Action: Mouse pressed left at (711, 565)
Screenshot: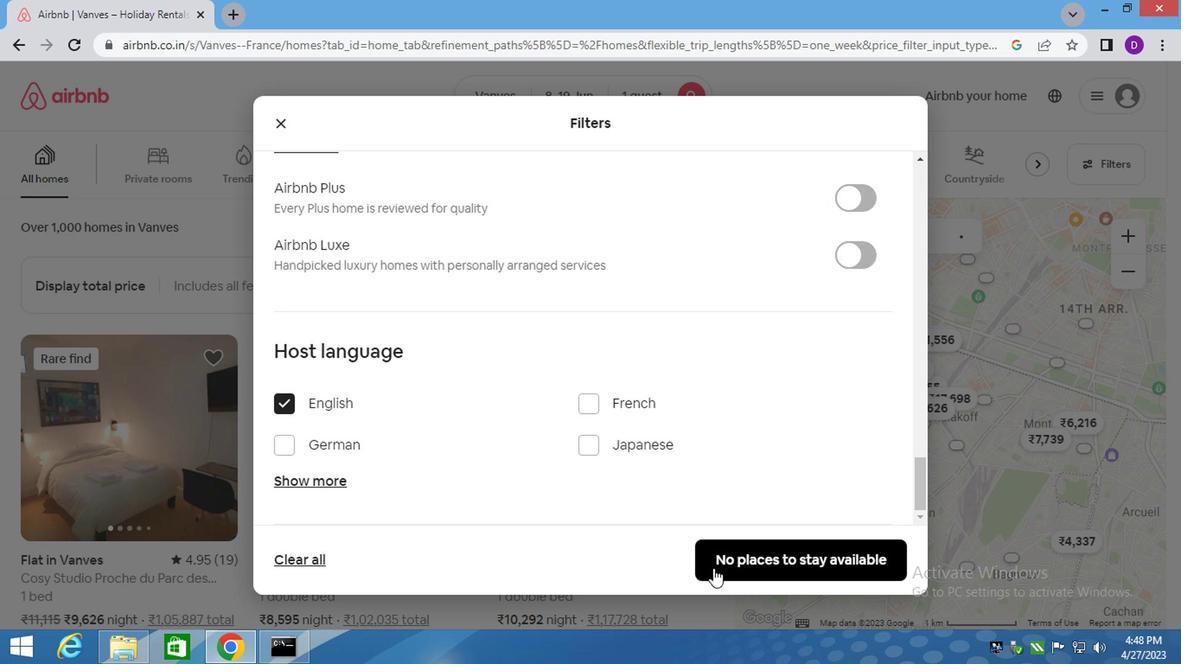 
Action: Mouse moved to (488, 406)
Screenshot: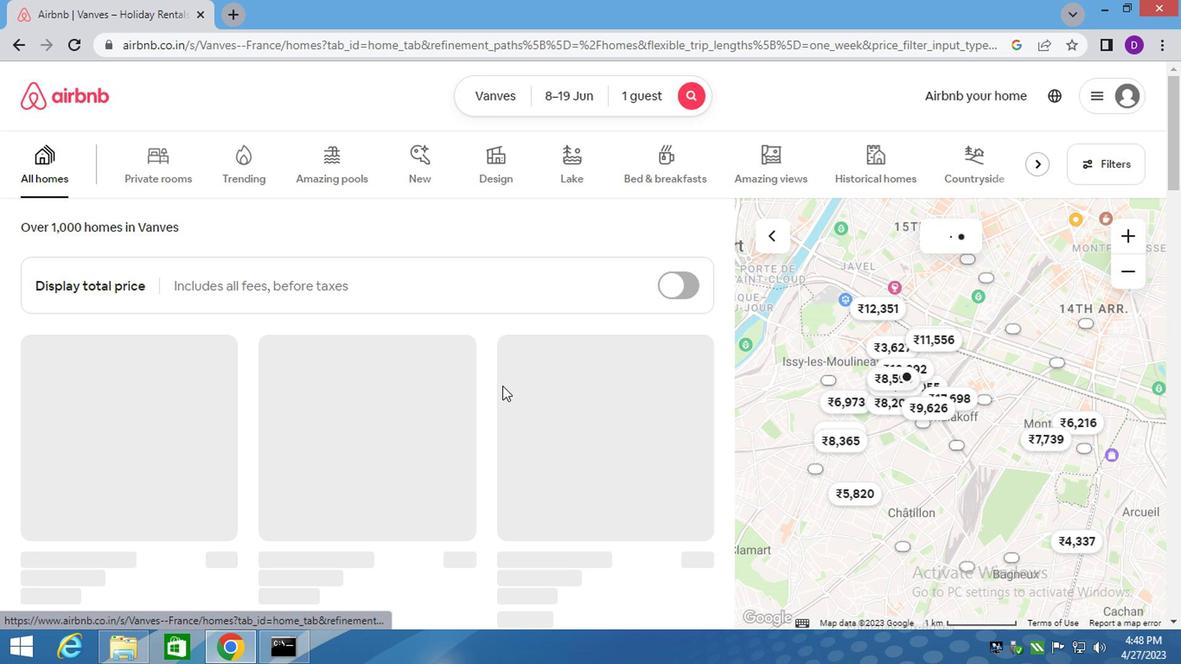
